 Task: Find connections with filter location Bālugaon with filter topic #AIwith filter profile language English with filter current company Snapdeal | AceVector Group with filter school College of Technology with filter industry Spring and Wire Product Manufacturing with filter service category Financial Analysis with filter keywords title Well Driller
Action: Mouse moved to (564, 78)
Screenshot: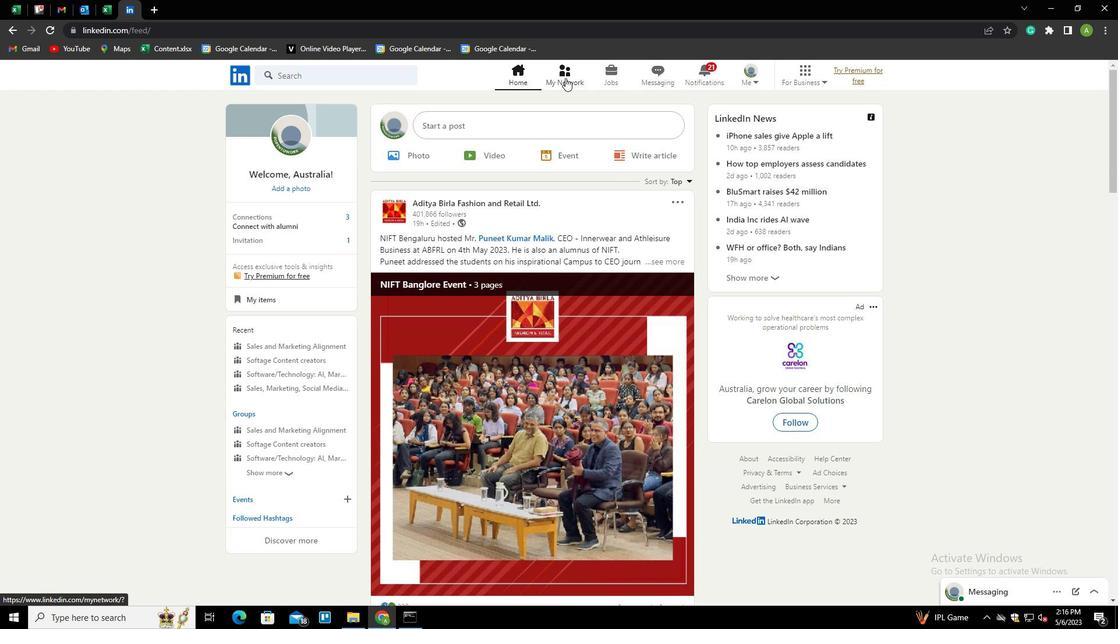
Action: Mouse pressed left at (564, 78)
Screenshot: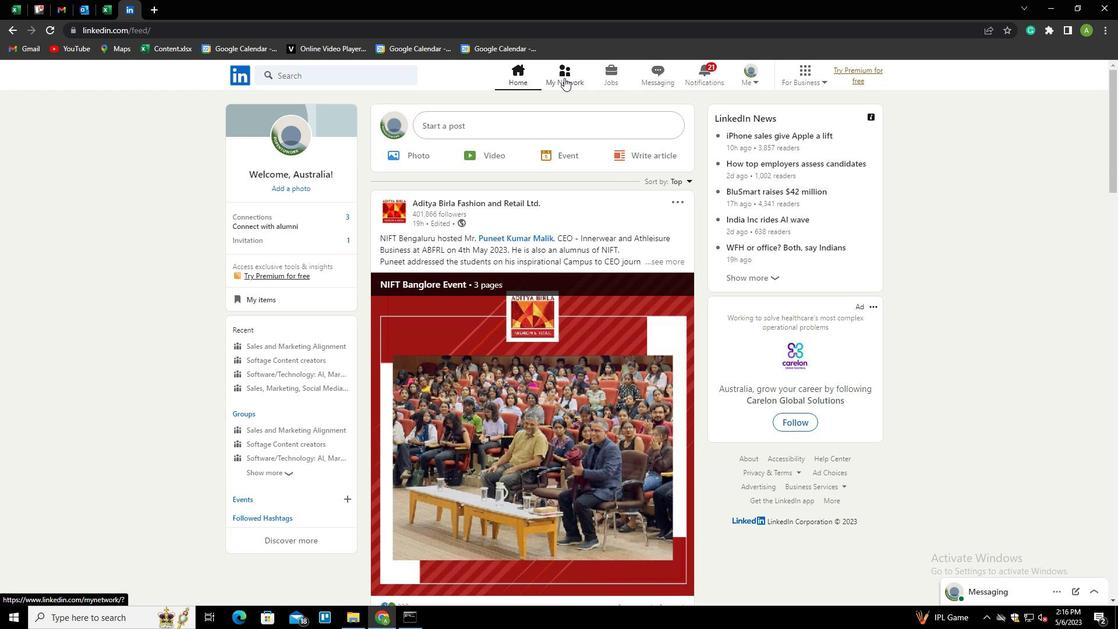 
Action: Mouse moved to (306, 139)
Screenshot: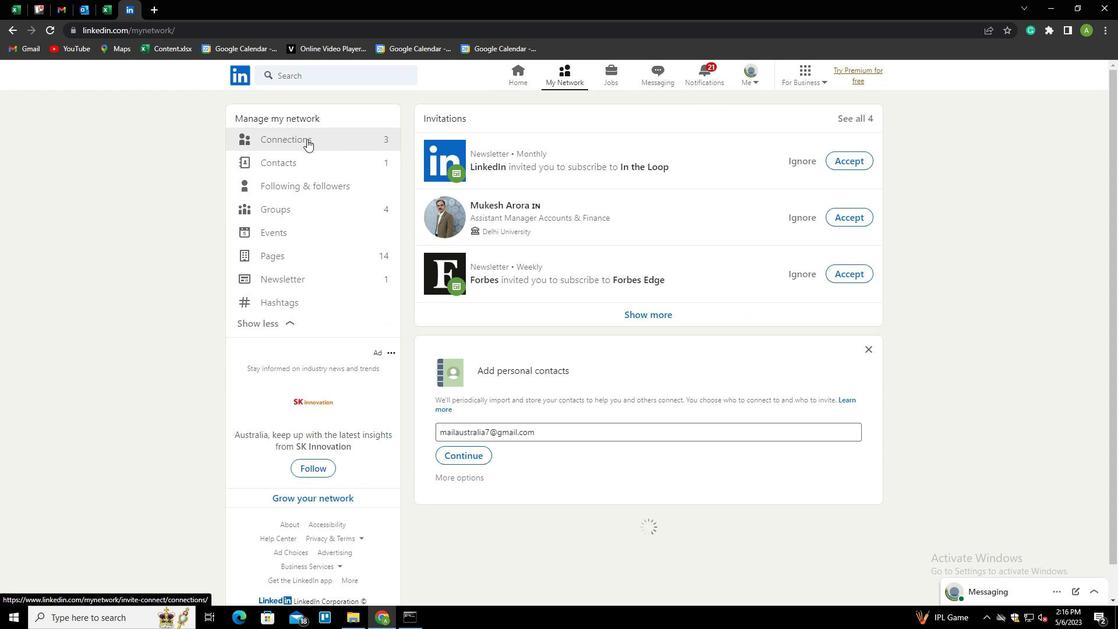 
Action: Mouse pressed left at (306, 139)
Screenshot: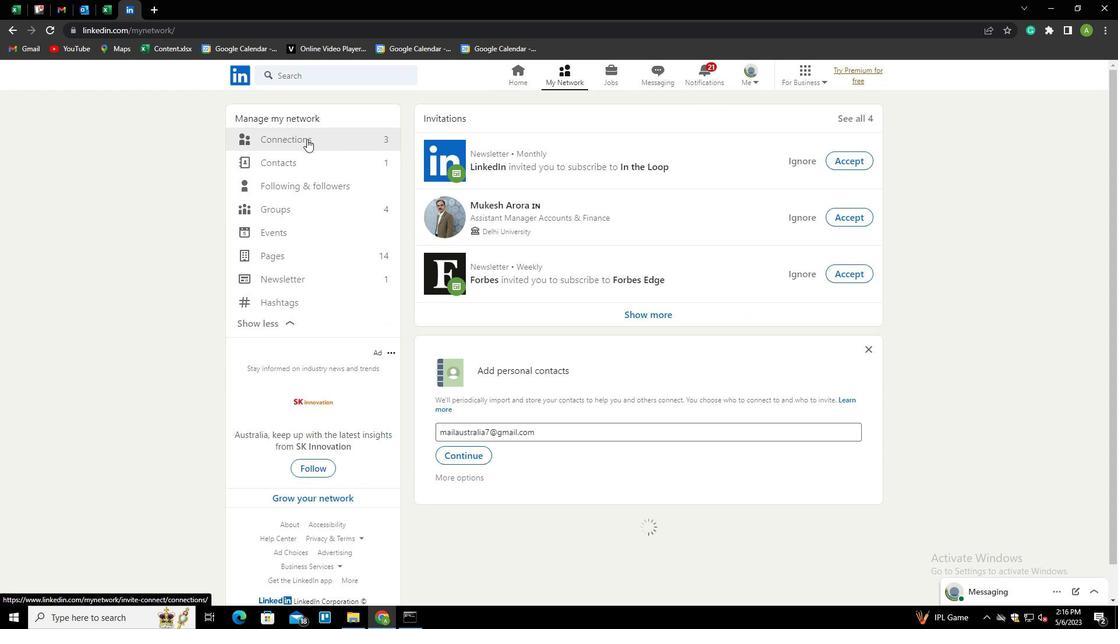 
Action: Mouse moved to (631, 143)
Screenshot: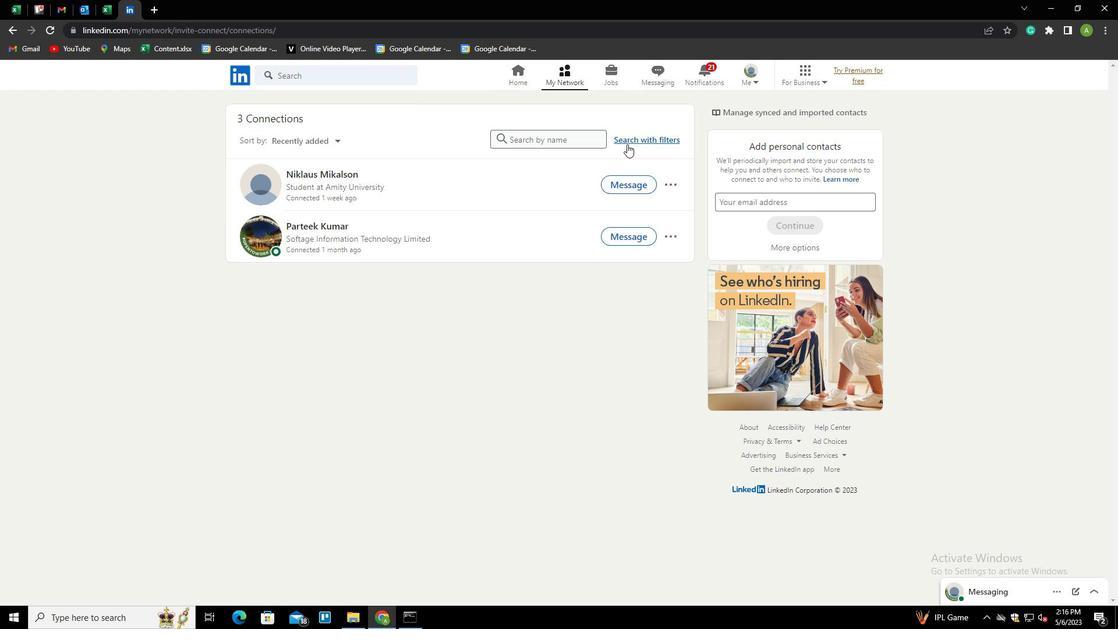 
Action: Mouse pressed left at (631, 143)
Screenshot: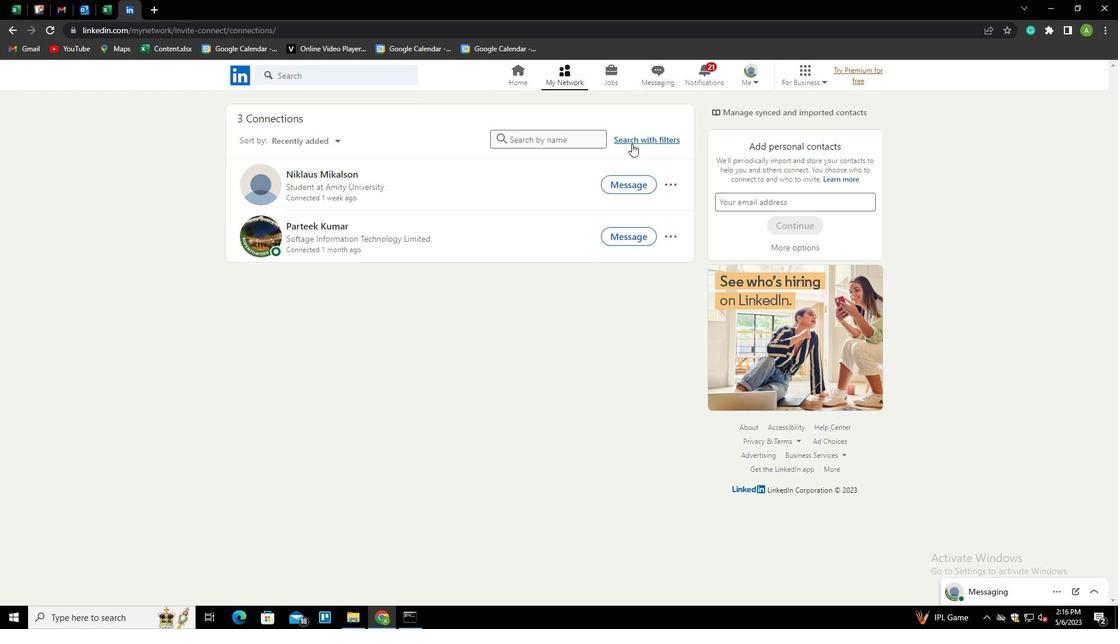 
Action: Mouse moved to (595, 108)
Screenshot: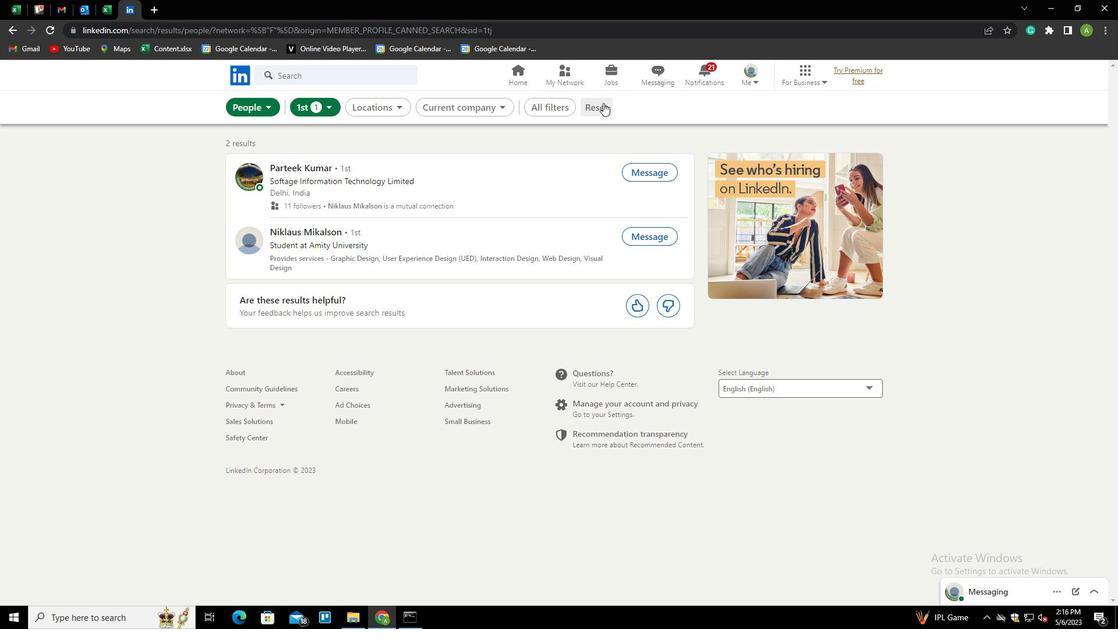 
Action: Mouse pressed left at (595, 108)
Screenshot: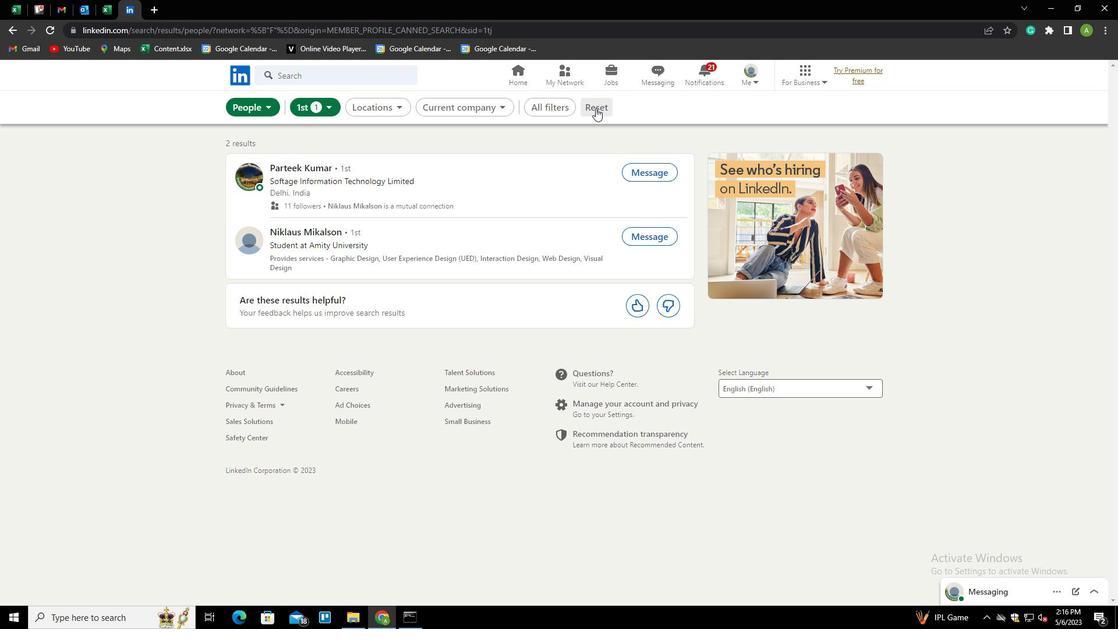 
Action: Mouse moved to (583, 107)
Screenshot: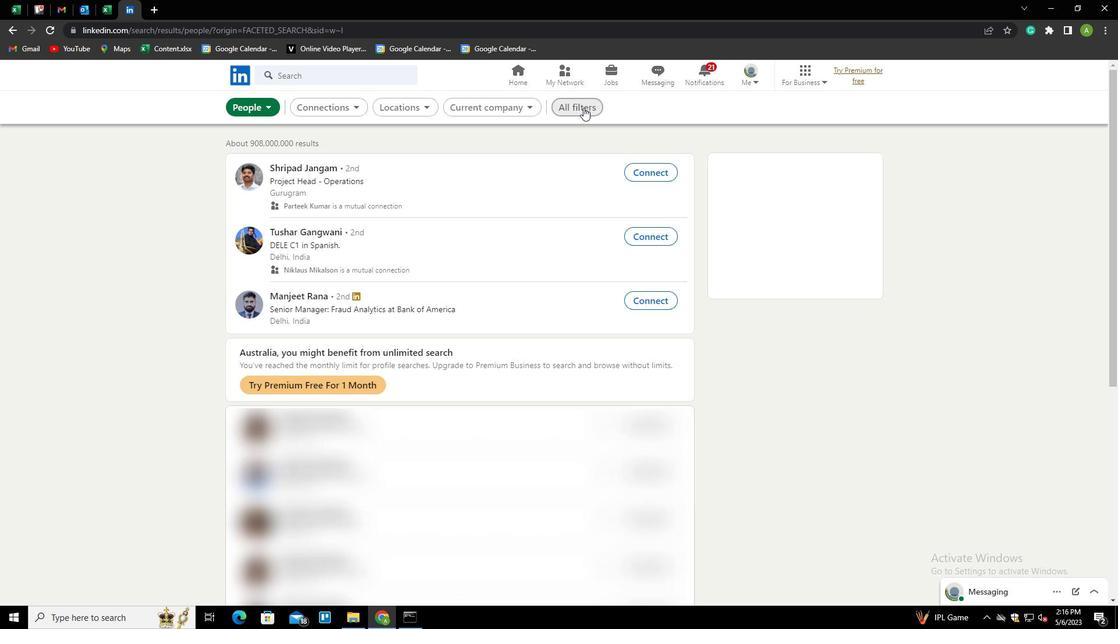 
Action: Mouse pressed left at (583, 107)
Screenshot: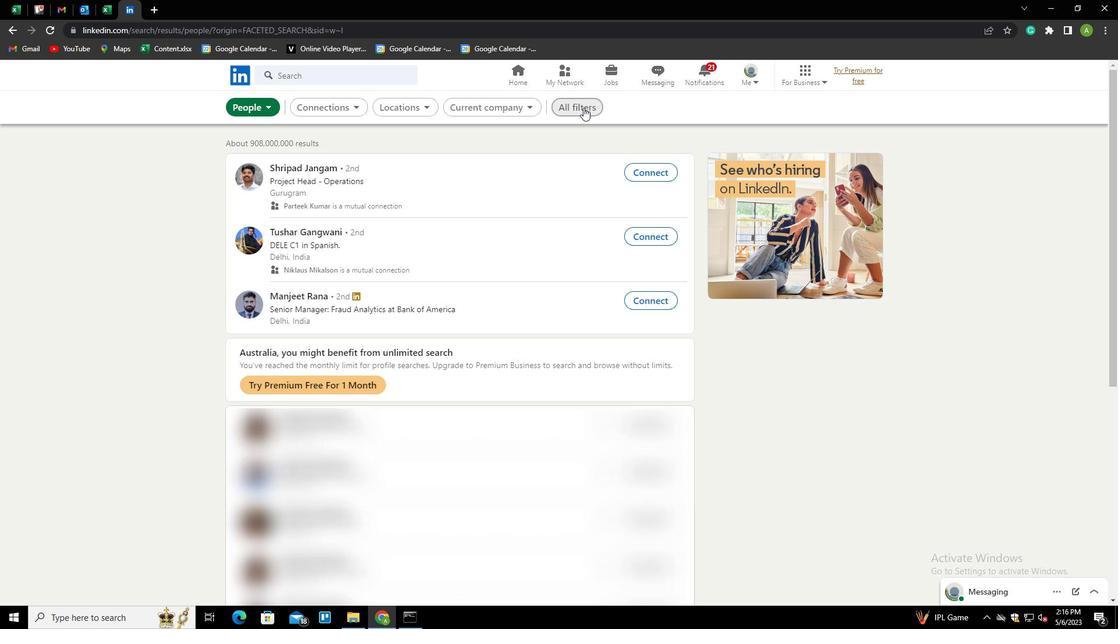 
Action: Mouse moved to (1055, 404)
Screenshot: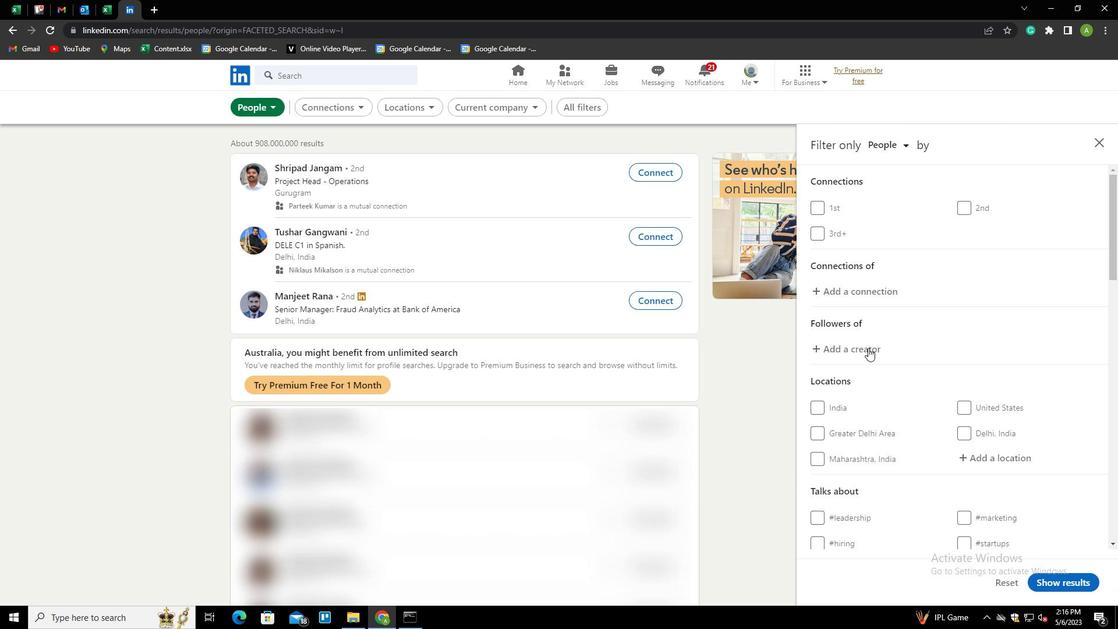
Action: Mouse scrolled (1055, 404) with delta (0, 0)
Screenshot: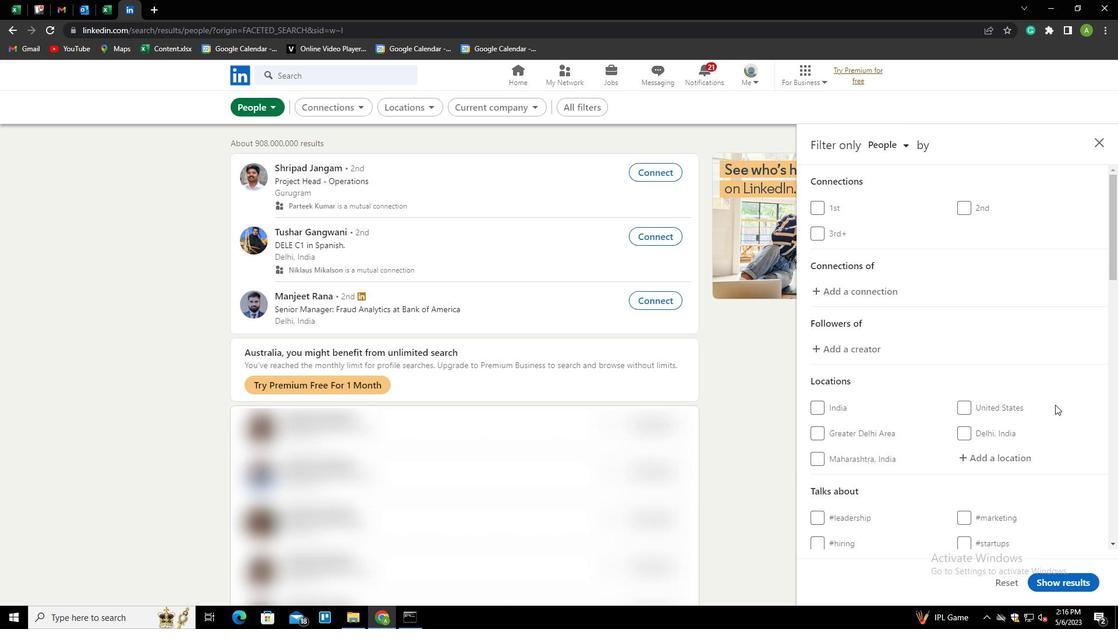 
Action: Mouse scrolled (1055, 404) with delta (0, 0)
Screenshot: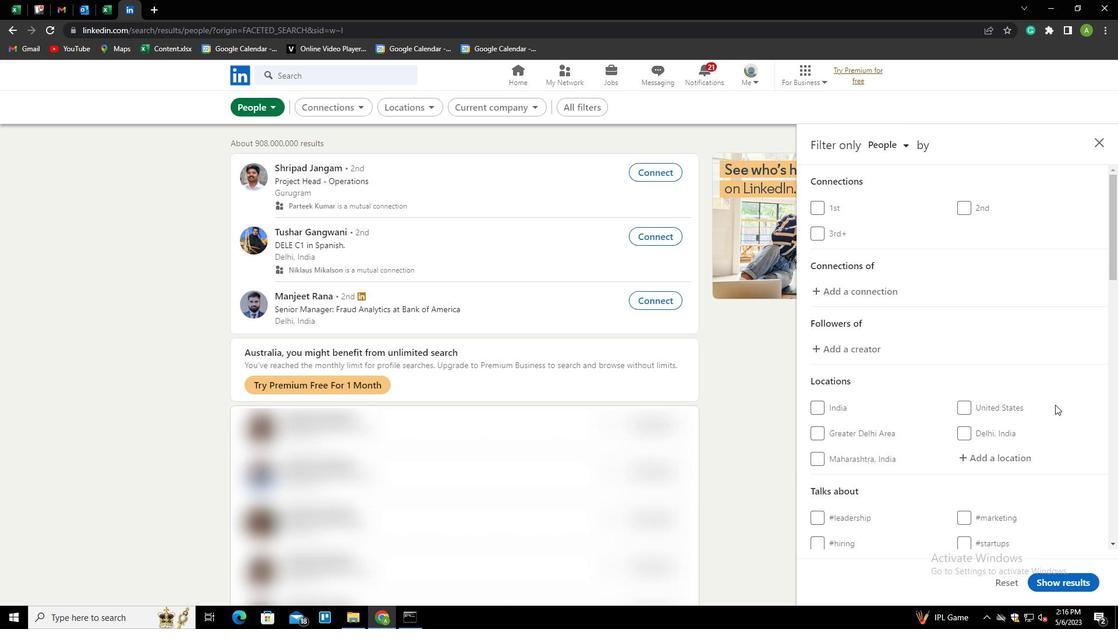 
Action: Mouse moved to (995, 341)
Screenshot: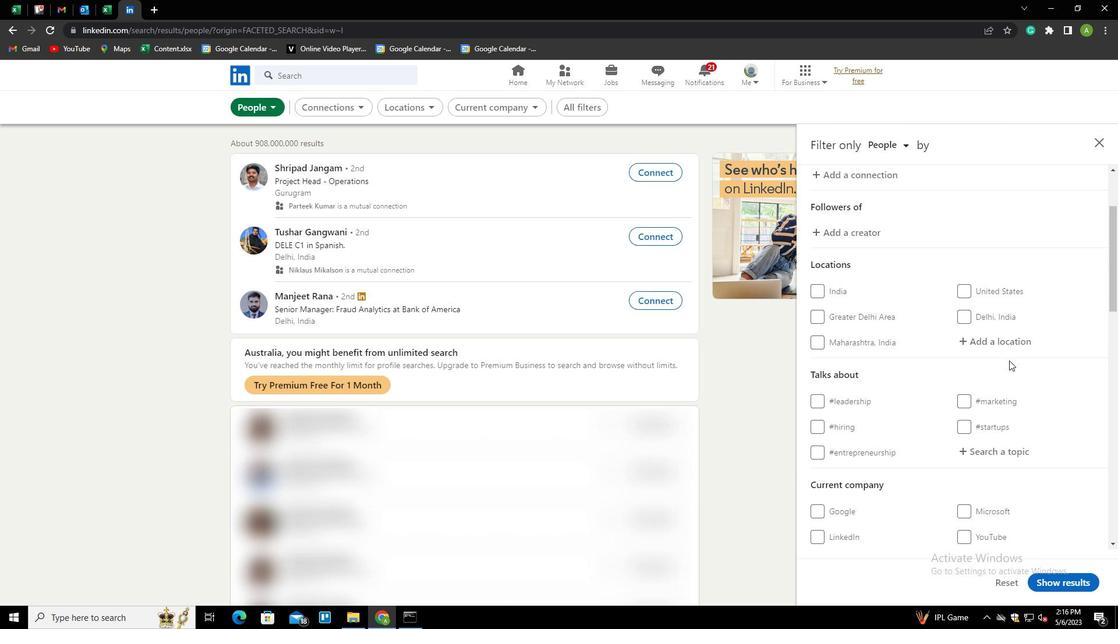 
Action: Mouse pressed left at (995, 341)
Screenshot: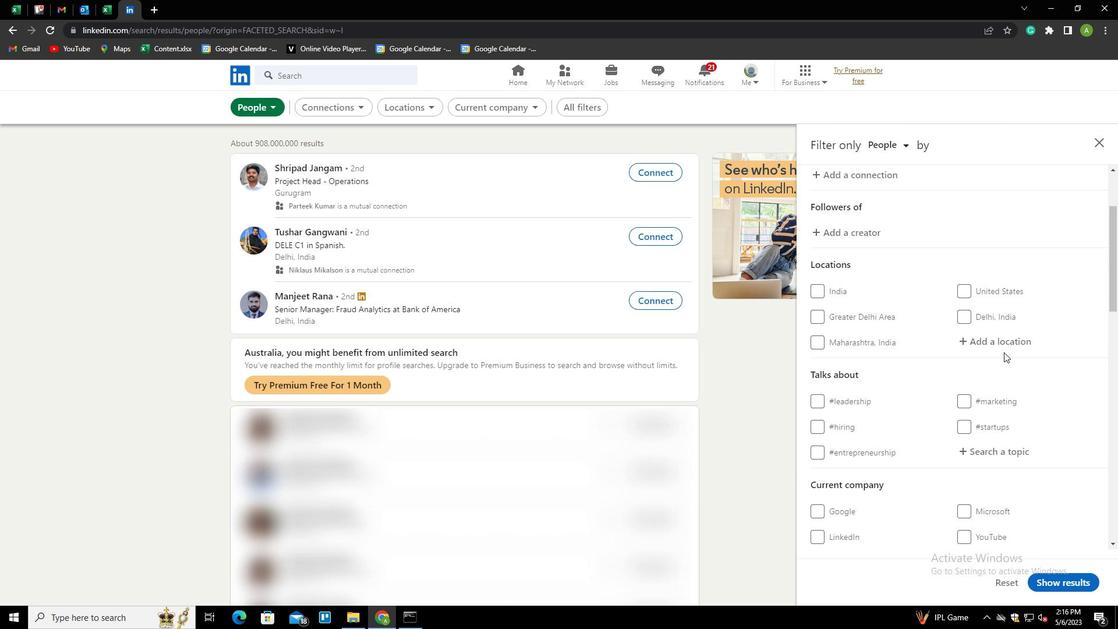 
Action: Key pressed <Key.shift>B
Screenshot: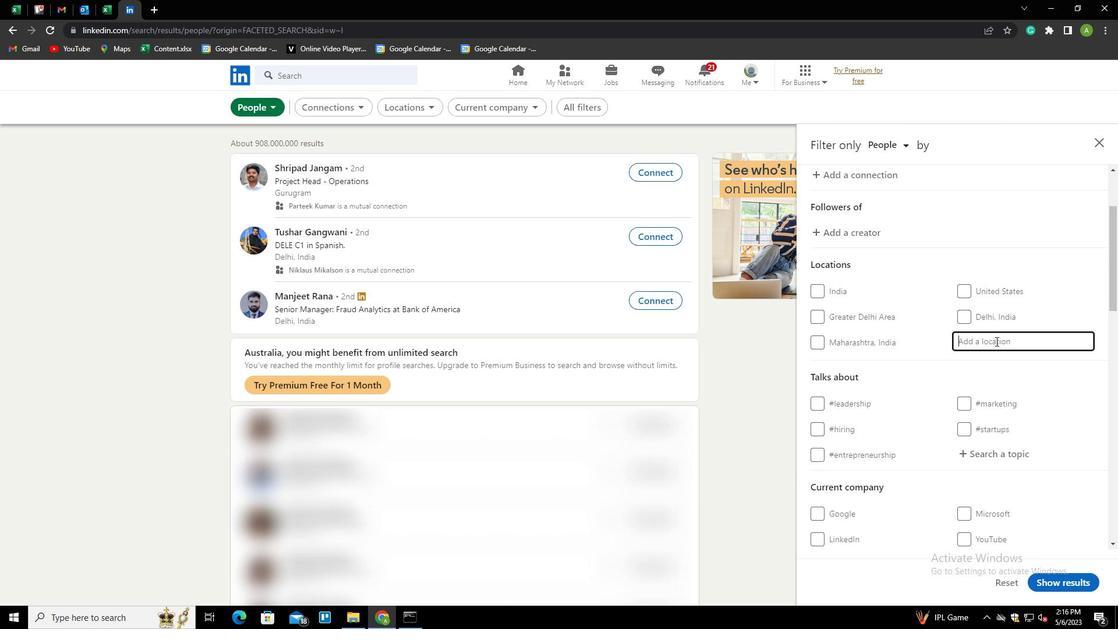 
Action: Mouse moved to (1001, 337)
Screenshot: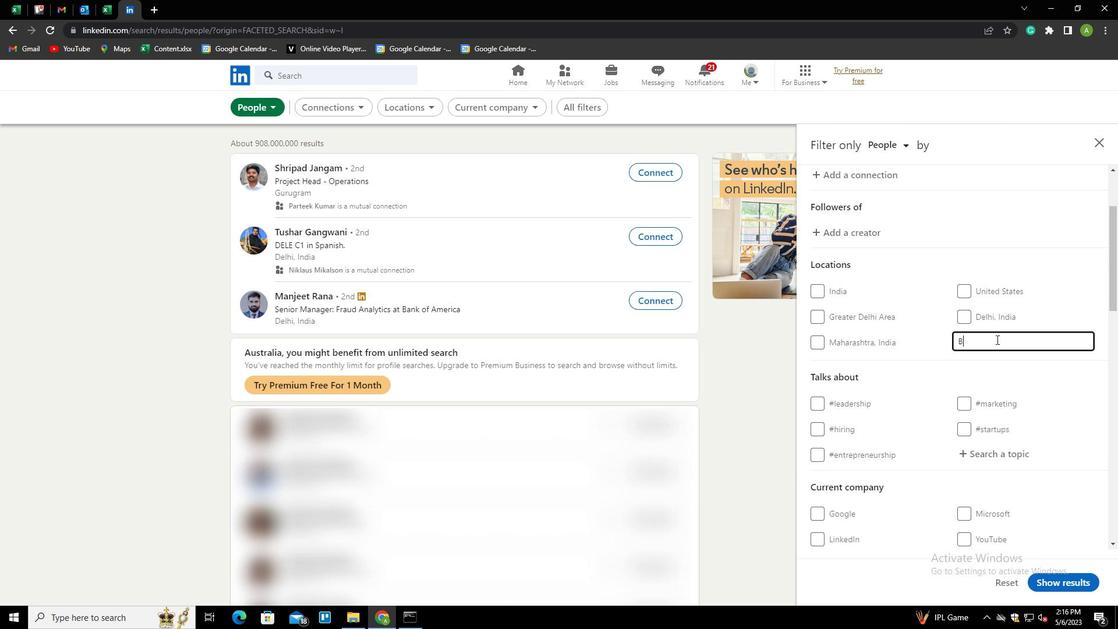 
Action: Key pressed ALUGAON
Screenshot: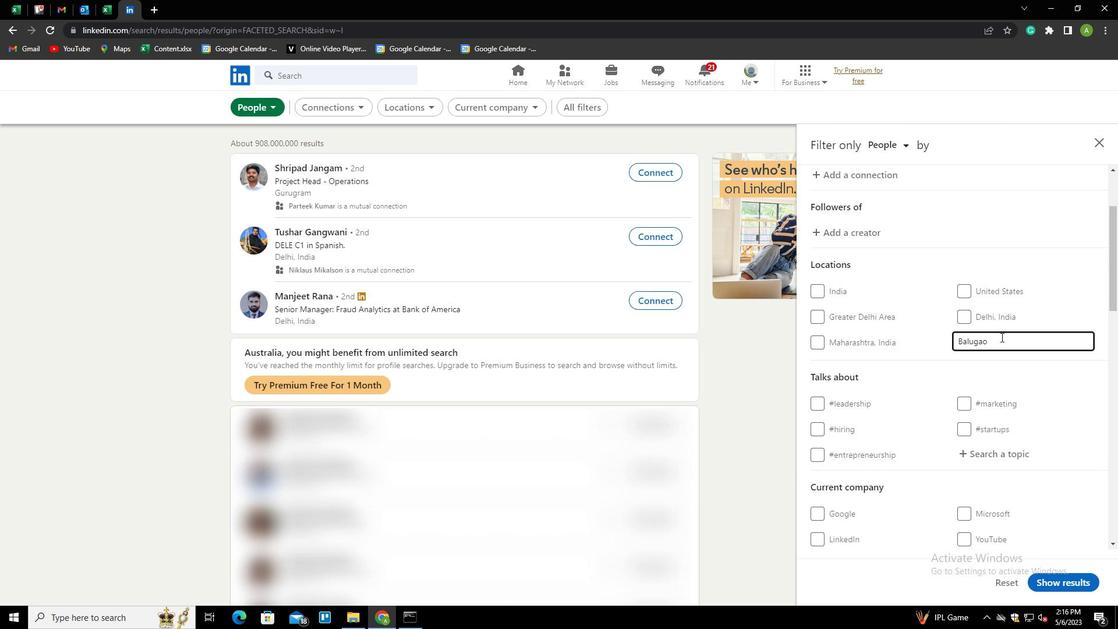
Action: Mouse moved to (1023, 417)
Screenshot: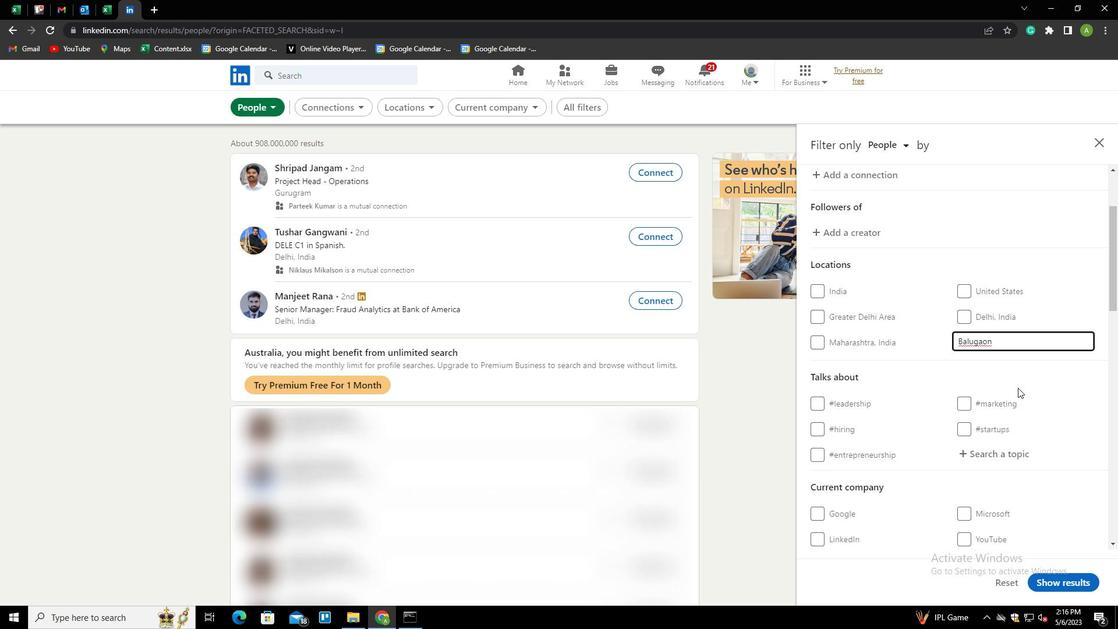 
Action: Mouse pressed left at (1023, 417)
Screenshot: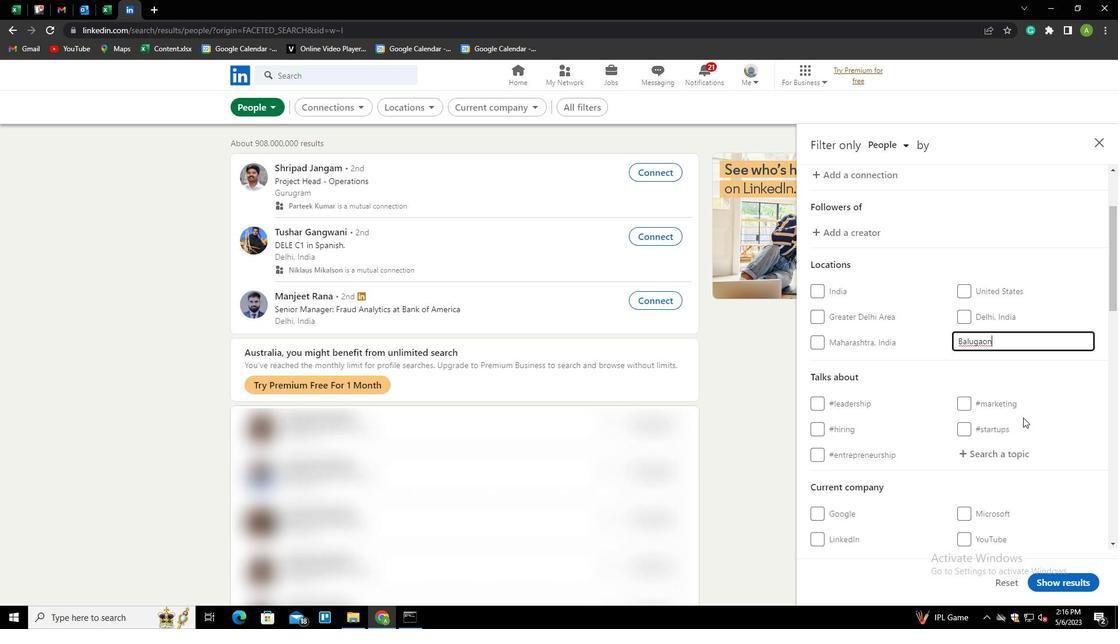 
Action: Mouse moved to (1013, 457)
Screenshot: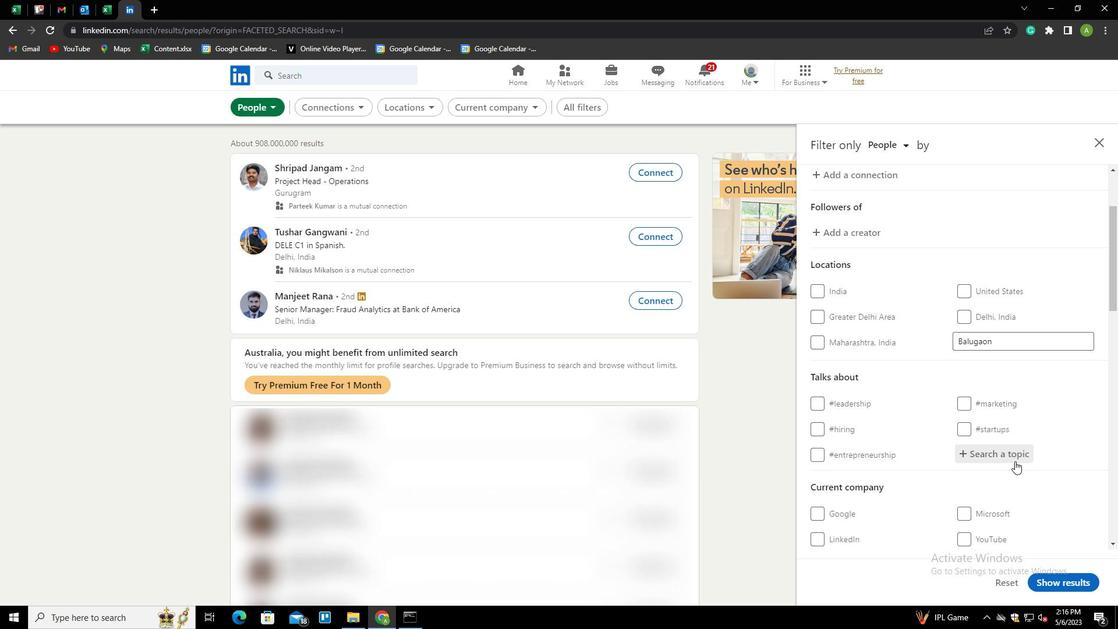 
Action: Mouse pressed left at (1013, 457)
Screenshot: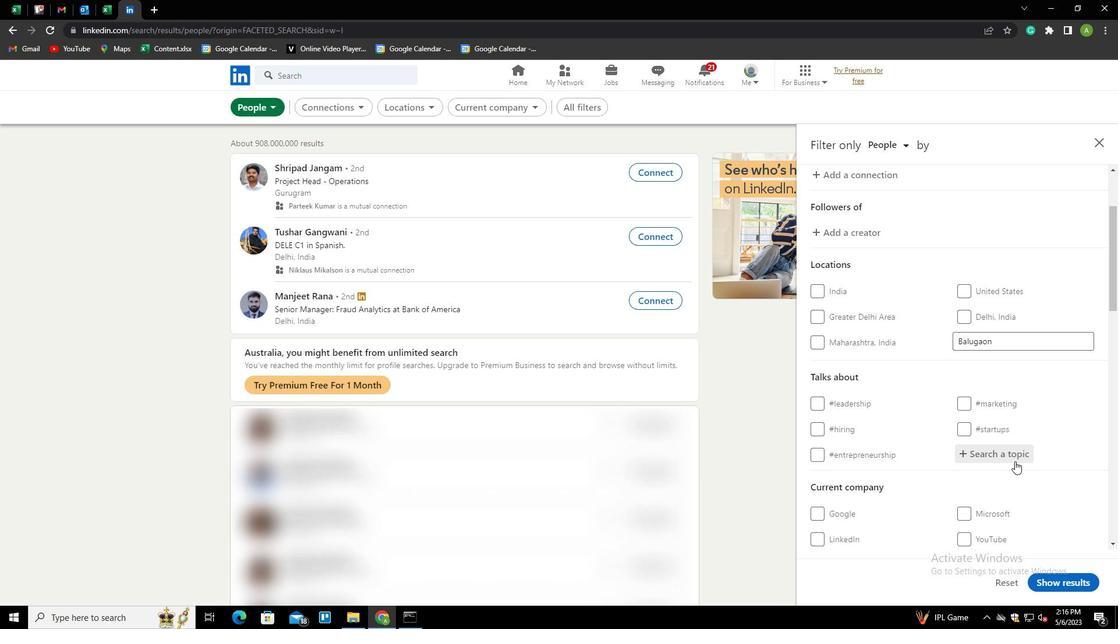 
Action: Mouse moved to (1082, 413)
Screenshot: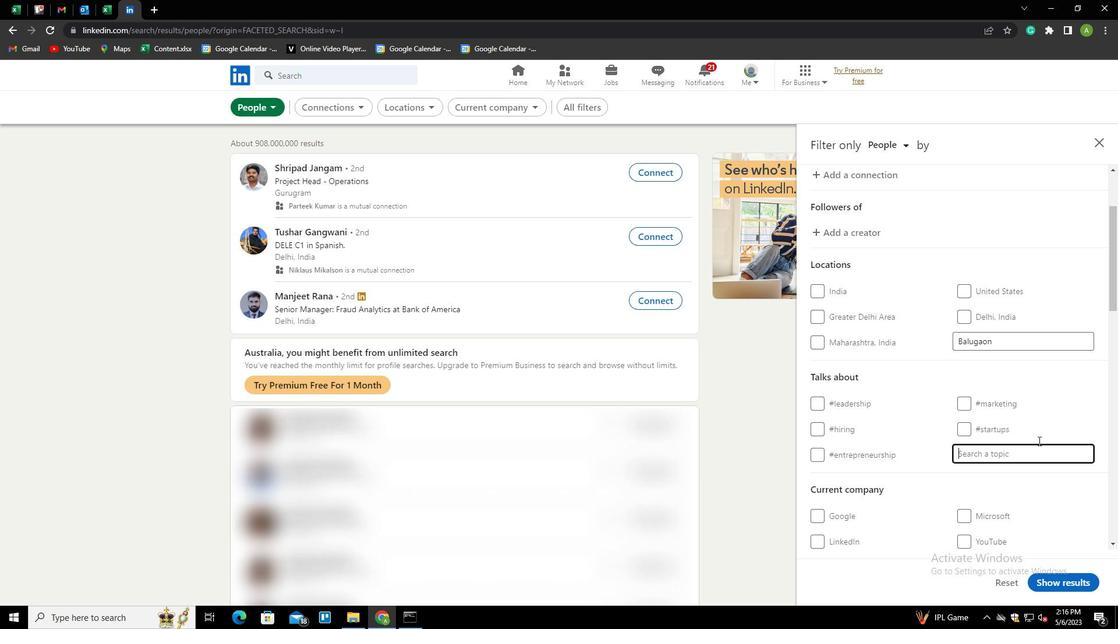 
Action: Key pressed <Key.shift>AI<Key.down><Key.enter>
Screenshot: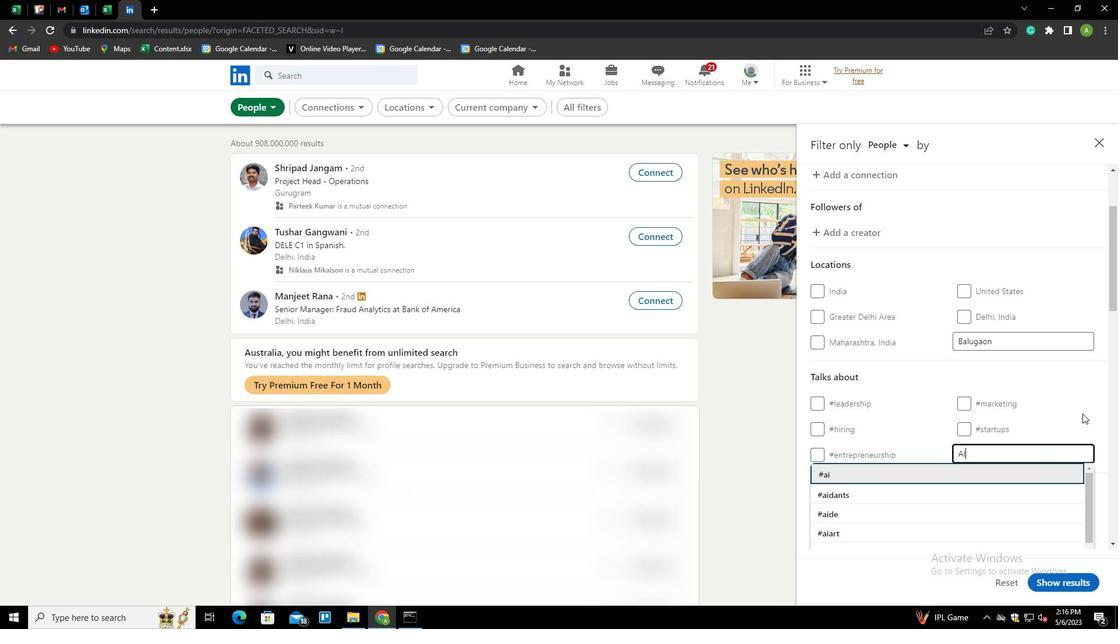 
Action: Mouse scrolled (1082, 412) with delta (0, 0)
Screenshot: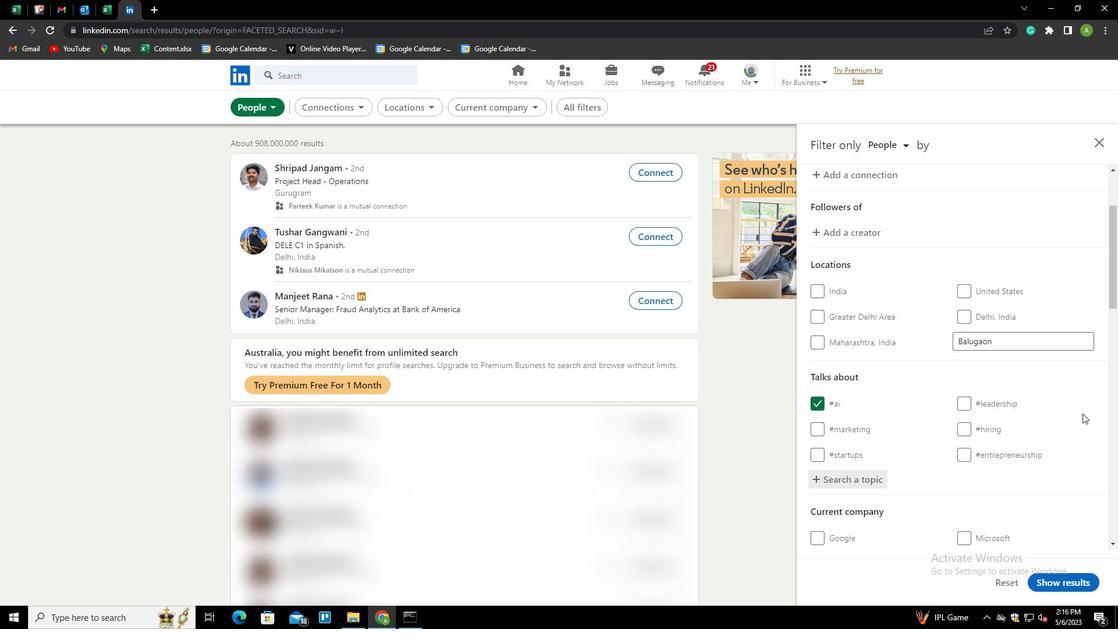 
Action: Mouse moved to (1086, 414)
Screenshot: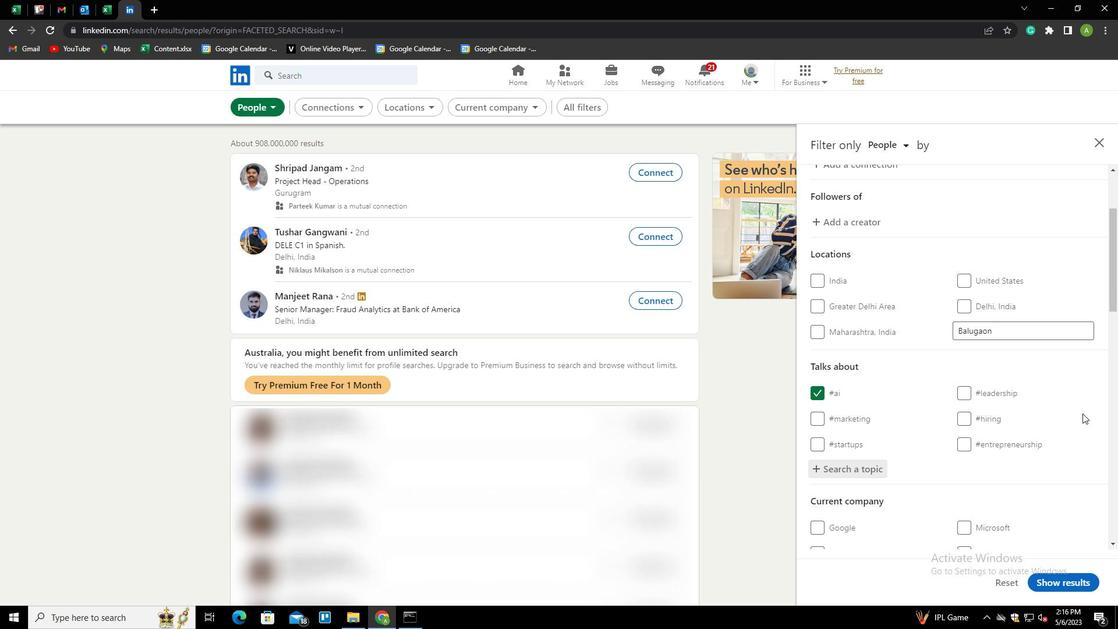 
Action: Mouse scrolled (1086, 413) with delta (0, 0)
Screenshot: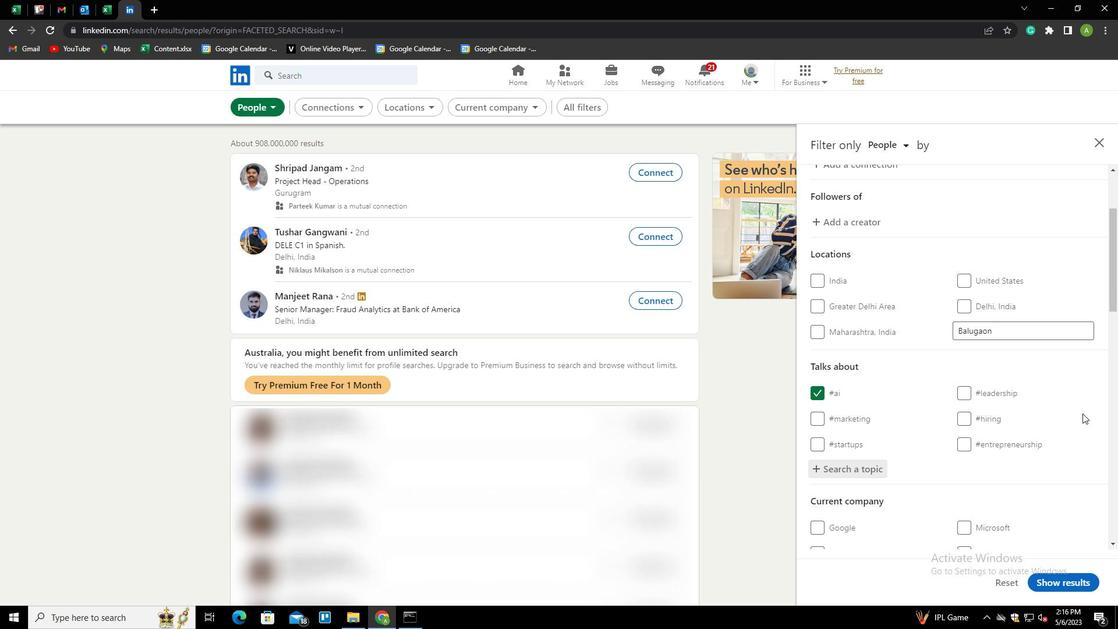 
Action: Mouse moved to (1086, 415)
Screenshot: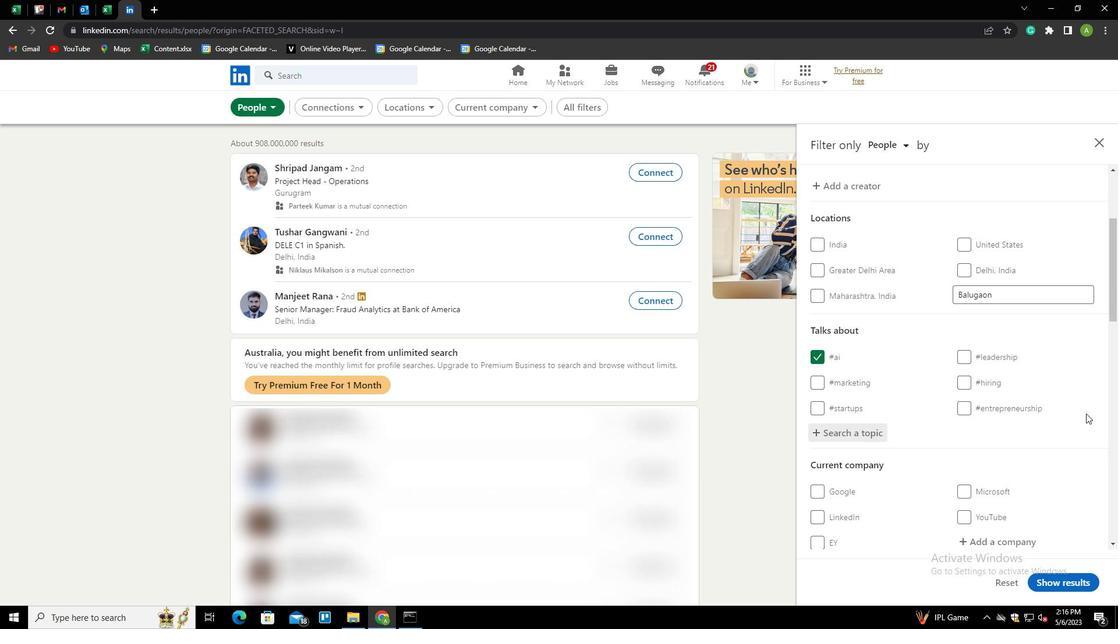 
Action: Mouse scrolled (1086, 414) with delta (0, 0)
Screenshot: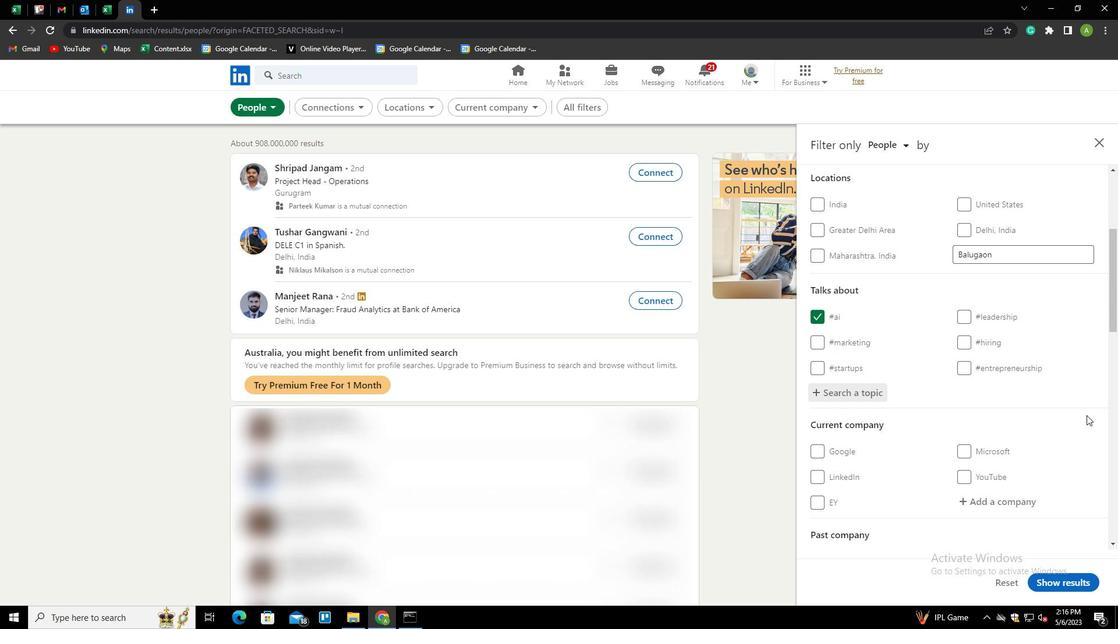 
Action: Mouse moved to (1086, 419)
Screenshot: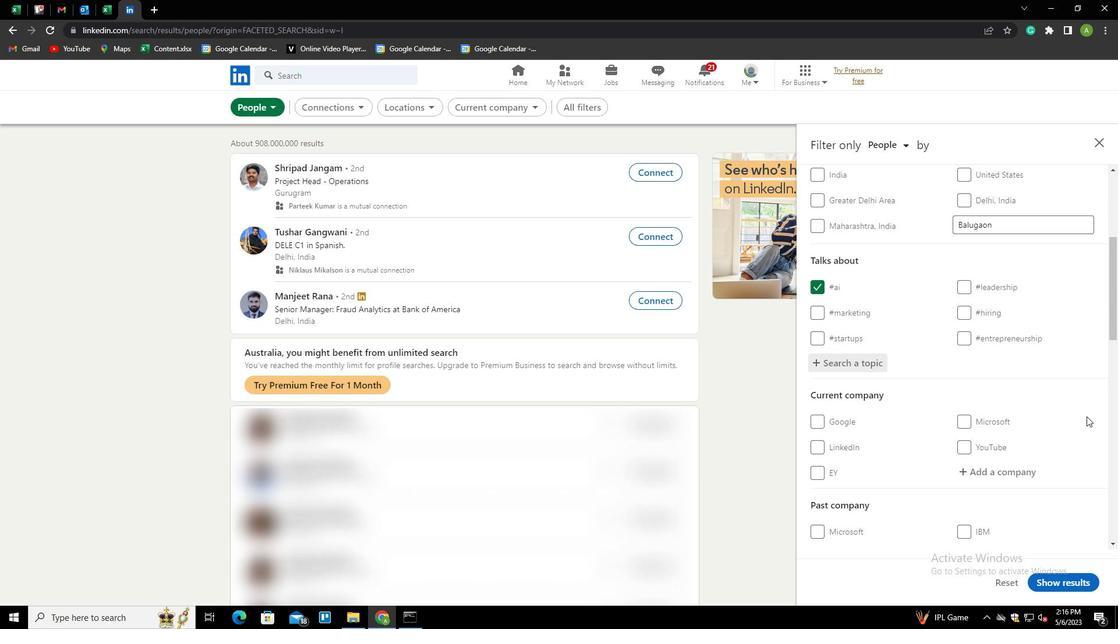 
Action: Mouse scrolled (1086, 419) with delta (0, 0)
Screenshot: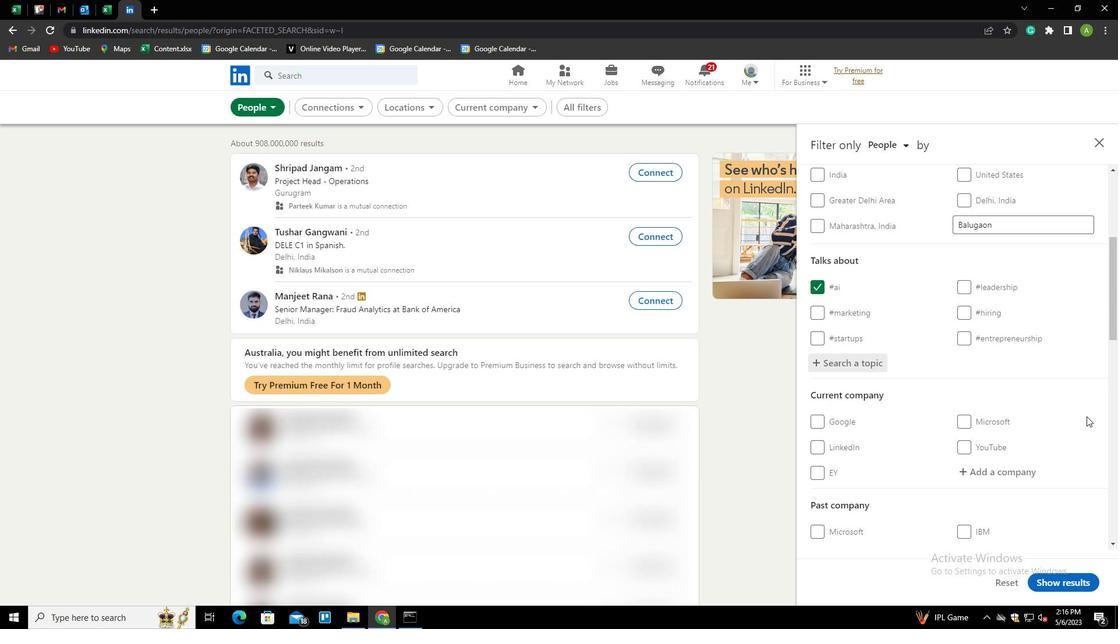 
Action: Mouse moved to (1086, 419)
Screenshot: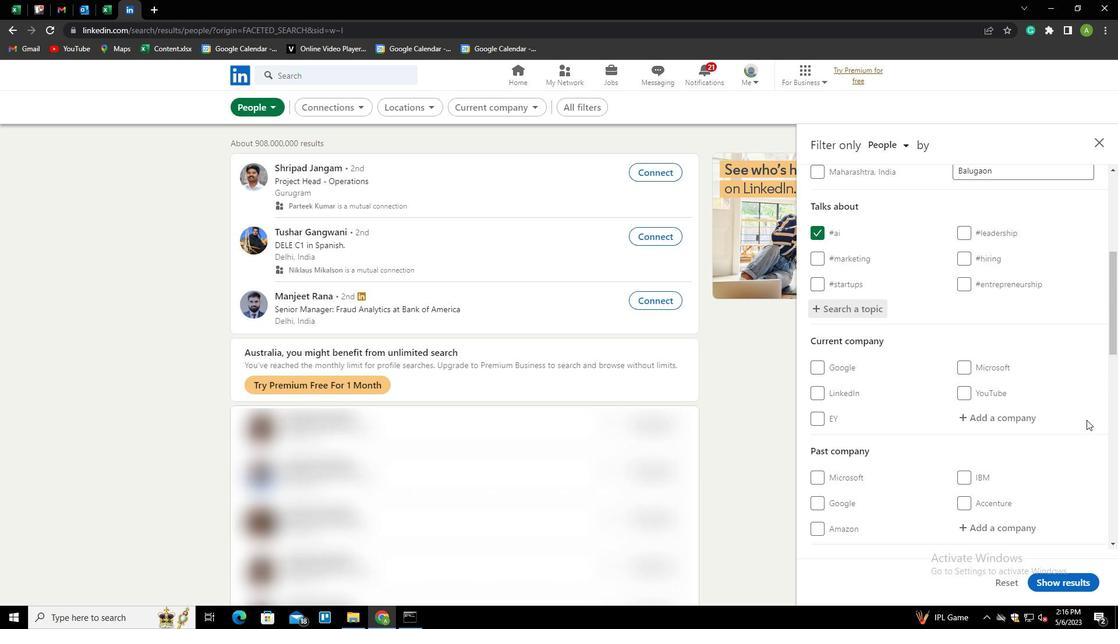 
Action: Mouse scrolled (1086, 419) with delta (0, 0)
Screenshot: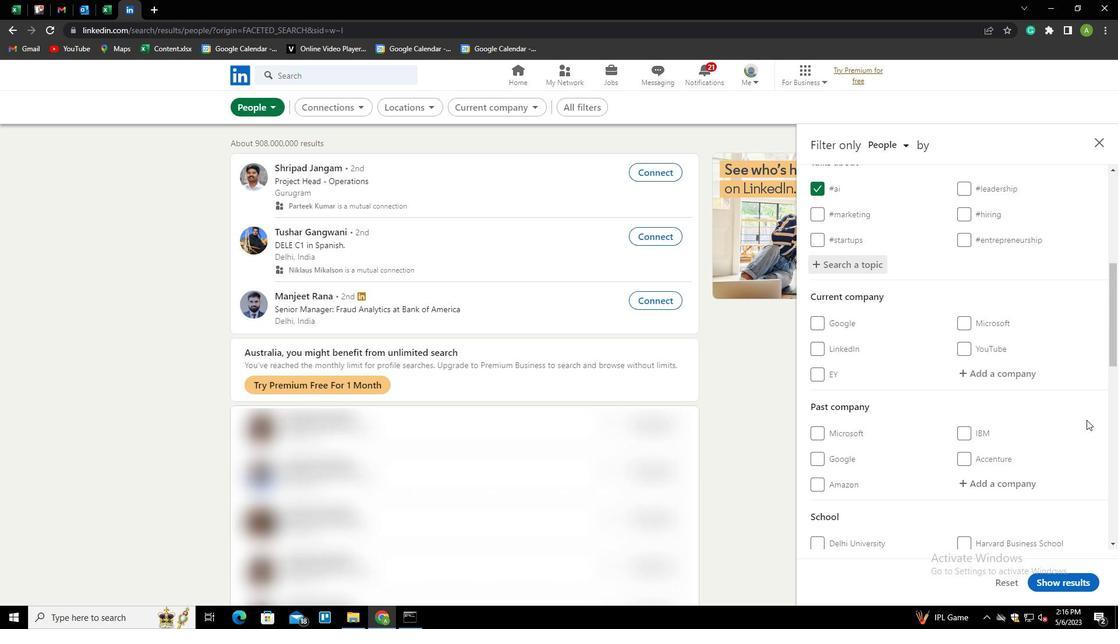 
Action: Mouse scrolled (1086, 419) with delta (0, 0)
Screenshot: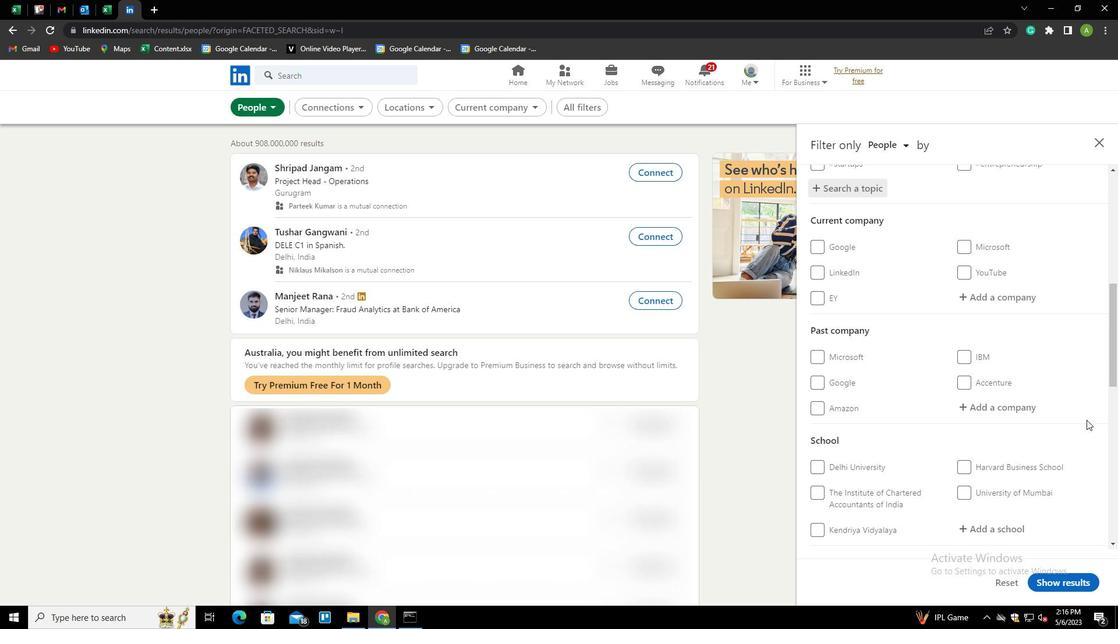 
Action: Mouse scrolled (1086, 419) with delta (0, 0)
Screenshot: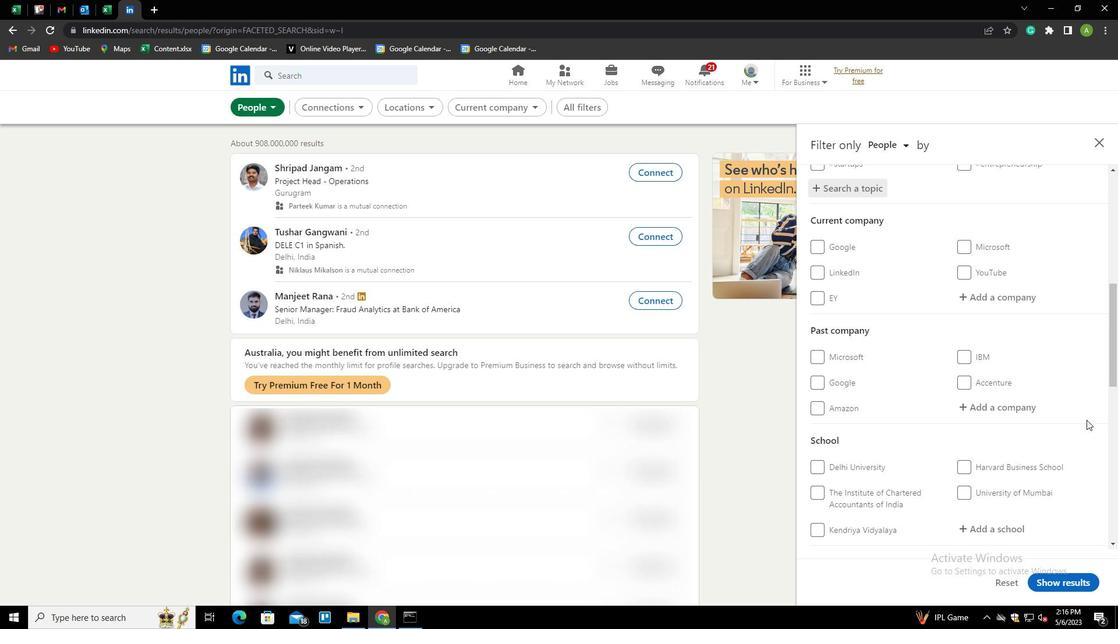 
Action: Mouse moved to (1086, 421)
Screenshot: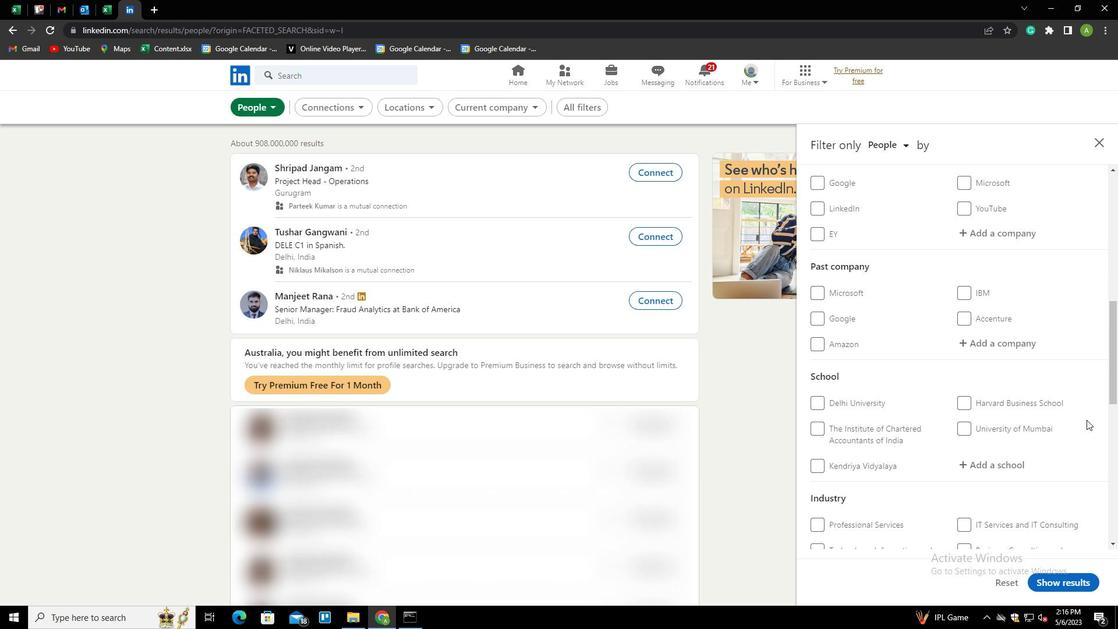 
Action: Mouse scrolled (1086, 420) with delta (0, 0)
Screenshot: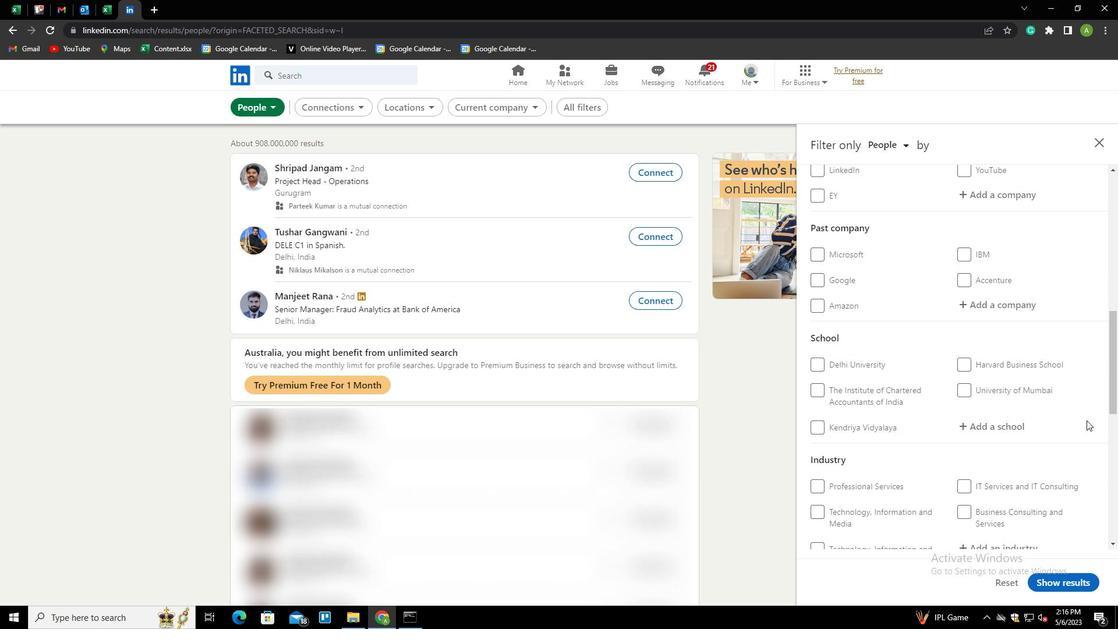 
Action: Mouse scrolled (1086, 420) with delta (0, 0)
Screenshot: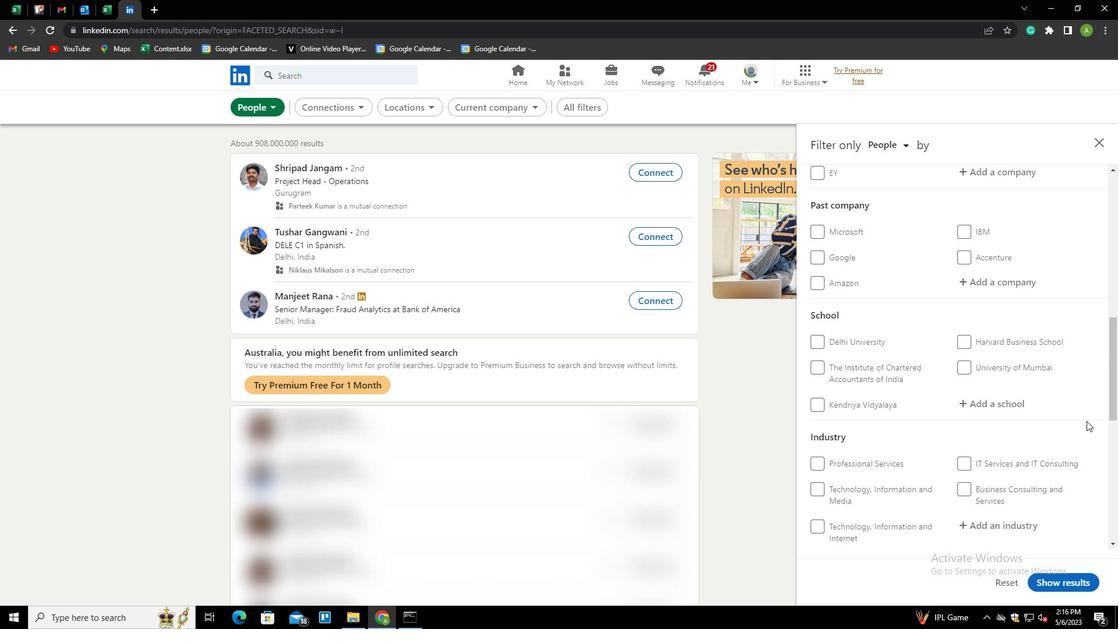 
Action: Mouse moved to (1086, 421)
Screenshot: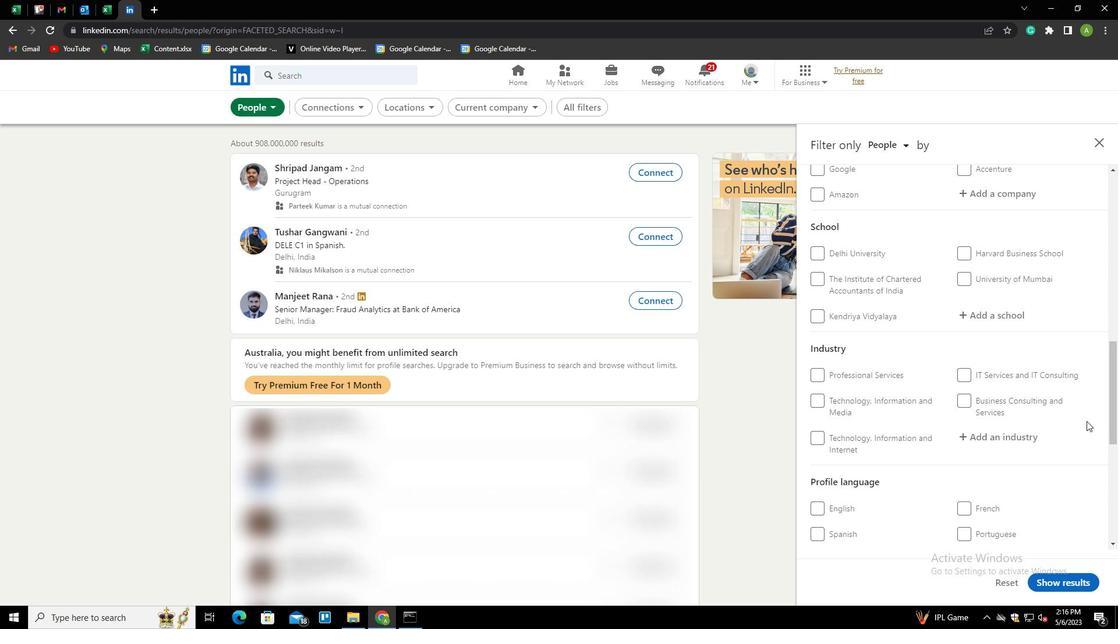 
Action: Mouse scrolled (1086, 420) with delta (0, 0)
Screenshot: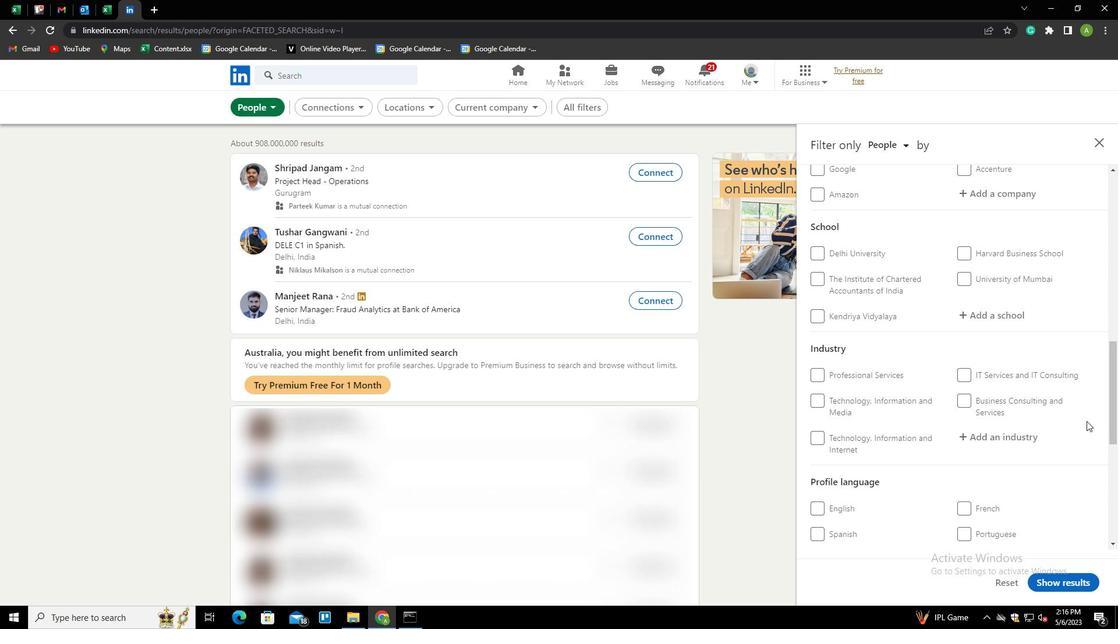 
Action: Mouse moved to (829, 436)
Screenshot: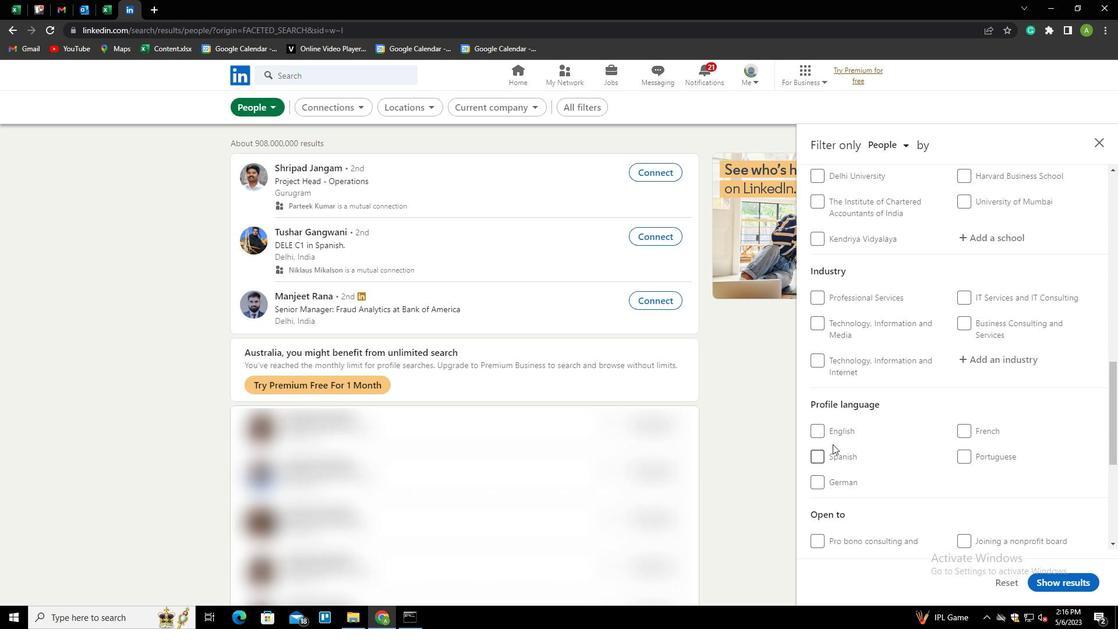 
Action: Mouse pressed left at (829, 436)
Screenshot: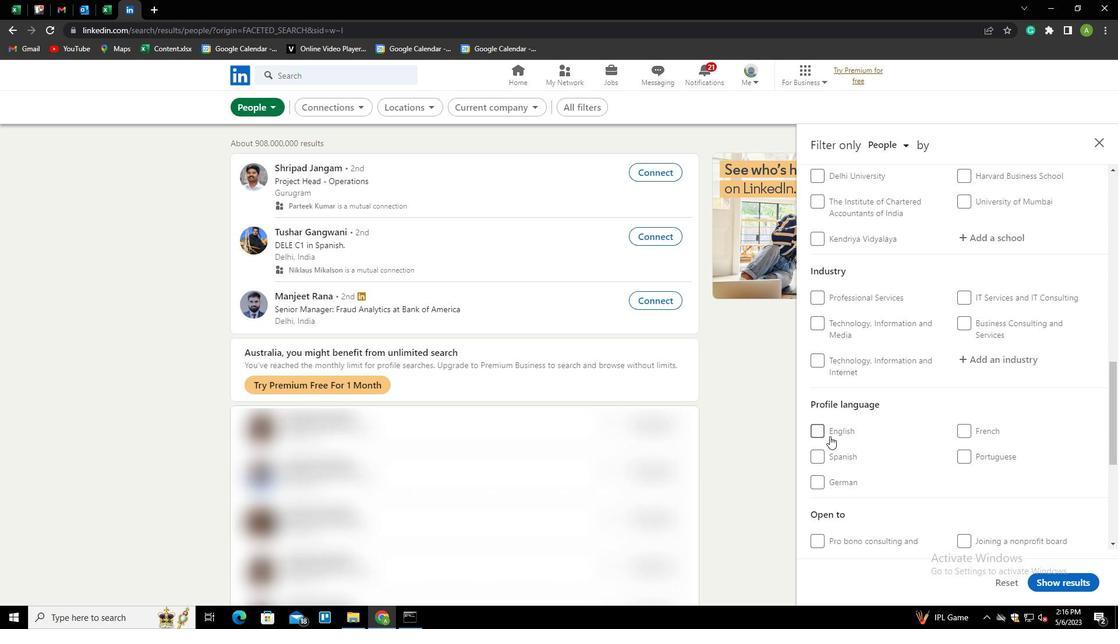 
Action: Mouse moved to (945, 393)
Screenshot: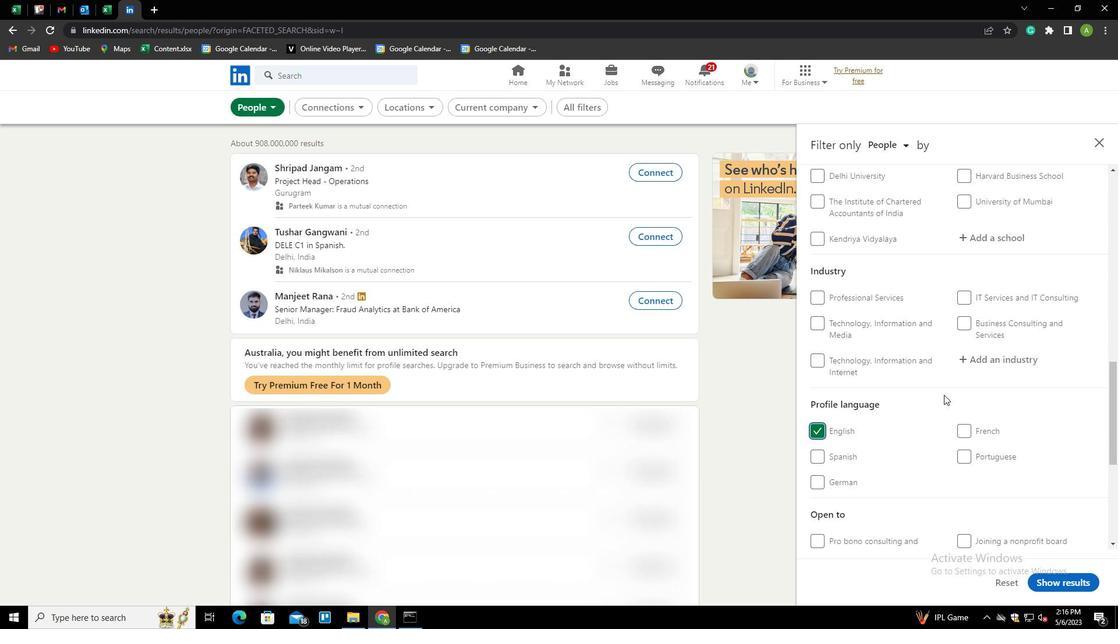 
Action: Mouse scrolled (945, 394) with delta (0, 0)
Screenshot: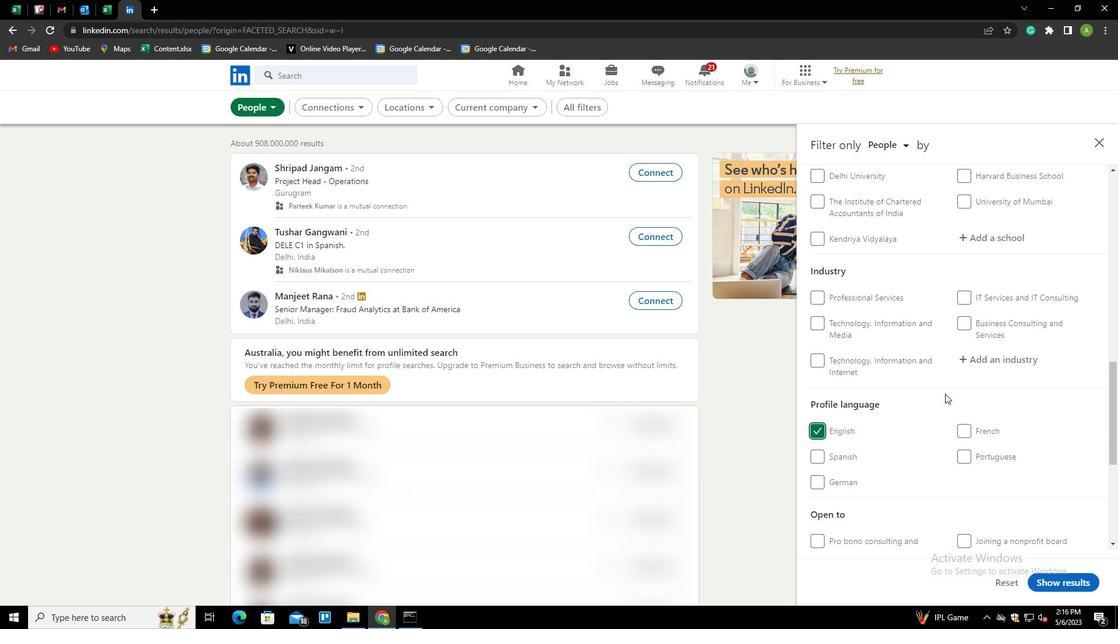 
Action: Mouse scrolled (945, 394) with delta (0, 0)
Screenshot: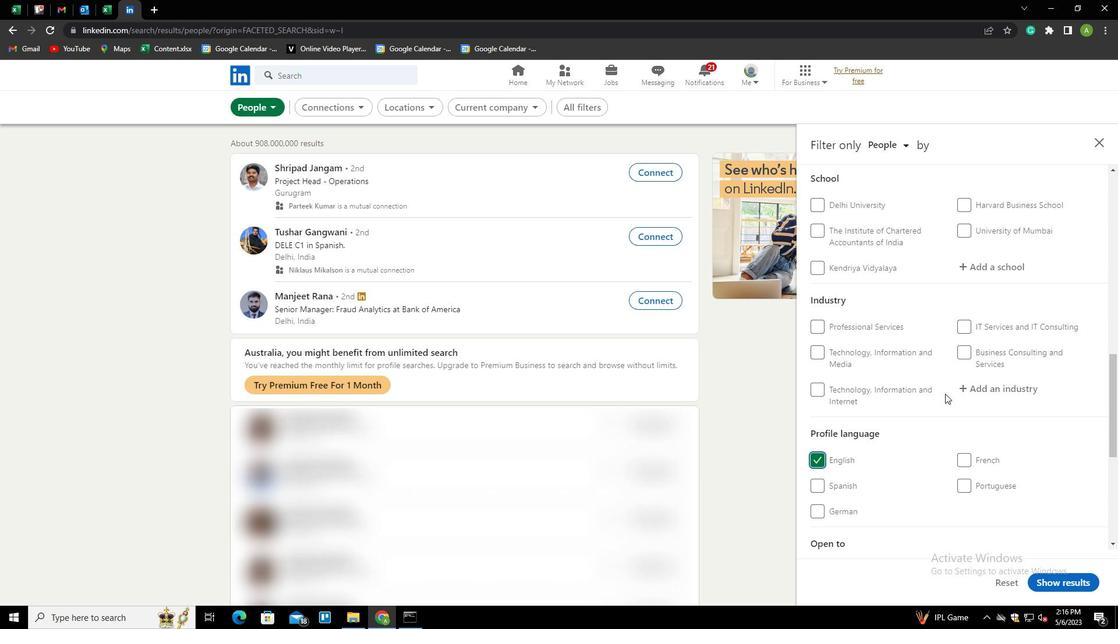 
Action: Mouse scrolled (945, 394) with delta (0, 0)
Screenshot: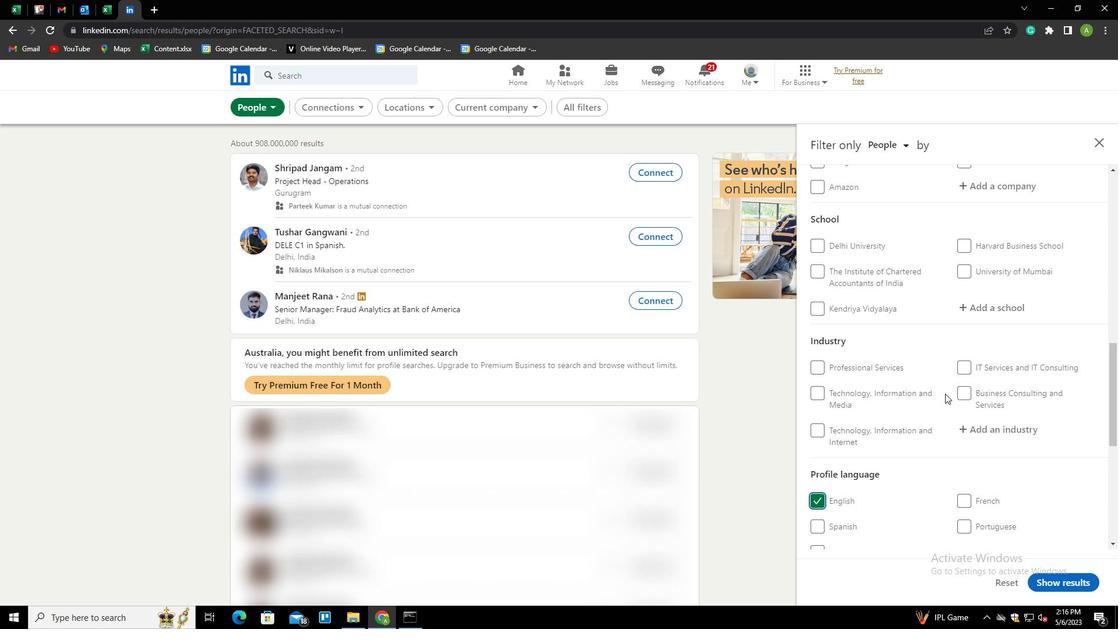 
Action: Mouse scrolled (945, 394) with delta (0, 0)
Screenshot: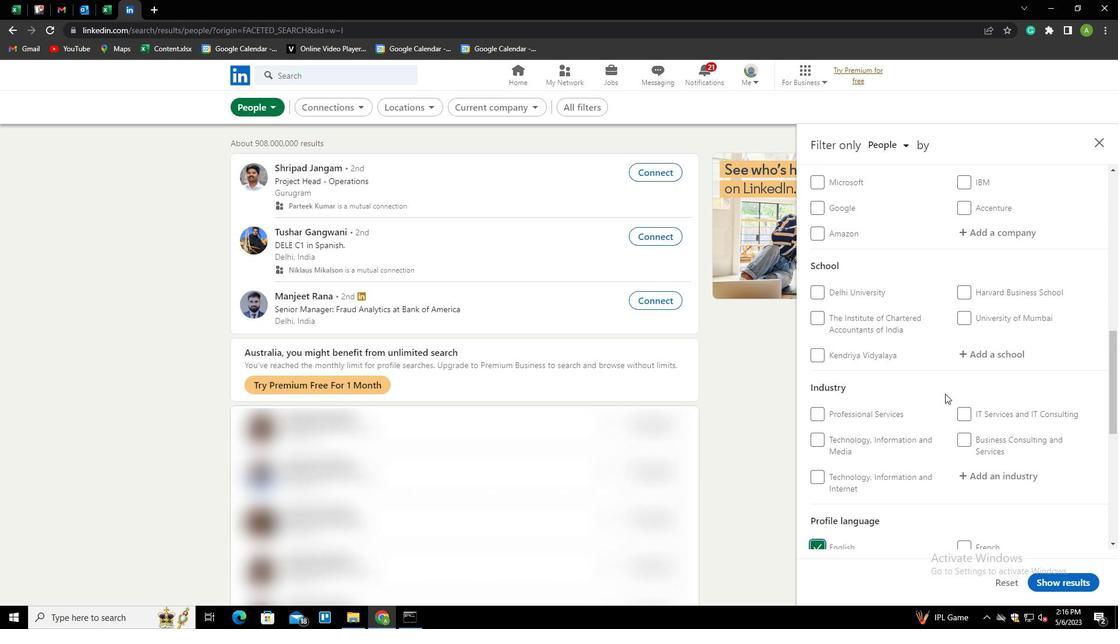 
Action: Mouse scrolled (945, 394) with delta (0, 0)
Screenshot: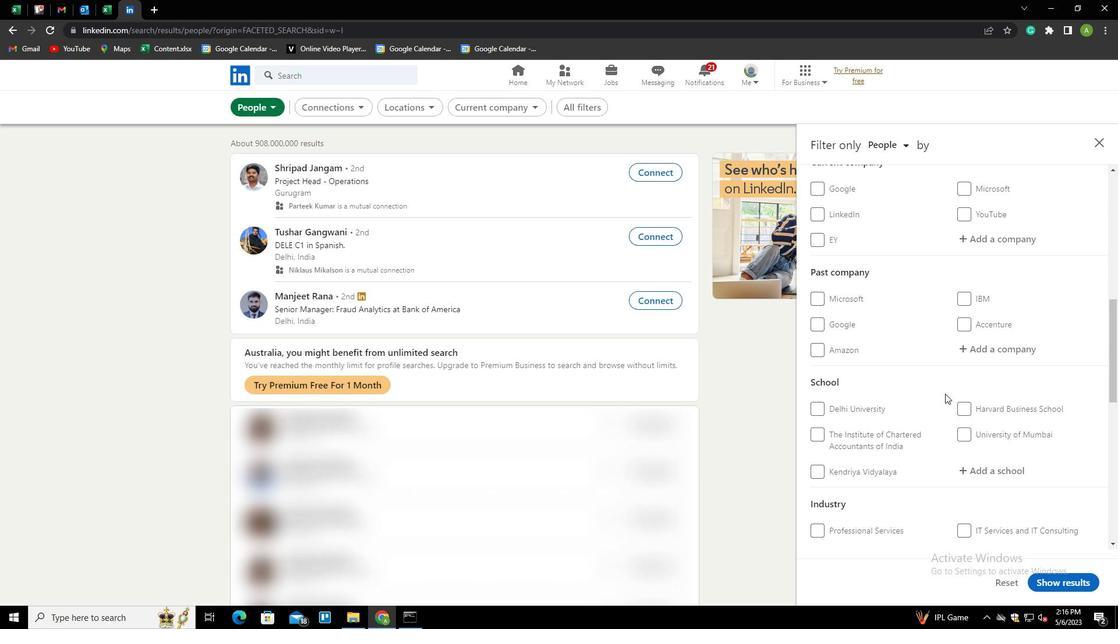 
Action: Mouse scrolled (945, 394) with delta (0, 0)
Screenshot: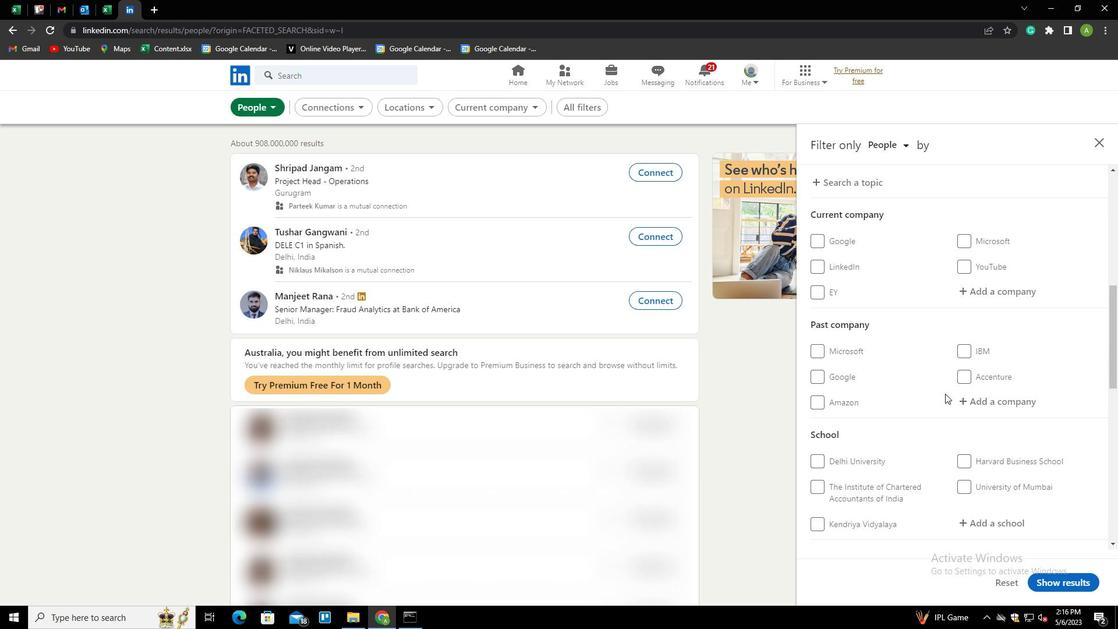 
Action: Mouse scrolled (945, 394) with delta (0, 0)
Screenshot: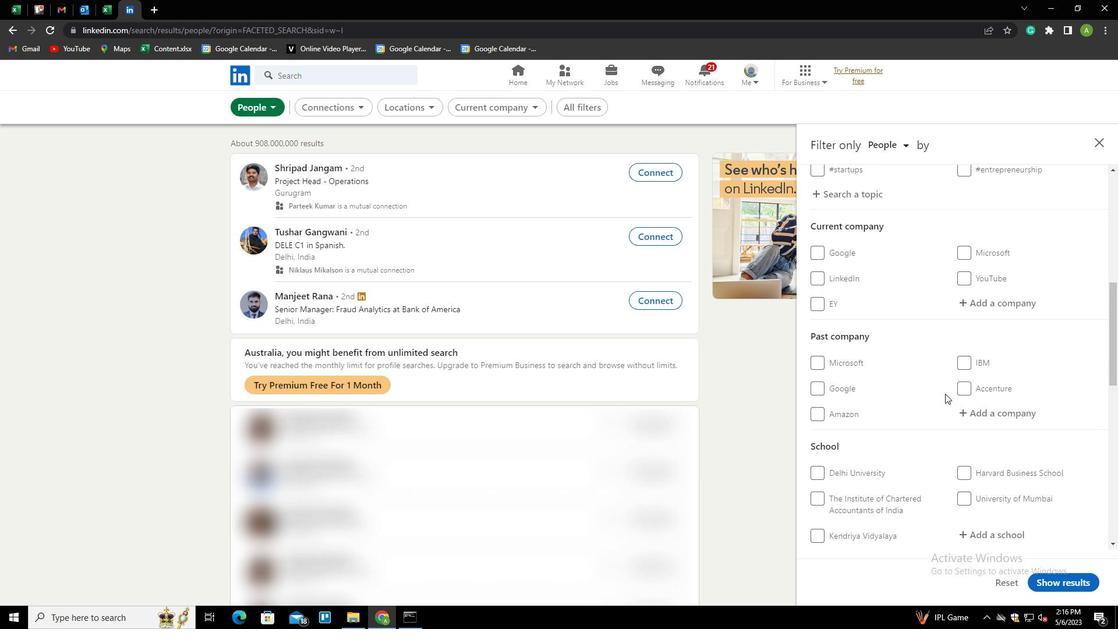 
Action: Mouse moved to (976, 409)
Screenshot: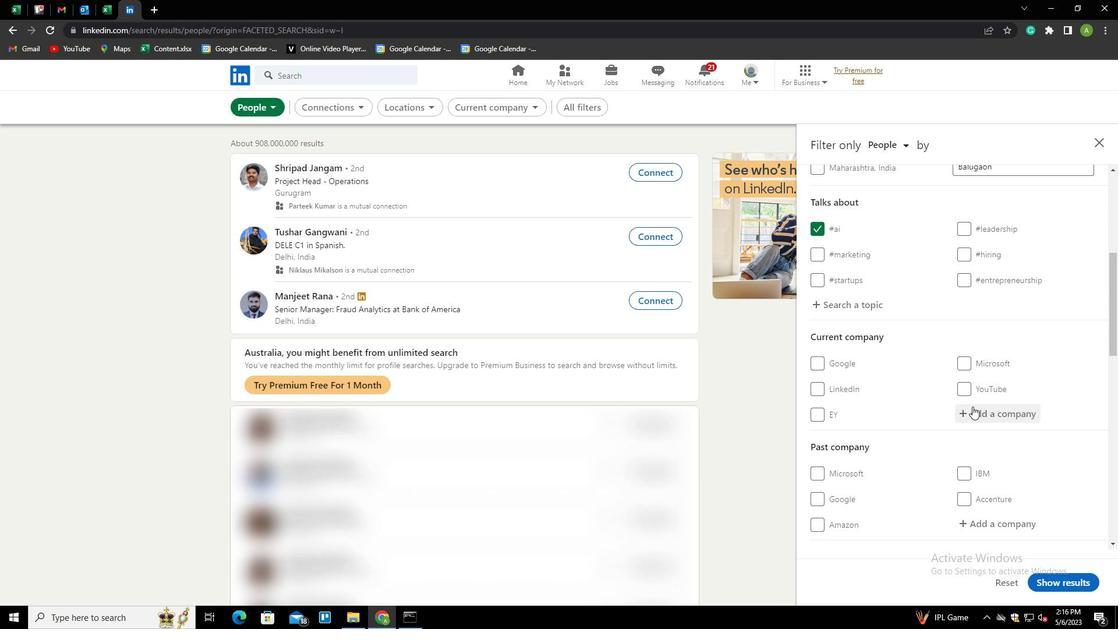 
Action: Mouse pressed left at (976, 409)
Screenshot: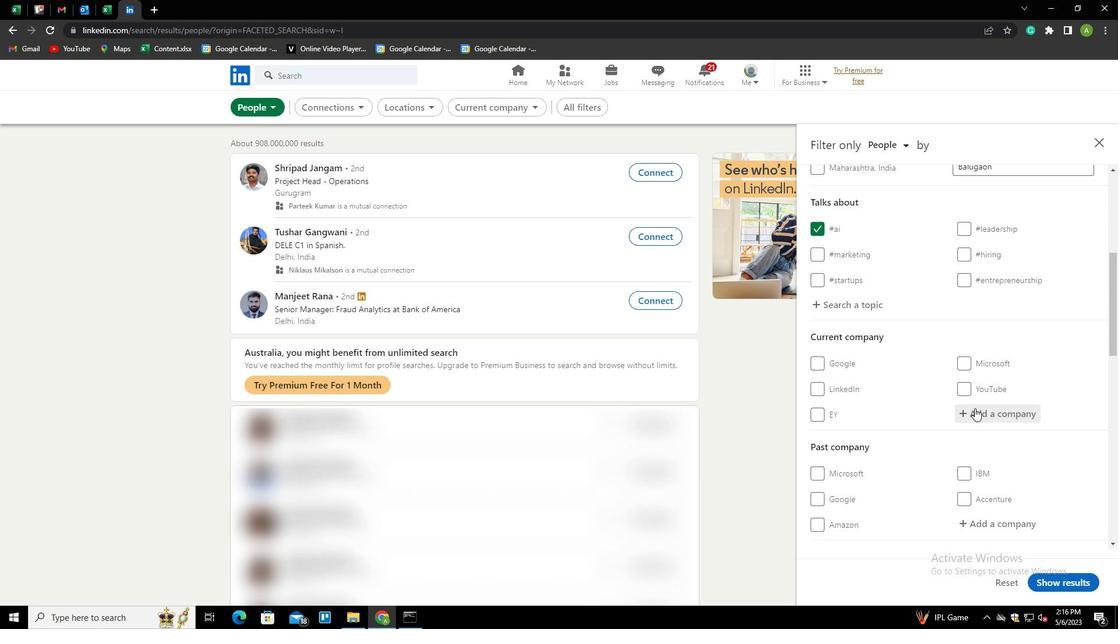 
Action: Key pressed <Key.shift>D<Key.backspace>SNAPDEAL<Key.down><Key.enter>
Screenshot: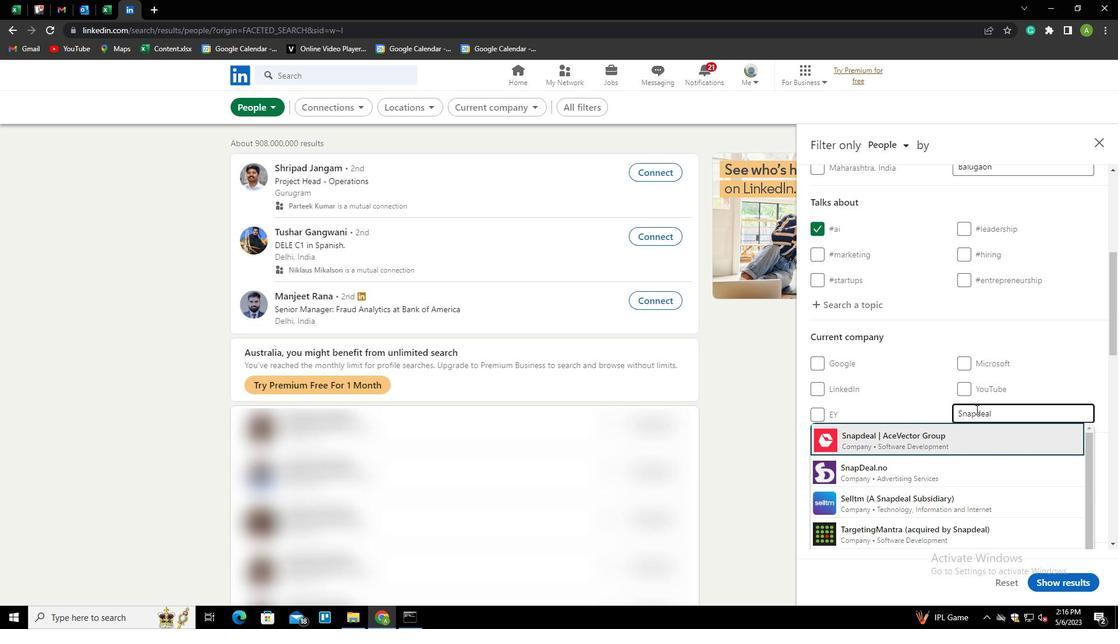 
Action: Mouse scrolled (976, 408) with delta (0, 0)
Screenshot: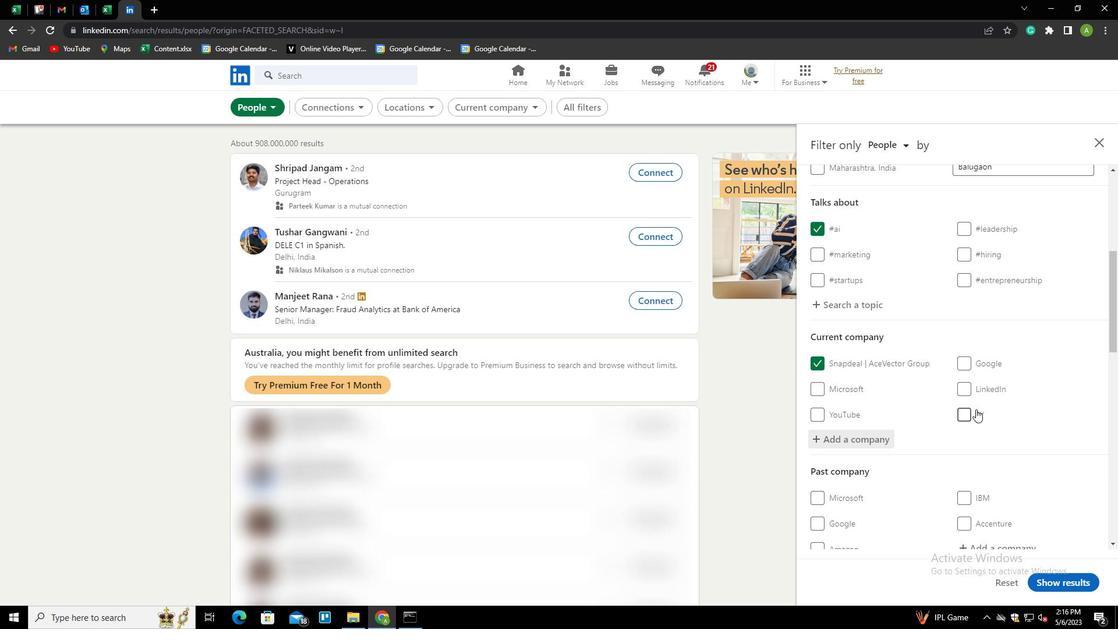 
Action: Mouse scrolled (976, 408) with delta (0, 0)
Screenshot: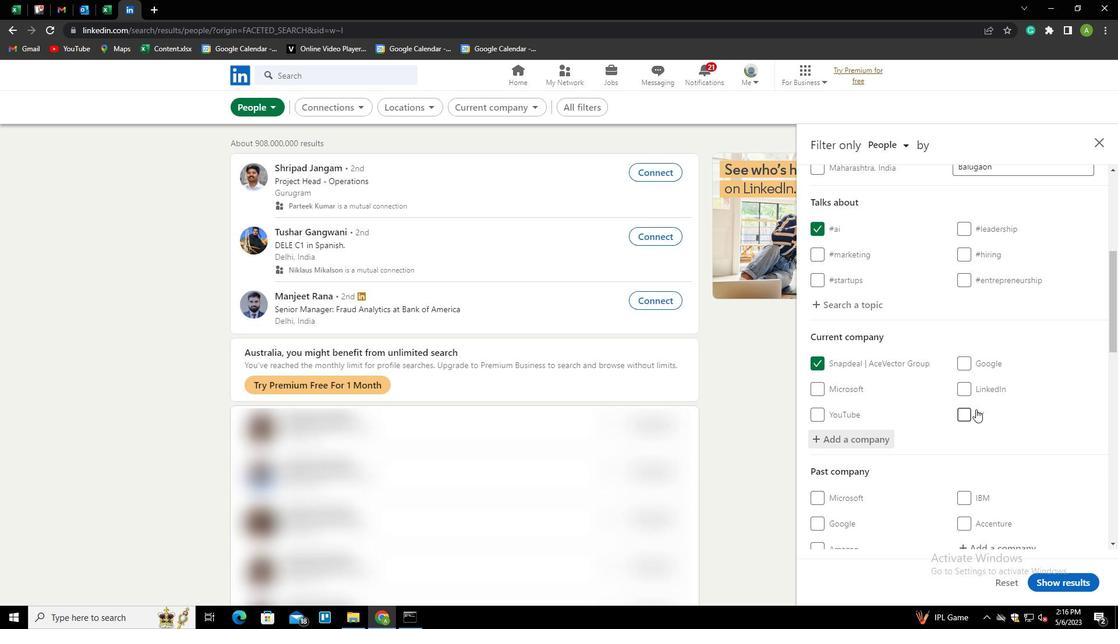 
Action: Mouse scrolled (976, 408) with delta (0, 0)
Screenshot: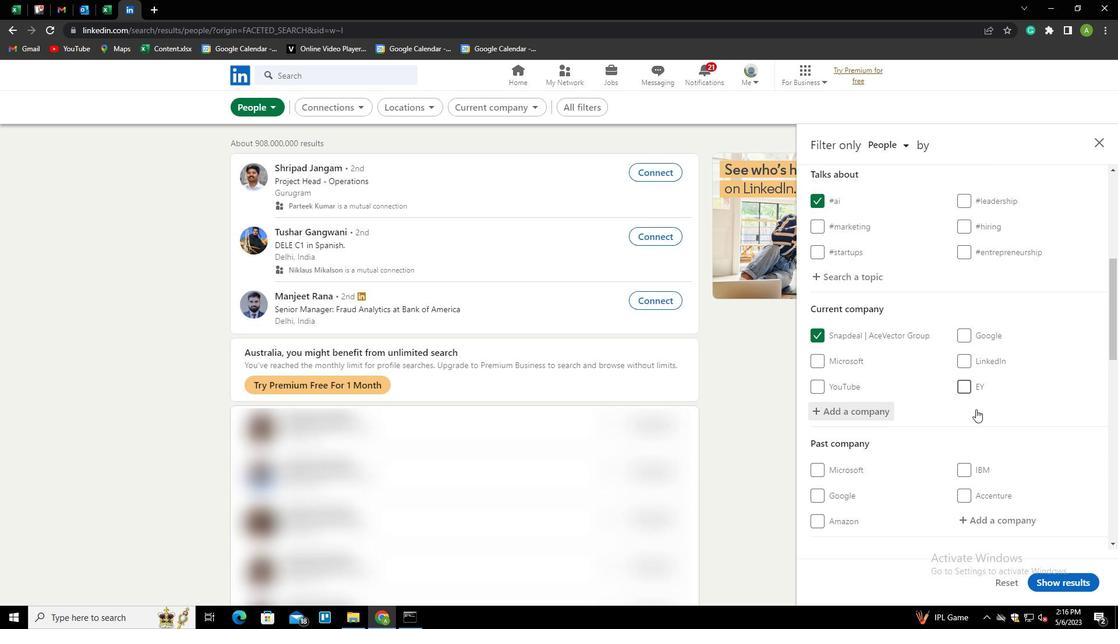 
Action: Mouse scrolled (976, 408) with delta (0, 0)
Screenshot: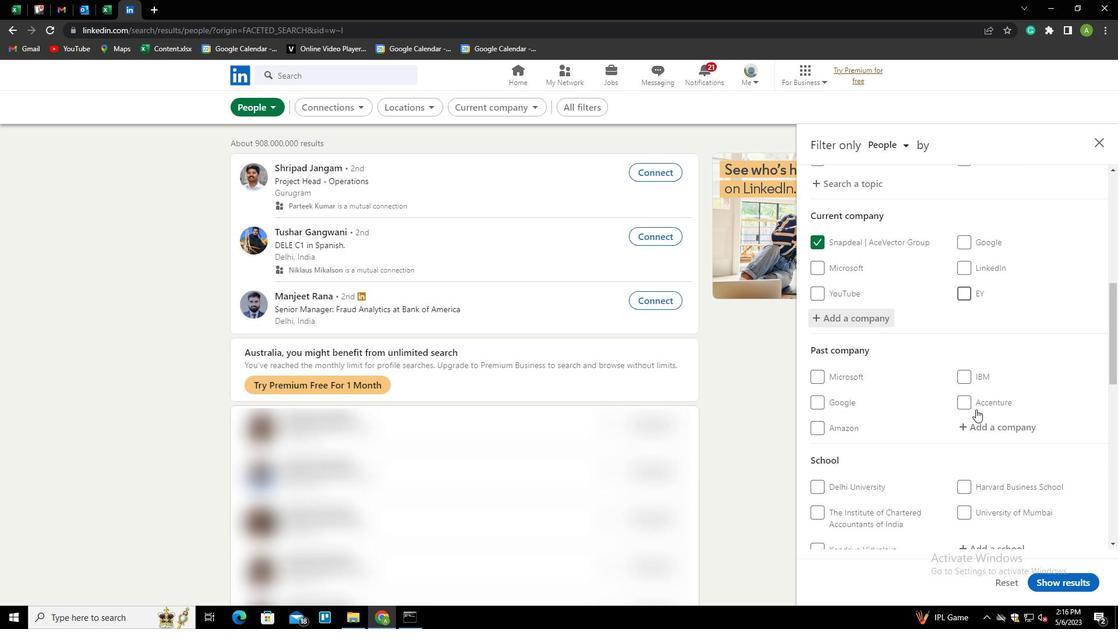 
Action: Mouse scrolled (976, 408) with delta (0, 0)
Screenshot: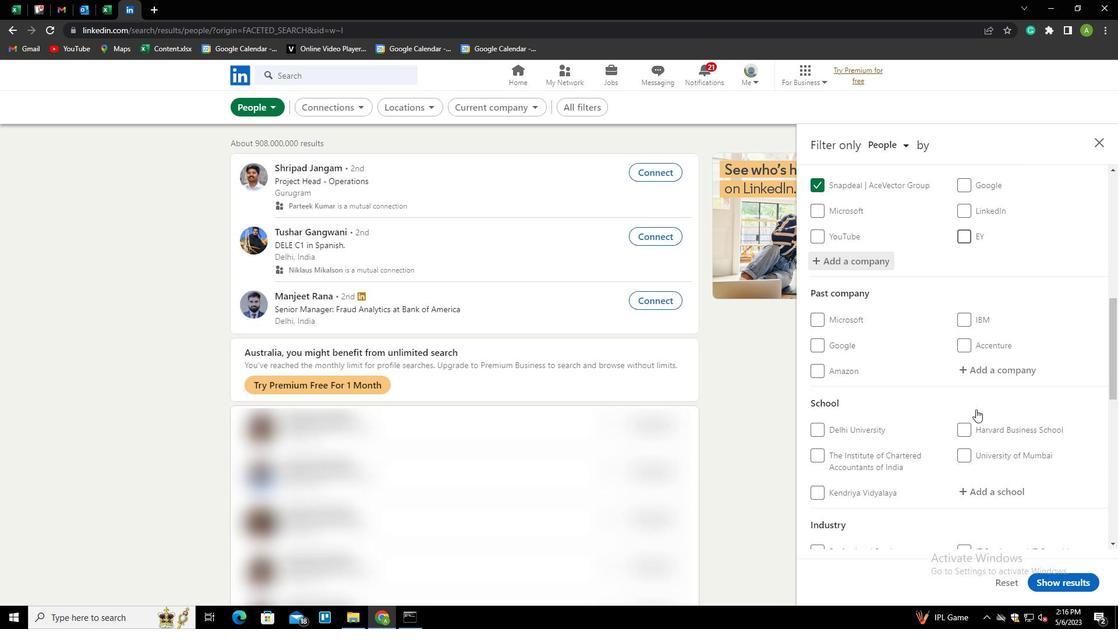 
Action: Mouse moved to (983, 380)
Screenshot: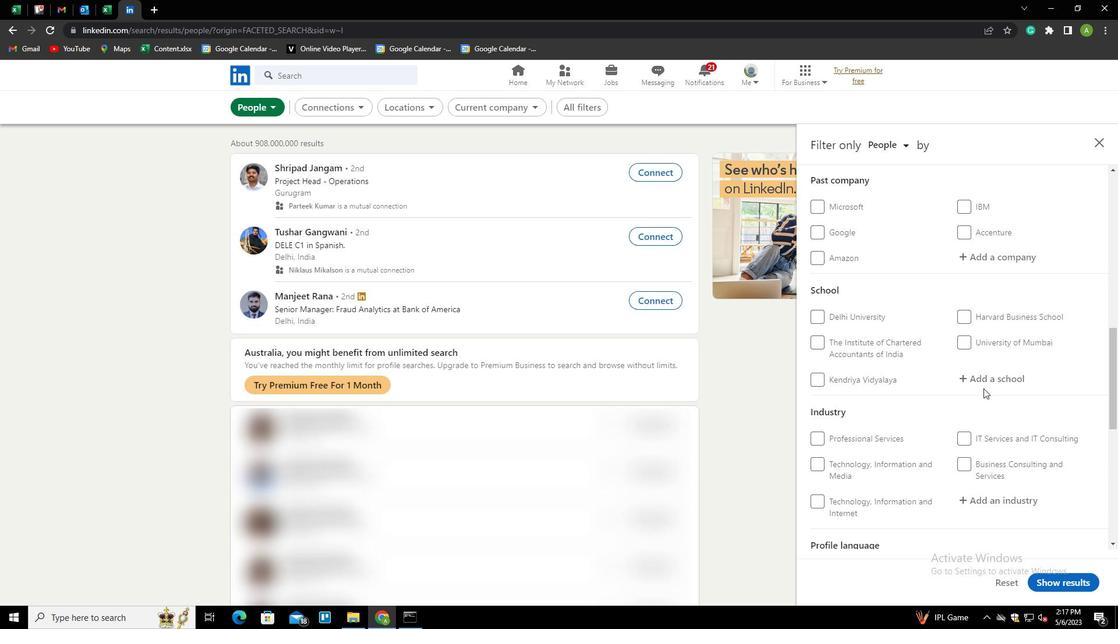 
Action: Mouse pressed left at (983, 380)
Screenshot: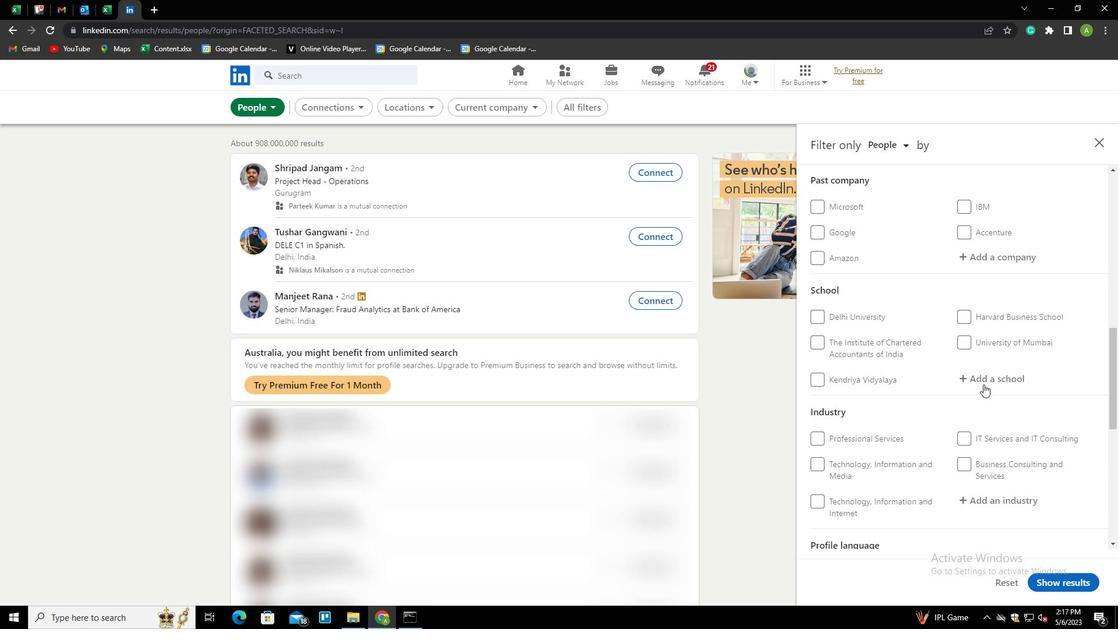 
Action: Mouse moved to (984, 380)
Screenshot: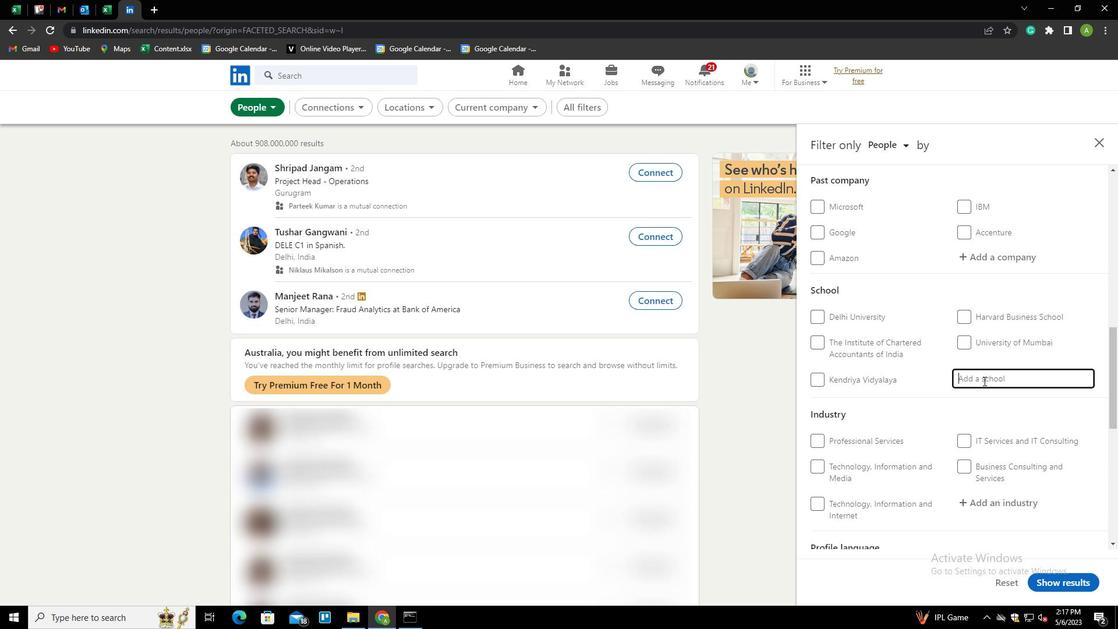 
Action: Key pressed <Key.shift>
Screenshot: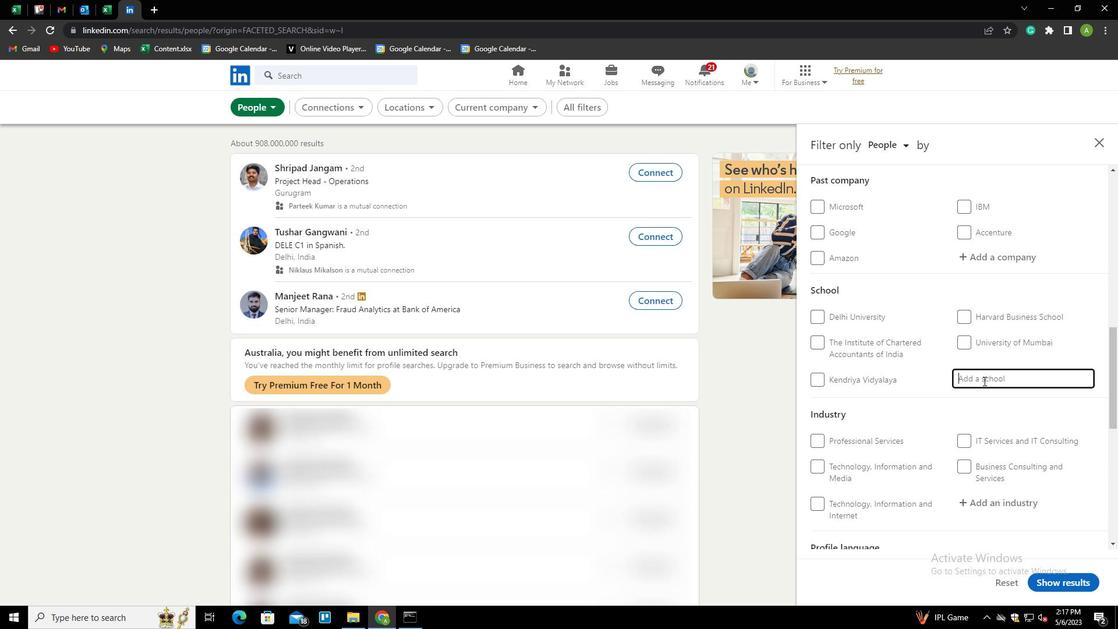 
Action: Mouse moved to (984, 379)
Screenshot: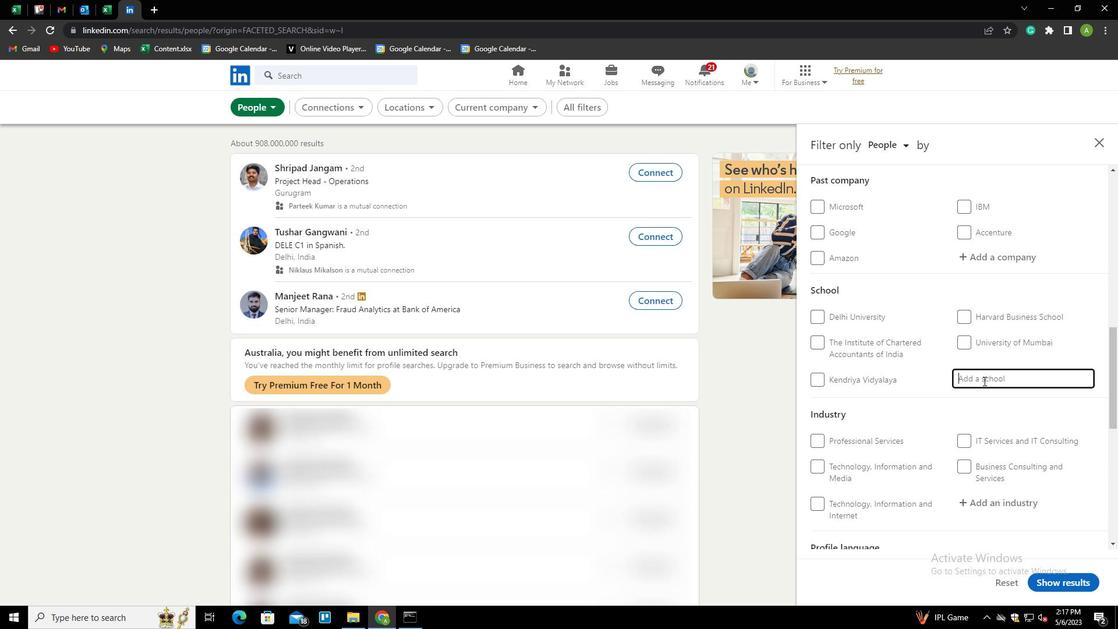 
Action: Key pressed COLLEGE<Key.space>OF<Key.space><Key.shift>TECHNOLOGY<Key.down><Key.down><Key.down><Key.down><Key.down><Key.down><Key.down><Key.down><Key.down><Key.down><Key.down><Key.down><Key.down><Key.down><Key.down><Key.down><Key.down><Key.down><Key.down><Key.down><Key.up><Key.enter>
Screenshot: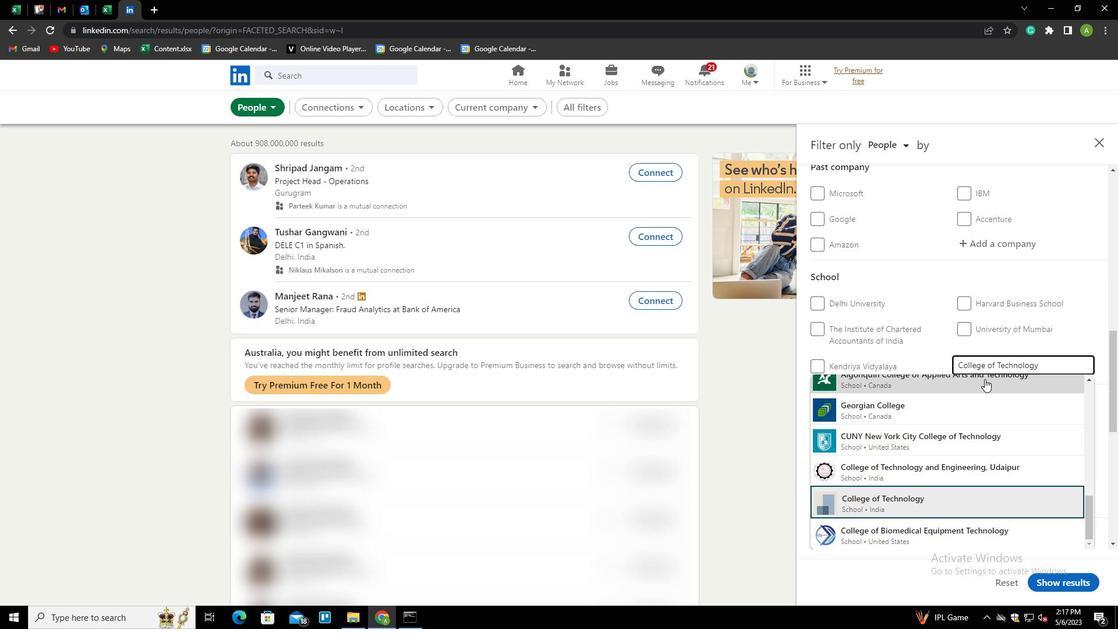 
Action: Mouse scrolled (984, 378) with delta (0, 0)
Screenshot: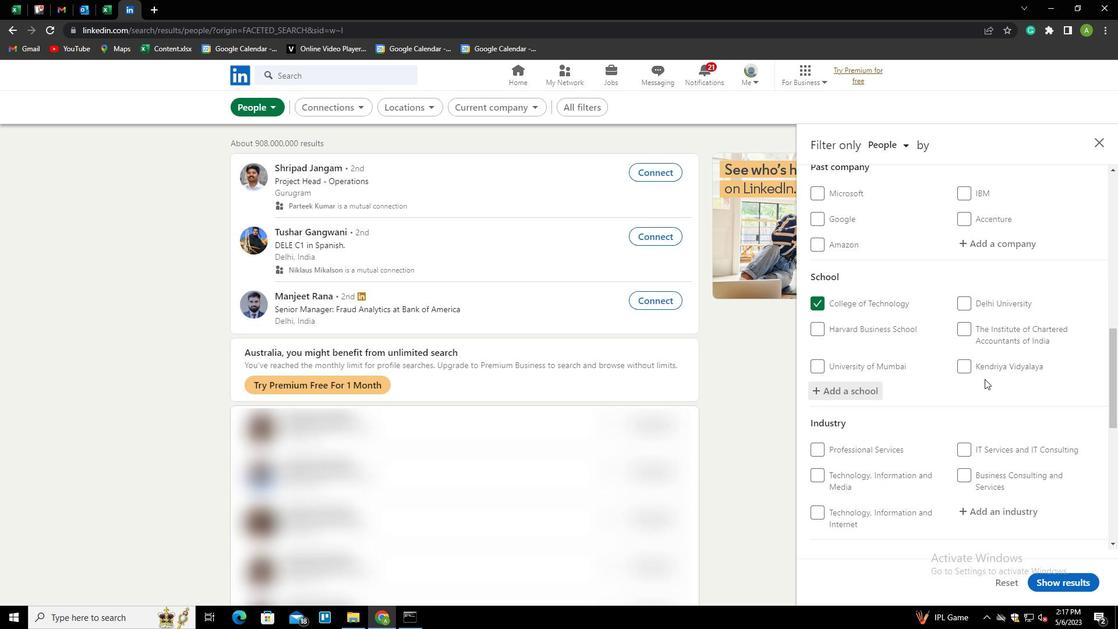 
Action: Mouse scrolled (984, 378) with delta (0, 0)
Screenshot: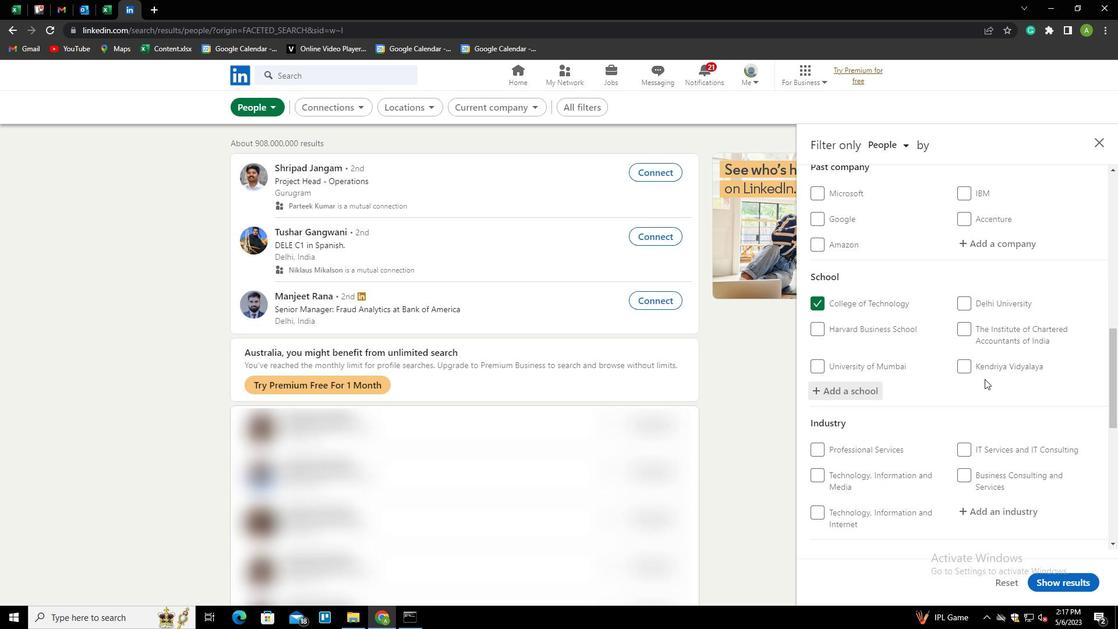 
Action: Mouse scrolled (984, 378) with delta (0, 0)
Screenshot: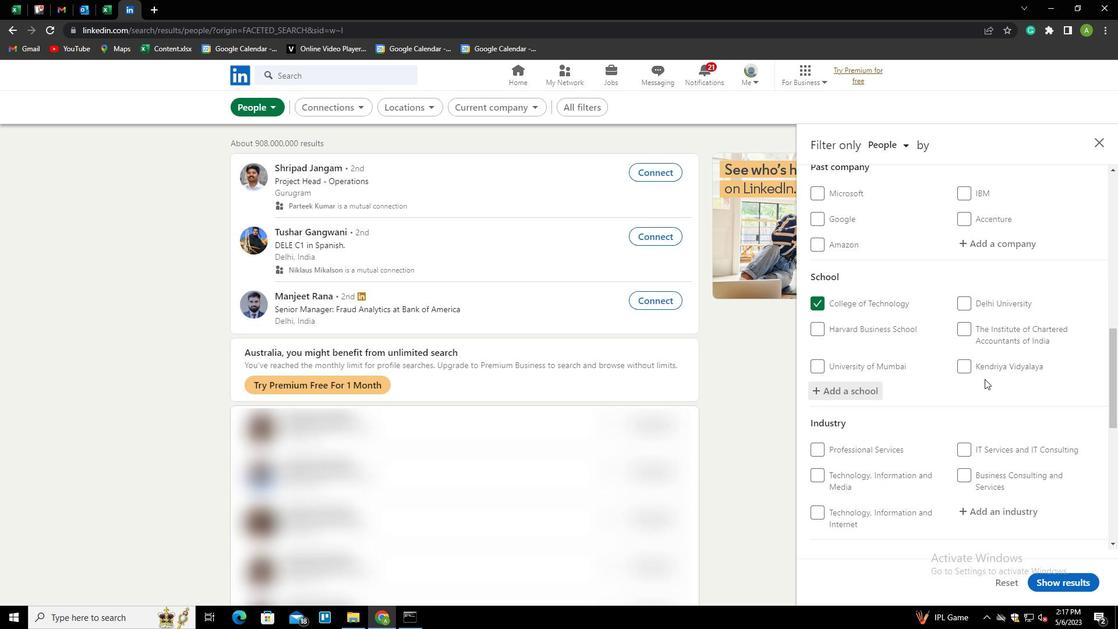 
Action: Mouse scrolled (984, 378) with delta (0, 0)
Screenshot: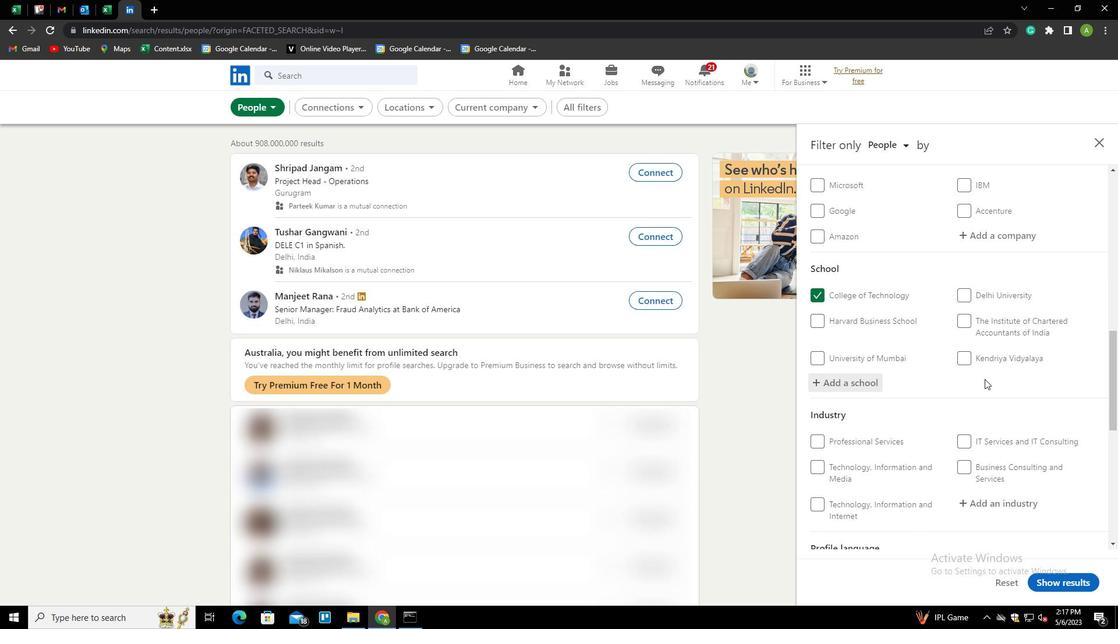 
Action: Mouse moved to (968, 287)
Screenshot: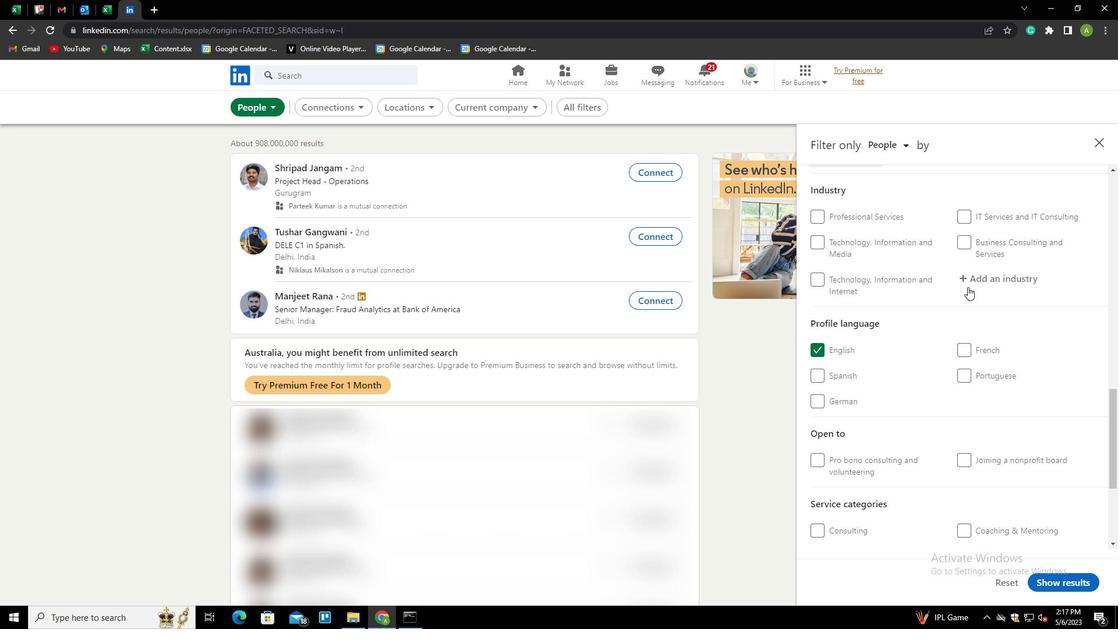 
Action: Mouse pressed left at (968, 287)
Screenshot: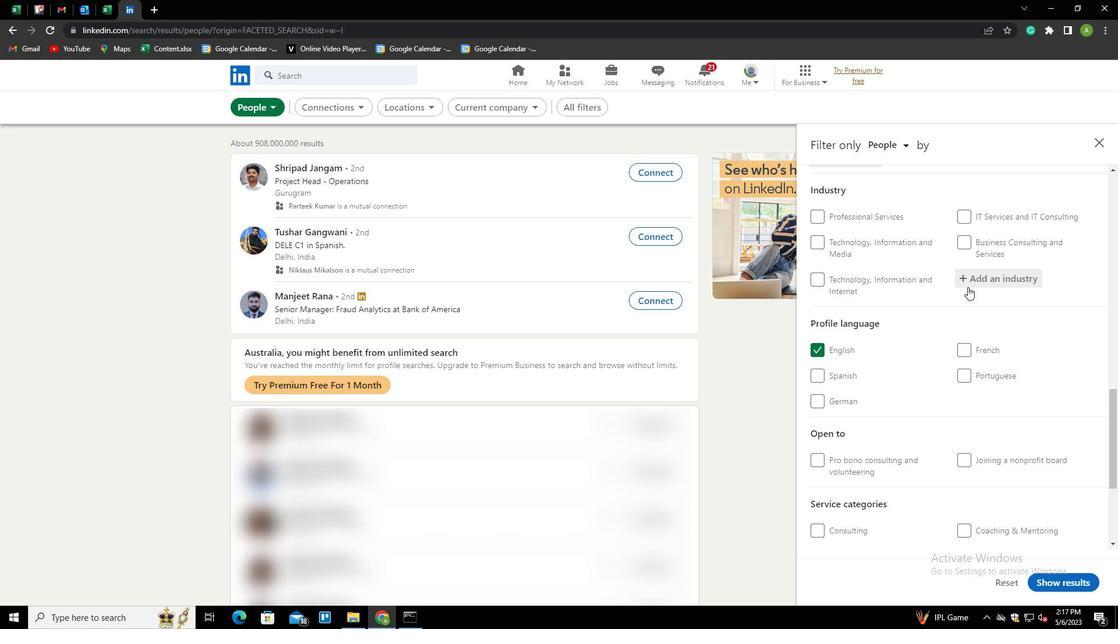 
Action: Key pressed <Key.shift>SPRING<Key.space>AND<Key.space><Key.shift>WIRE<Key.space><Key.shift>PROF<Key.backspace>DUCT<Key.space><Key.shift>MANUFACTURING<Key.down><Key.enter>
Screenshot: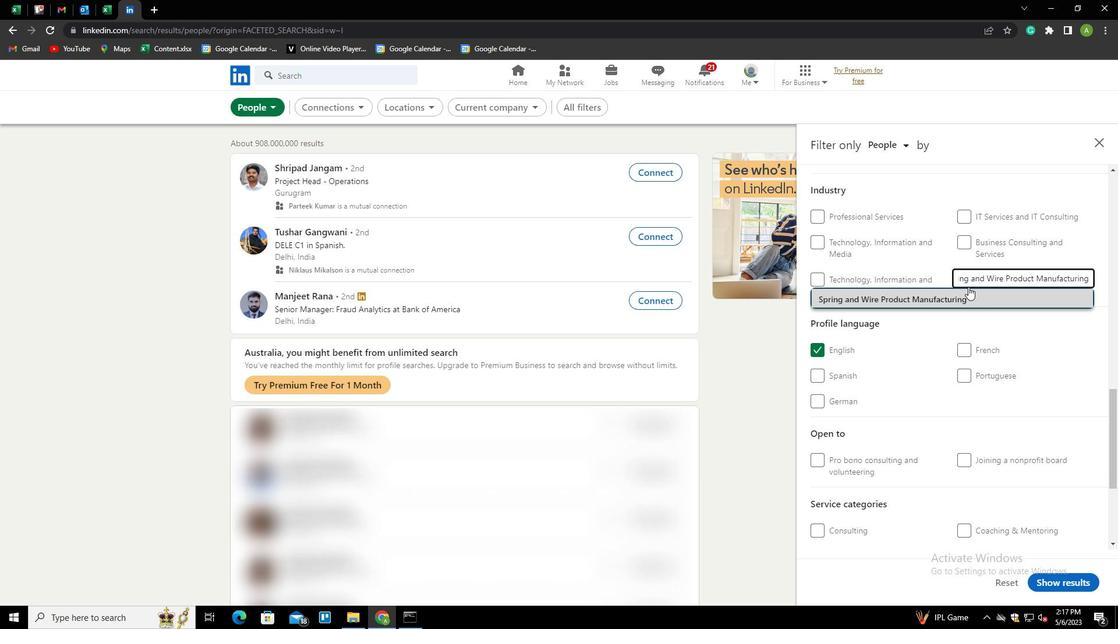
Action: Mouse scrolled (968, 286) with delta (0, 0)
Screenshot: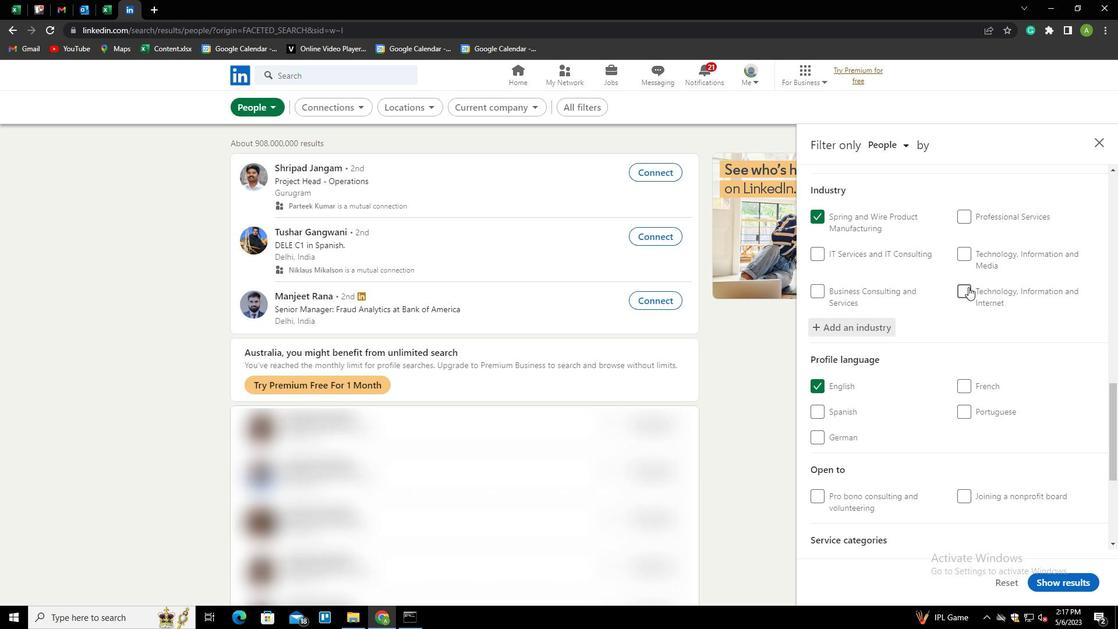 
Action: Mouse scrolled (968, 286) with delta (0, 0)
Screenshot: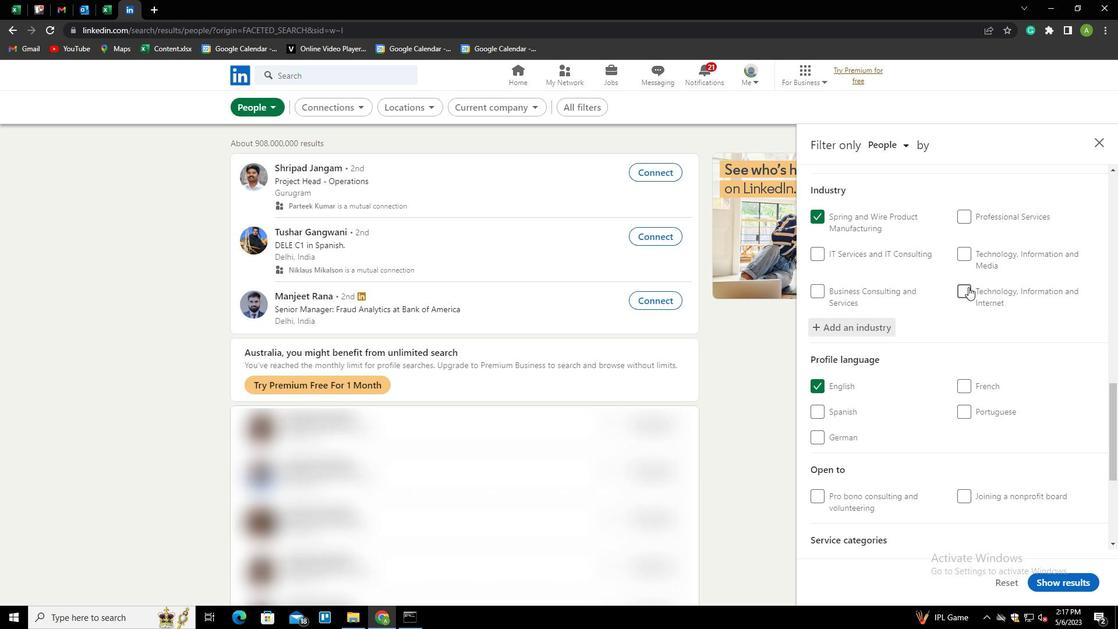 
Action: Mouse moved to (966, 294)
Screenshot: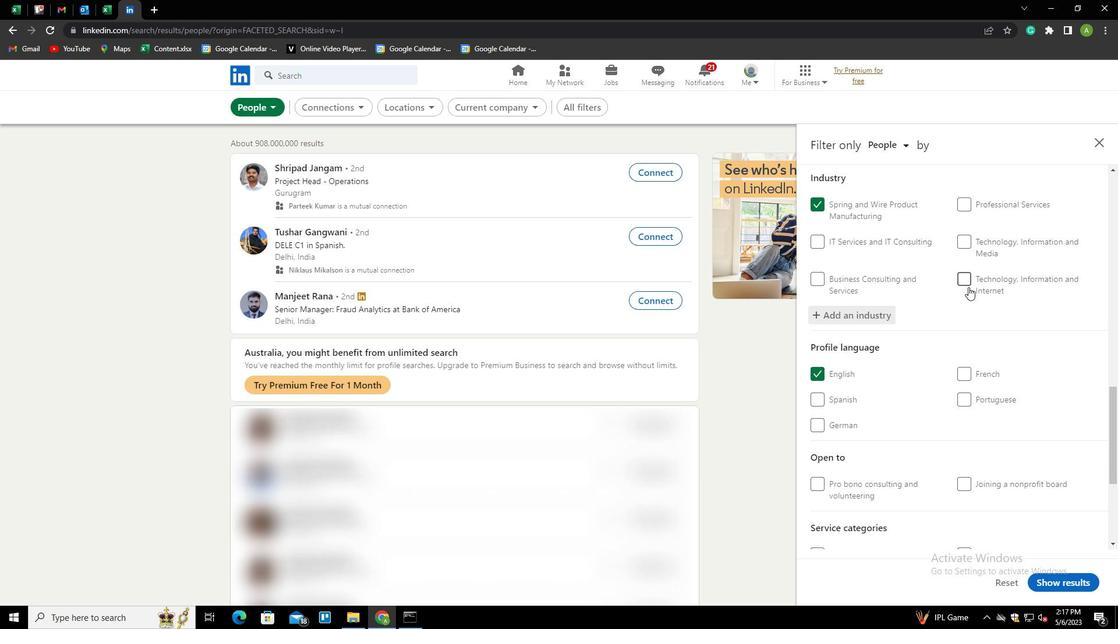 
Action: Mouse scrolled (966, 293) with delta (0, 0)
Screenshot: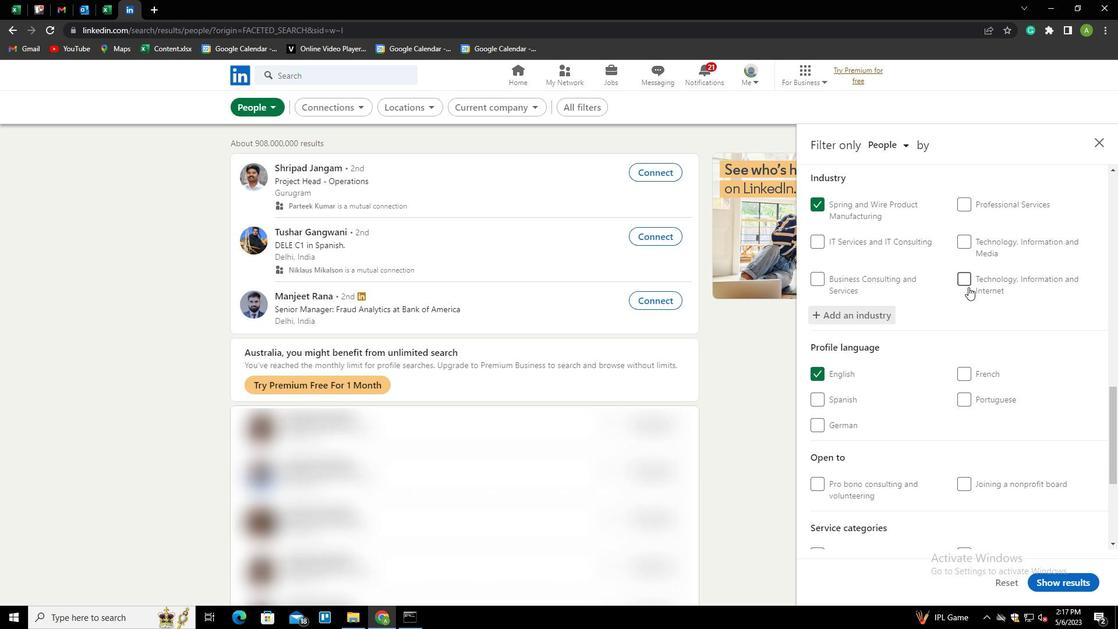 
Action: Mouse moved to (966, 294)
Screenshot: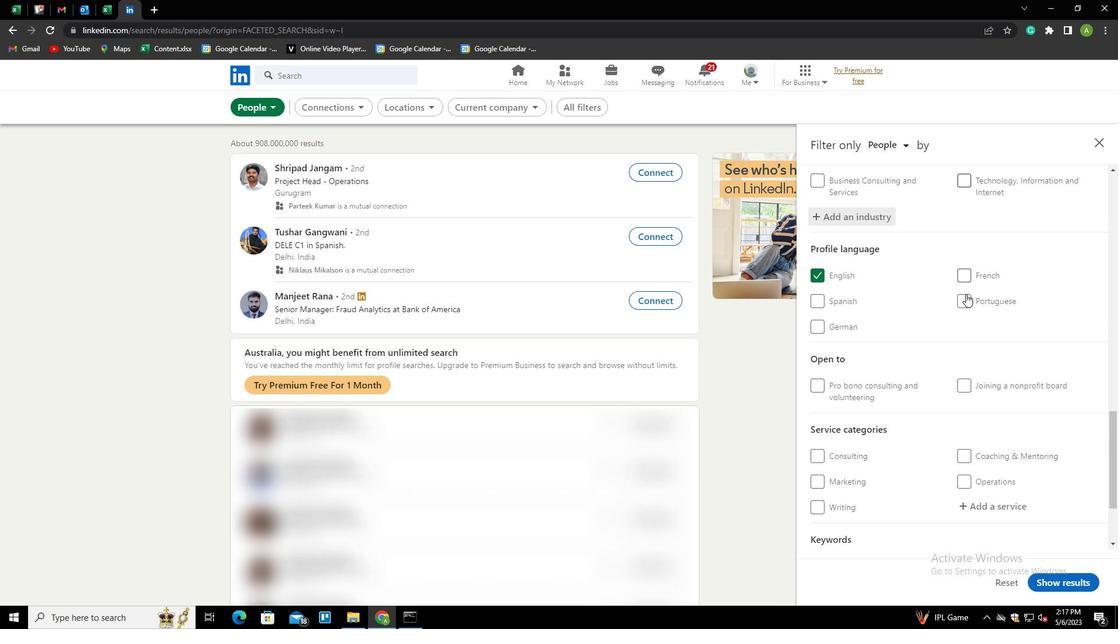 
Action: Mouse scrolled (966, 294) with delta (0, 0)
Screenshot: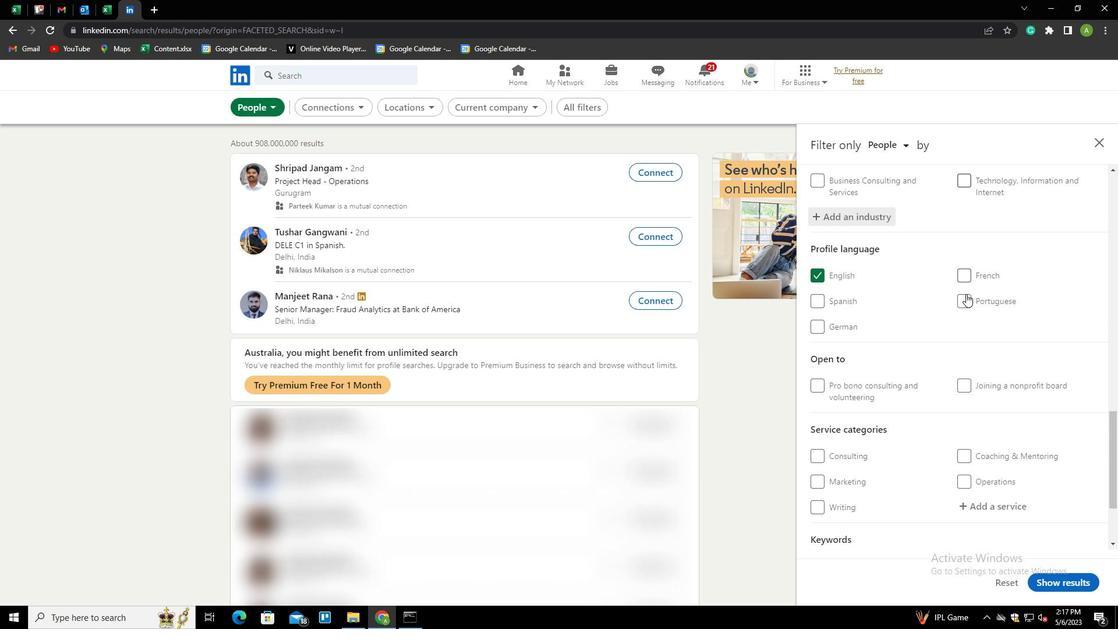 
Action: Mouse moved to (965, 297)
Screenshot: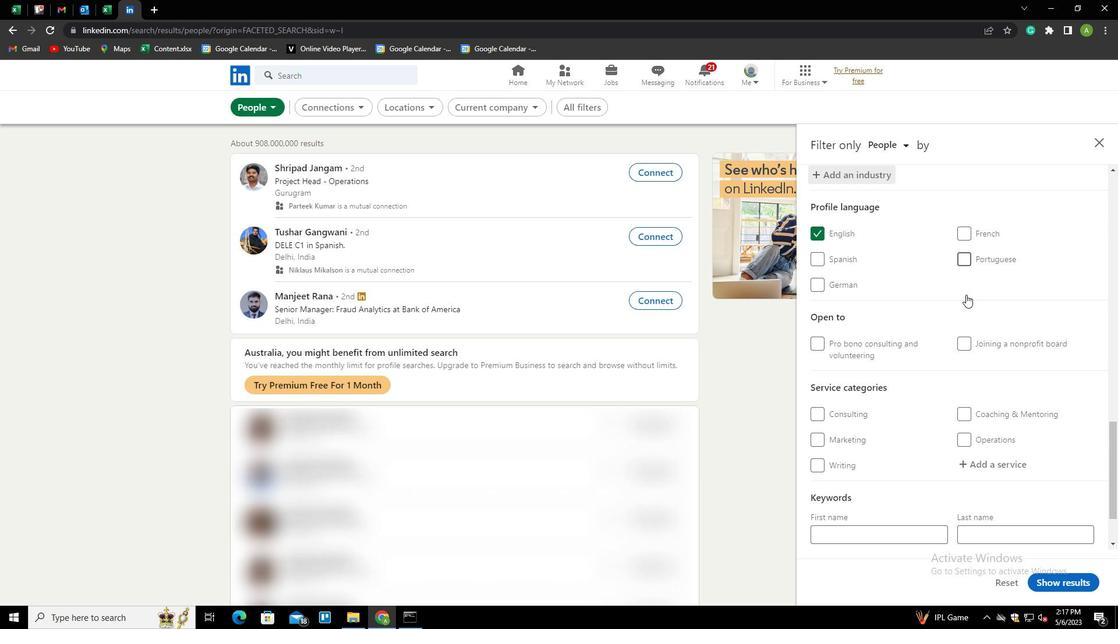 
Action: Mouse scrolled (965, 297) with delta (0, 0)
Screenshot: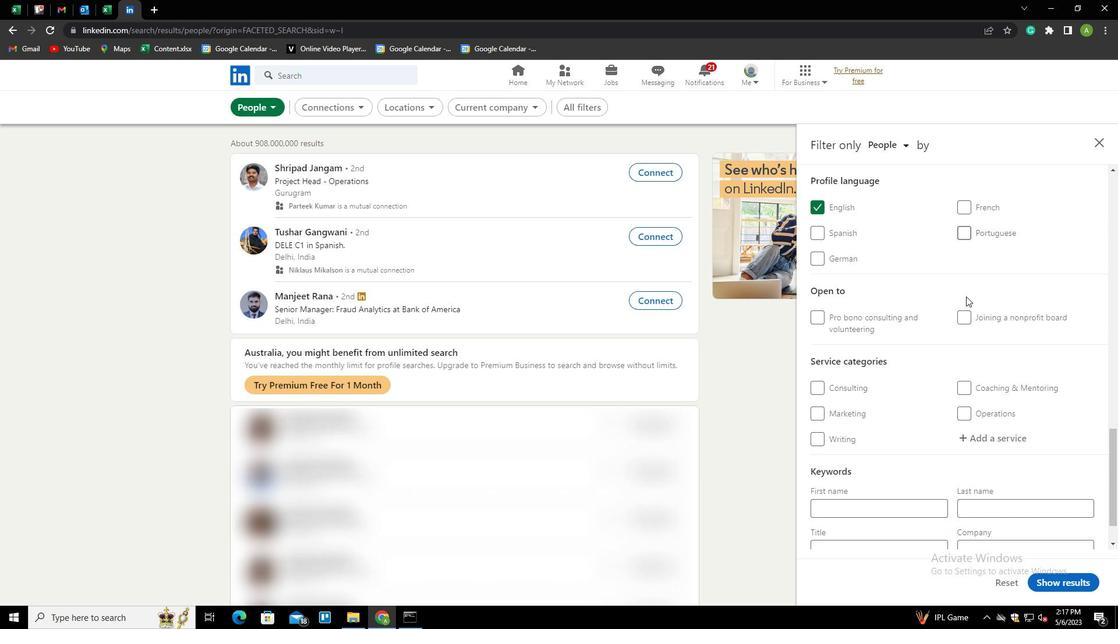 
Action: Mouse moved to (965, 298)
Screenshot: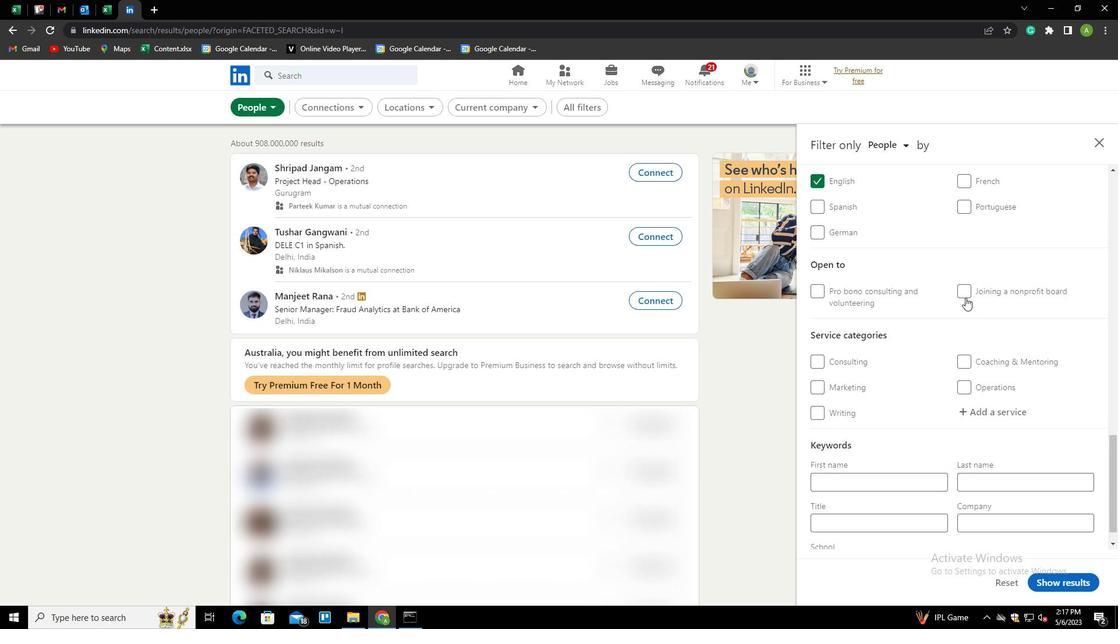 
Action: Mouse scrolled (965, 297) with delta (0, 0)
Screenshot: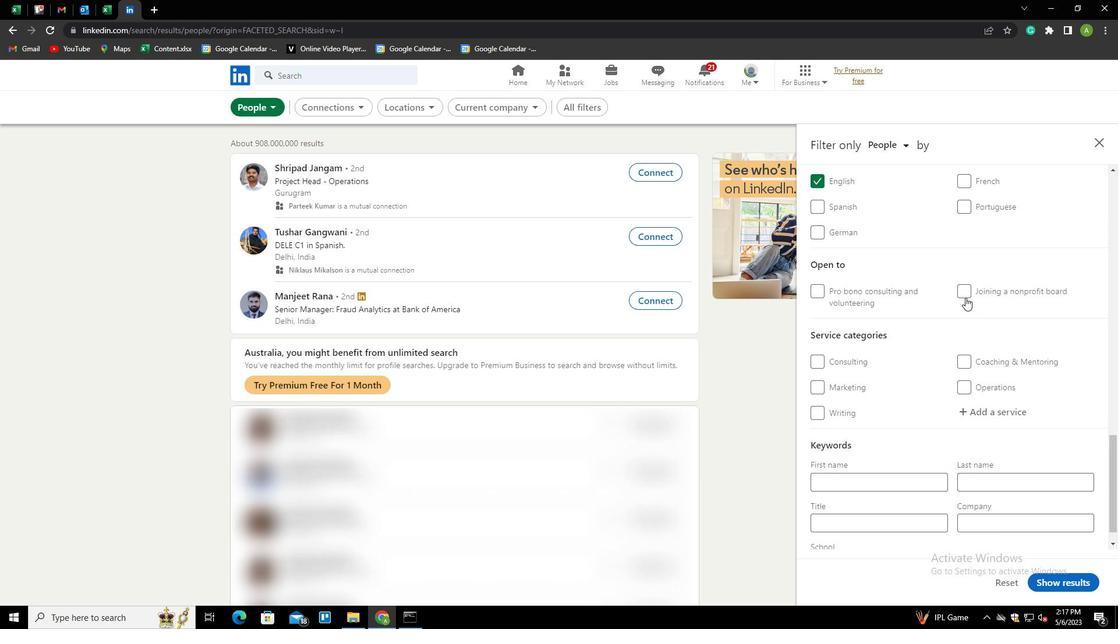 
Action: Mouse moved to (964, 298)
Screenshot: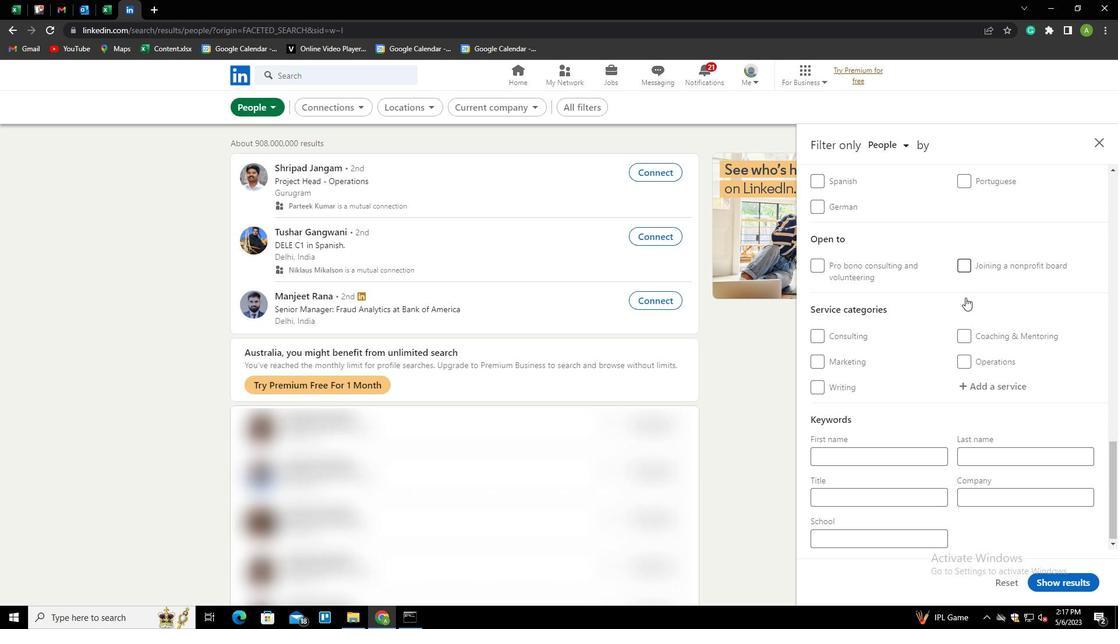 
Action: Mouse scrolled (964, 298) with delta (0, 0)
Screenshot: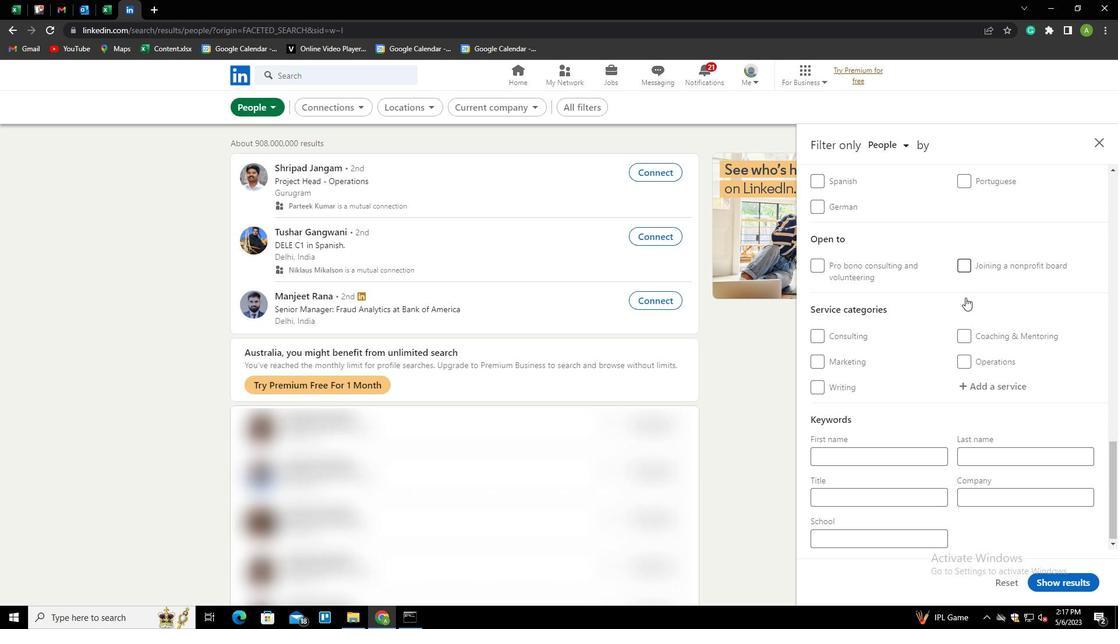 
Action: Mouse moved to (984, 389)
Screenshot: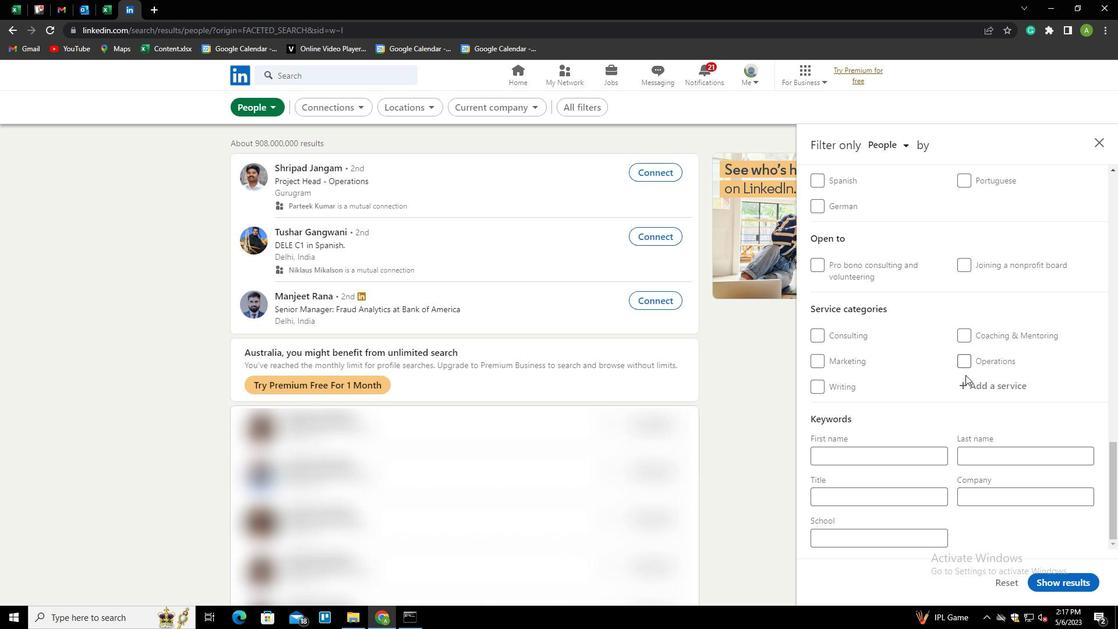 
Action: Mouse pressed left at (984, 389)
Screenshot: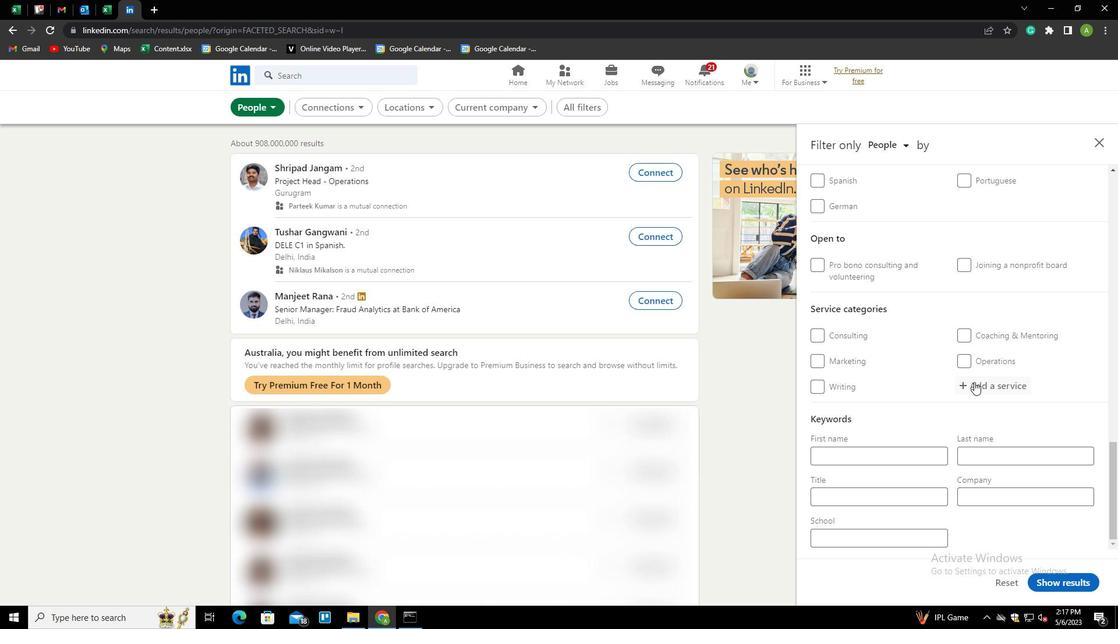 
Action: Mouse moved to (997, 381)
Screenshot: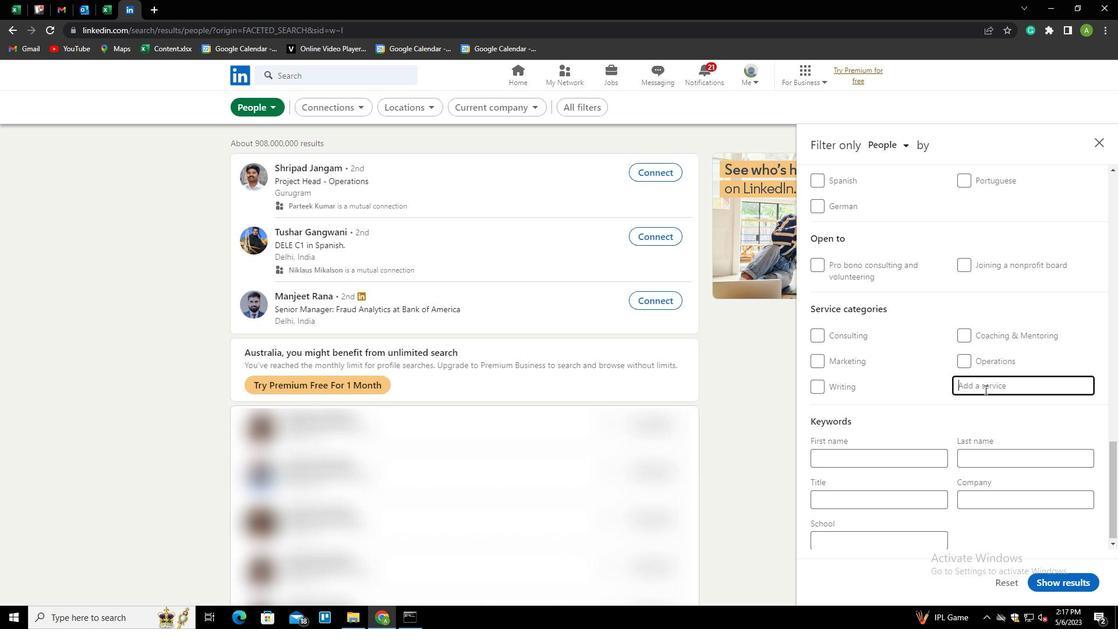 
Action: Key pressed <Key.shift>FINANCIAL<Key.space><Key.shift><Key.shift><Key.shift><Key.shift><Key.shift><Key.shift><Key.shift>ANALYSIS<Key.down><Key.enter>
Screenshot: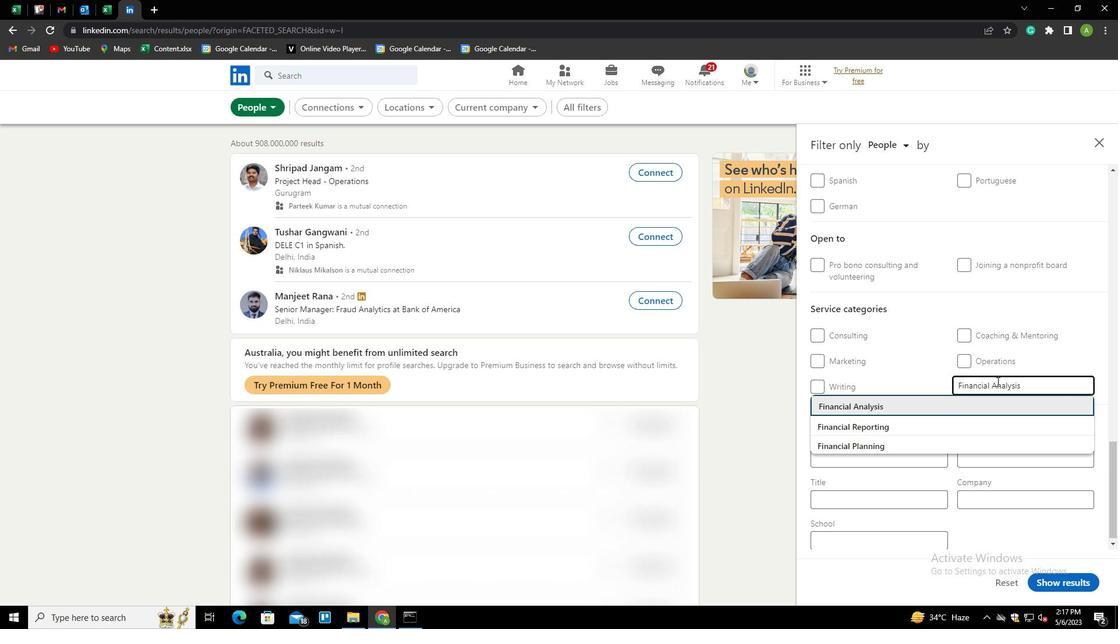 
Action: Mouse scrolled (997, 380) with delta (0, 0)
Screenshot: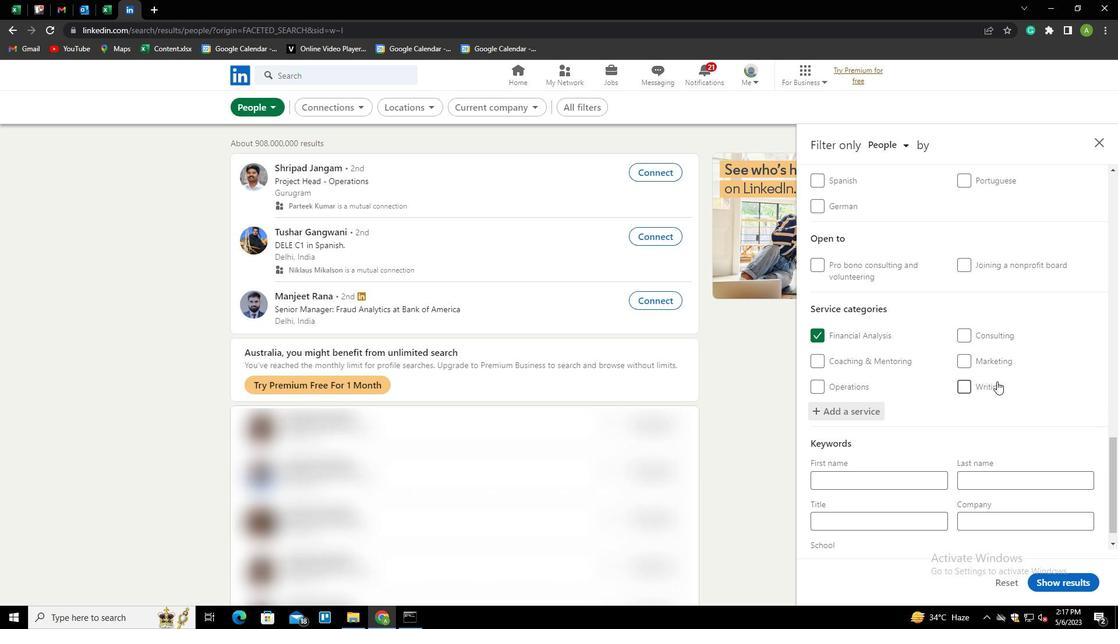 
Action: Mouse scrolled (997, 380) with delta (0, 0)
Screenshot: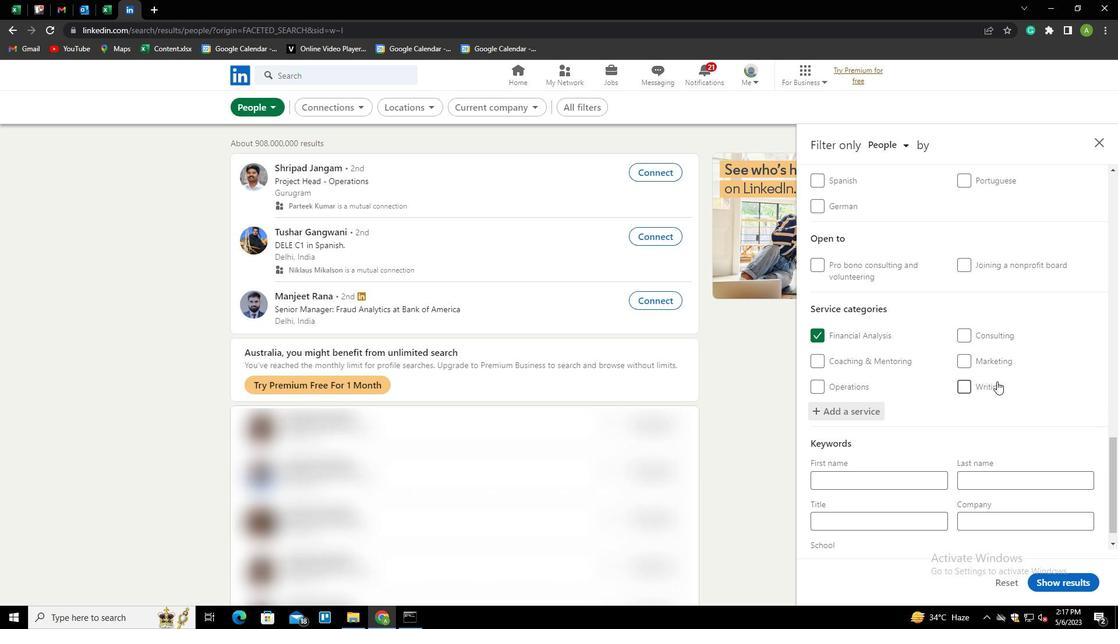 
Action: Mouse scrolled (997, 380) with delta (0, 0)
Screenshot: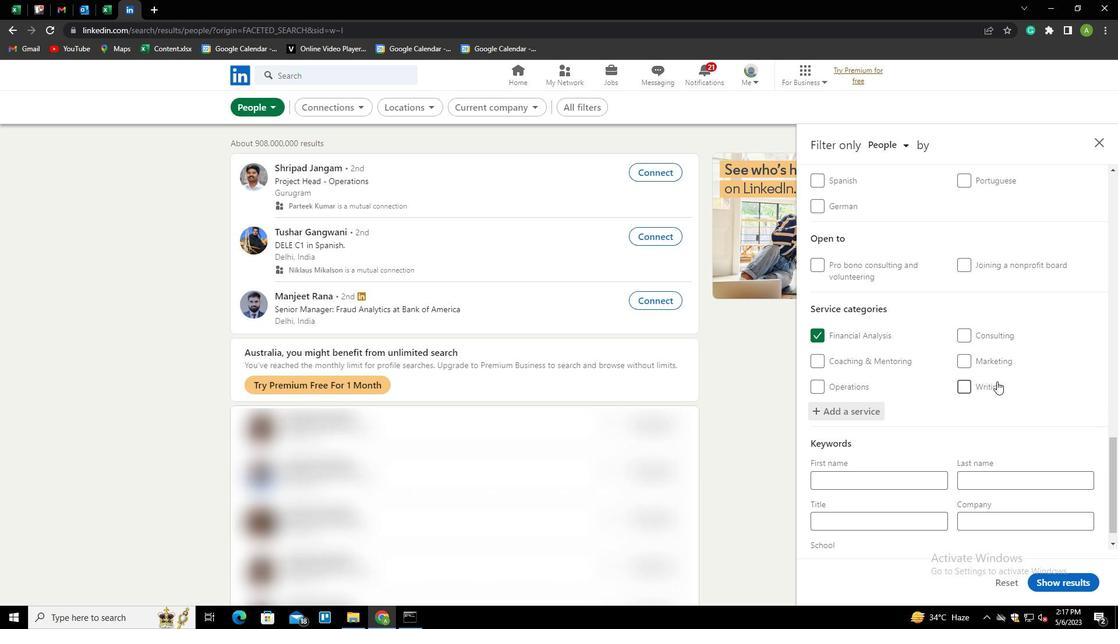 
Action: Mouse scrolled (997, 380) with delta (0, 0)
Screenshot: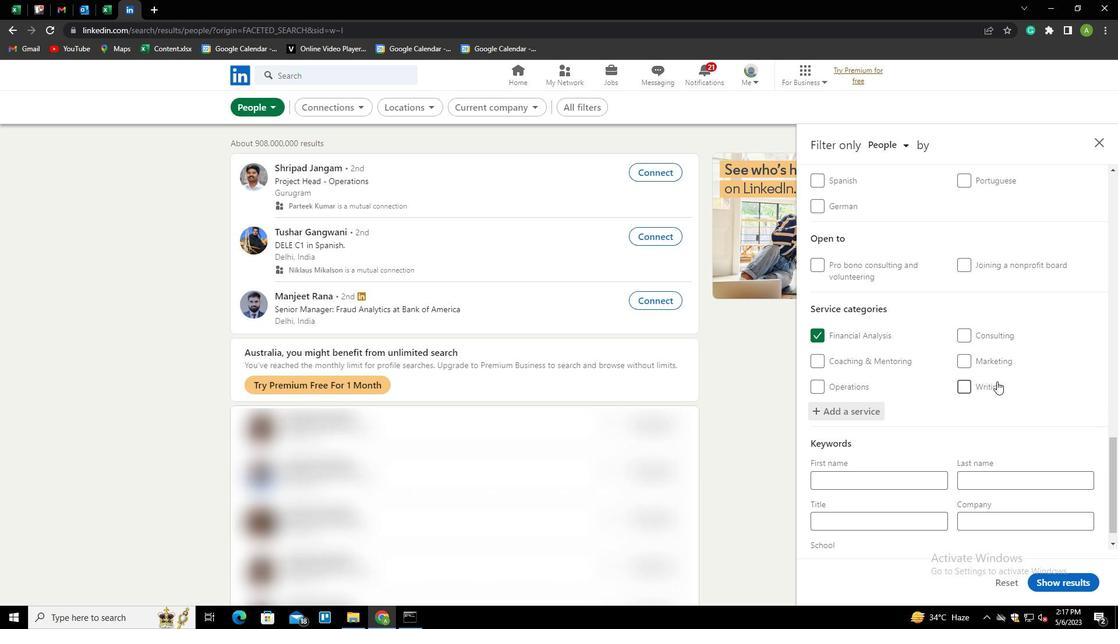 
Action: Mouse moved to (997, 381)
Screenshot: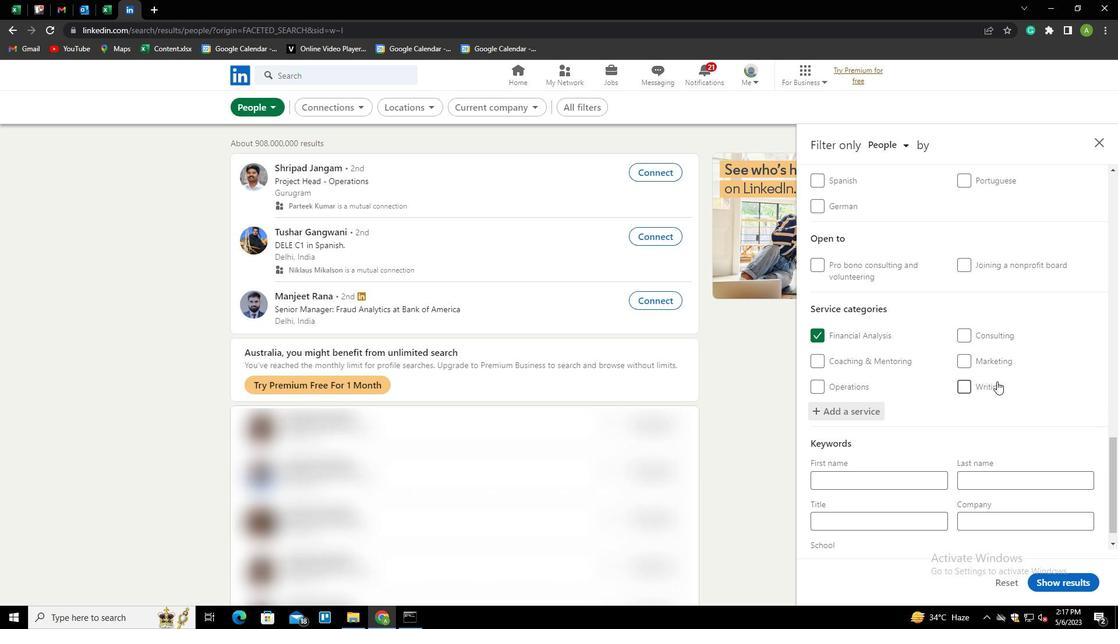 
Action: Mouse scrolled (997, 380) with delta (0, 0)
Screenshot: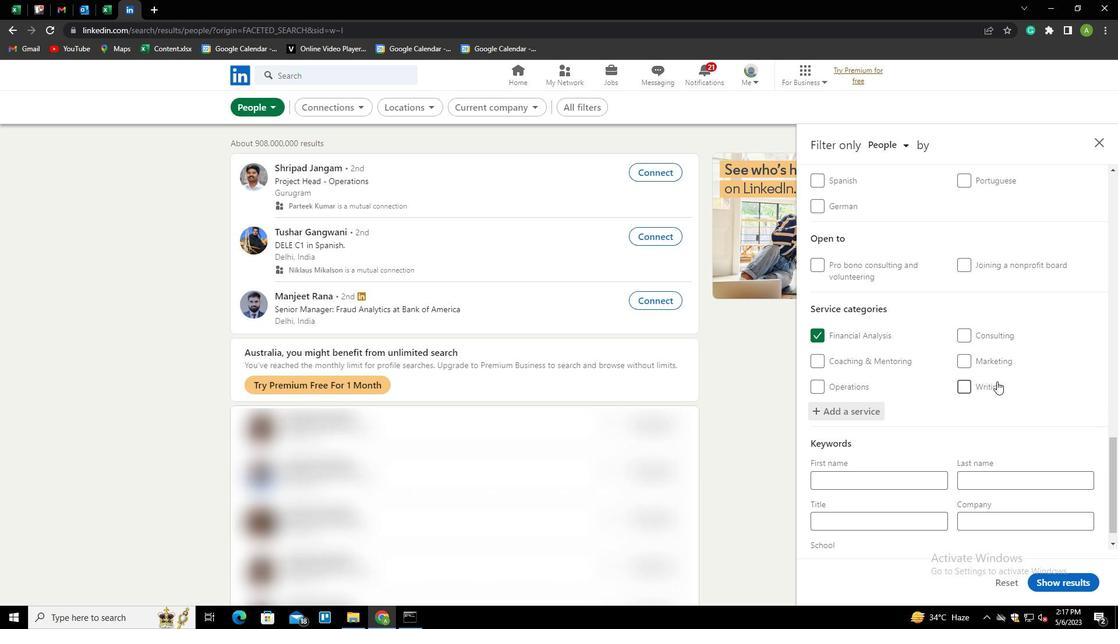 
Action: Mouse moved to (903, 493)
Screenshot: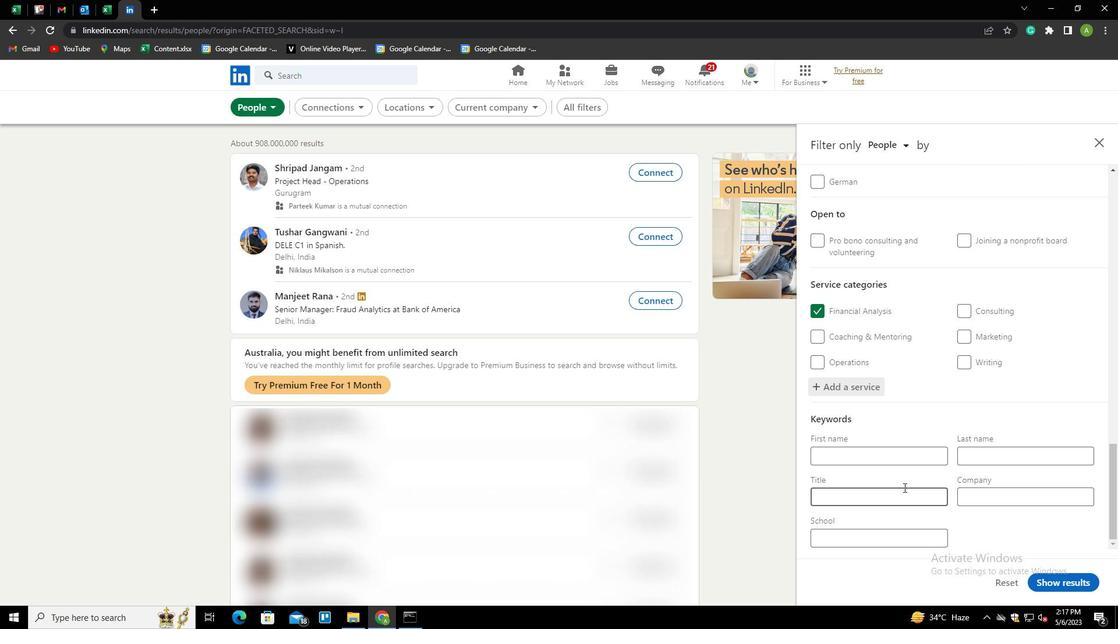 
Action: Mouse pressed left at (903, 493)
Screenshot: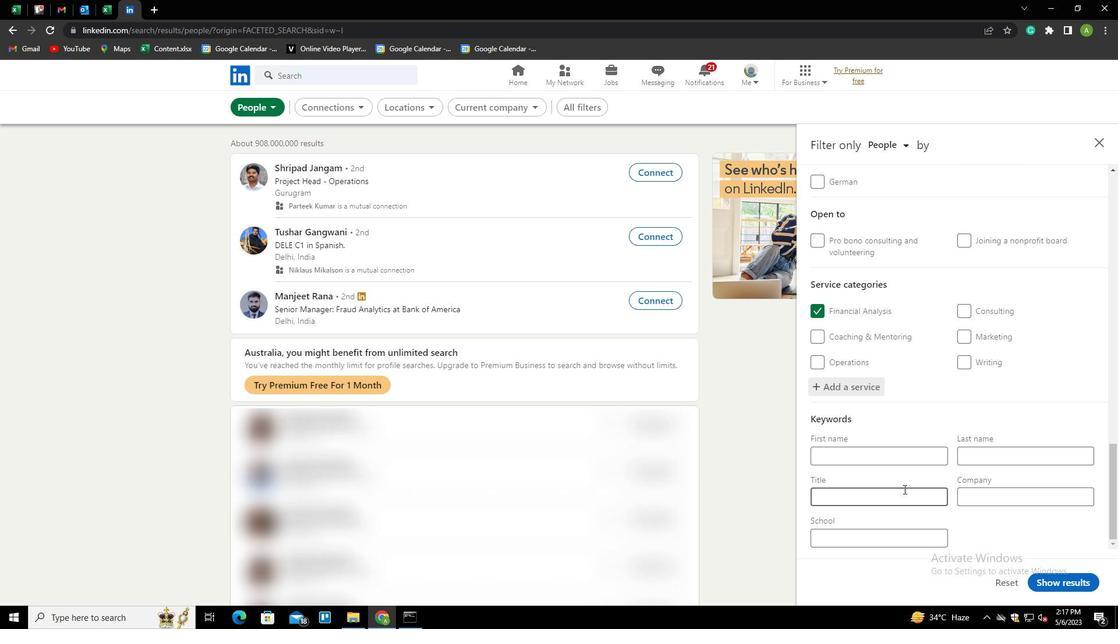 
Action: Key pressed <Key.shift>
Screenshot: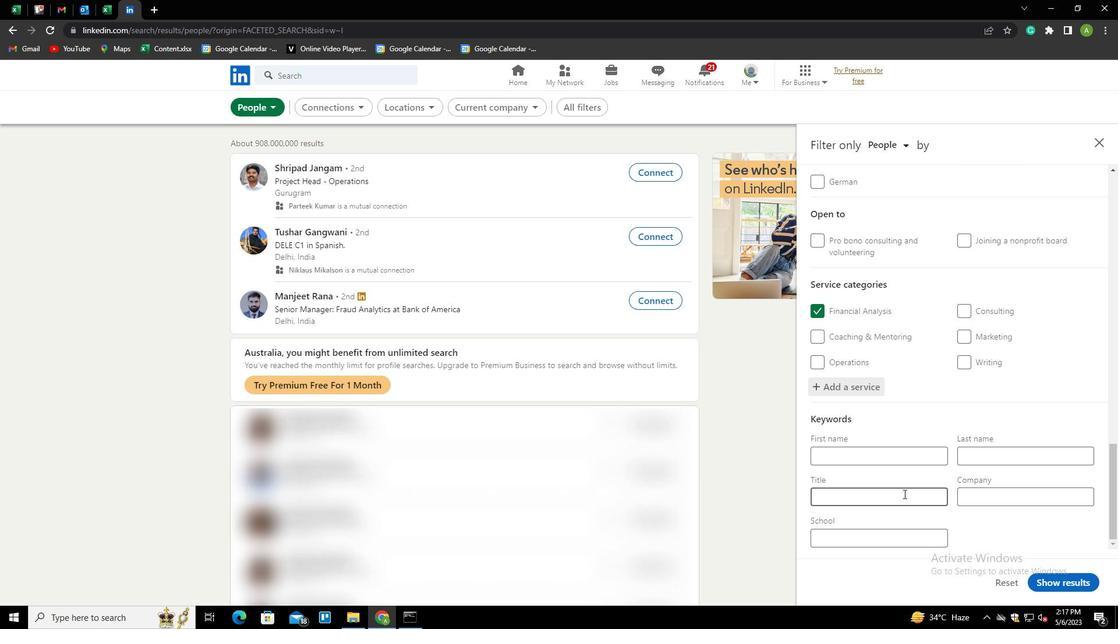 
Action: Mouse moved to (903, 493)
Screenshot: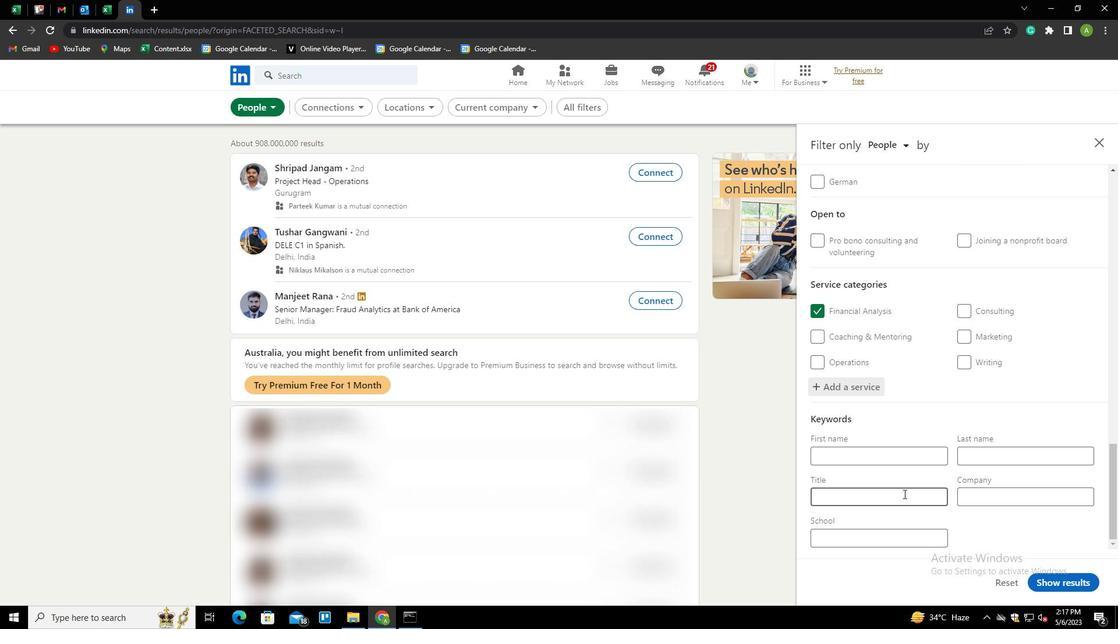 
Action: Key pressed W
Screenshot: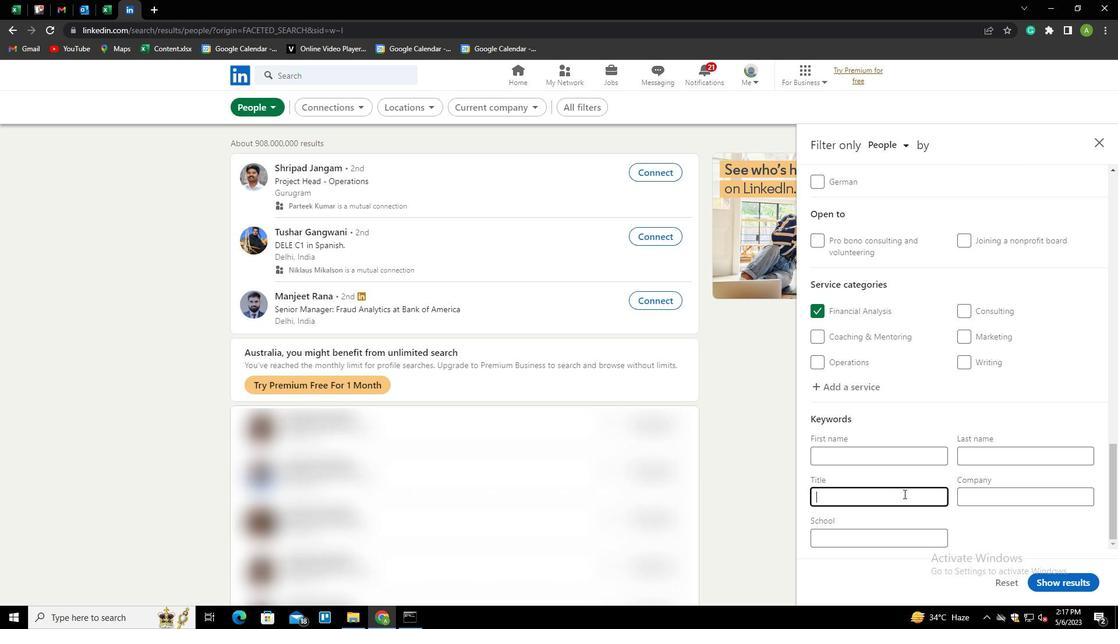 
Action: Mouse moved to (914, 483)
Screenshot: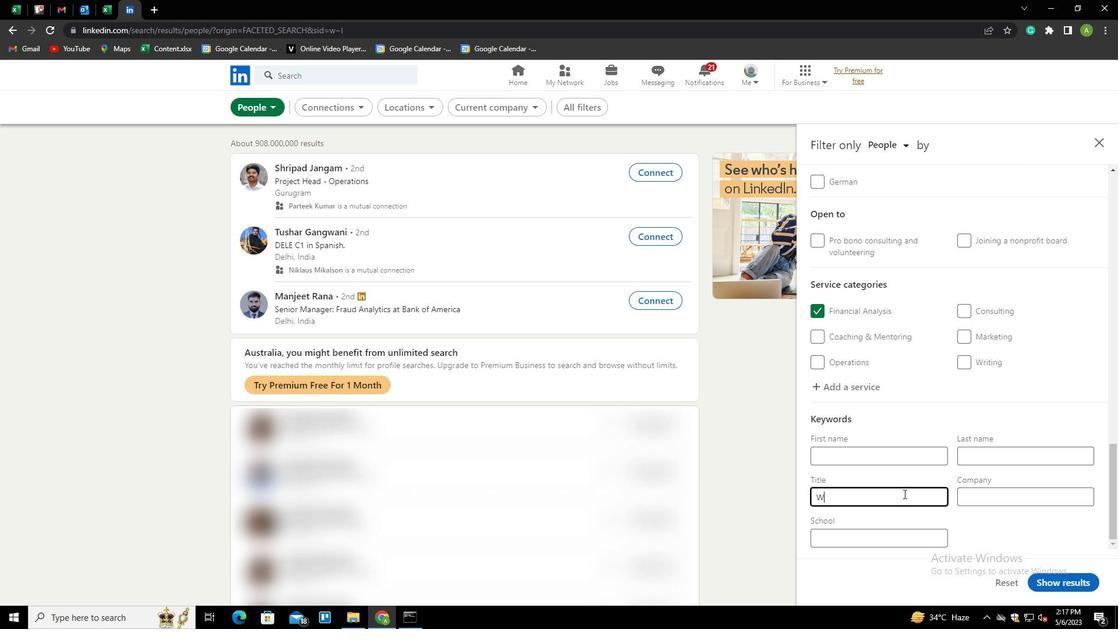 
Action: Key pressed ELL<Key.space><Key.shift>DRIV<Key.backspace>LLER
Screenshot: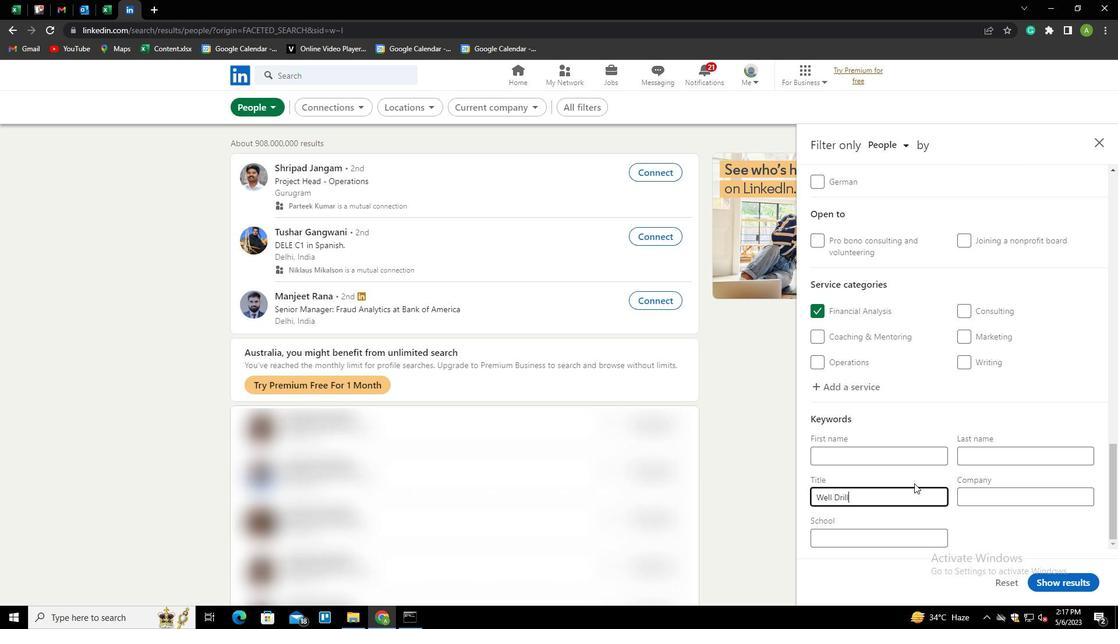 
Action: Mouse moved to (1021, 530)
Screenshot: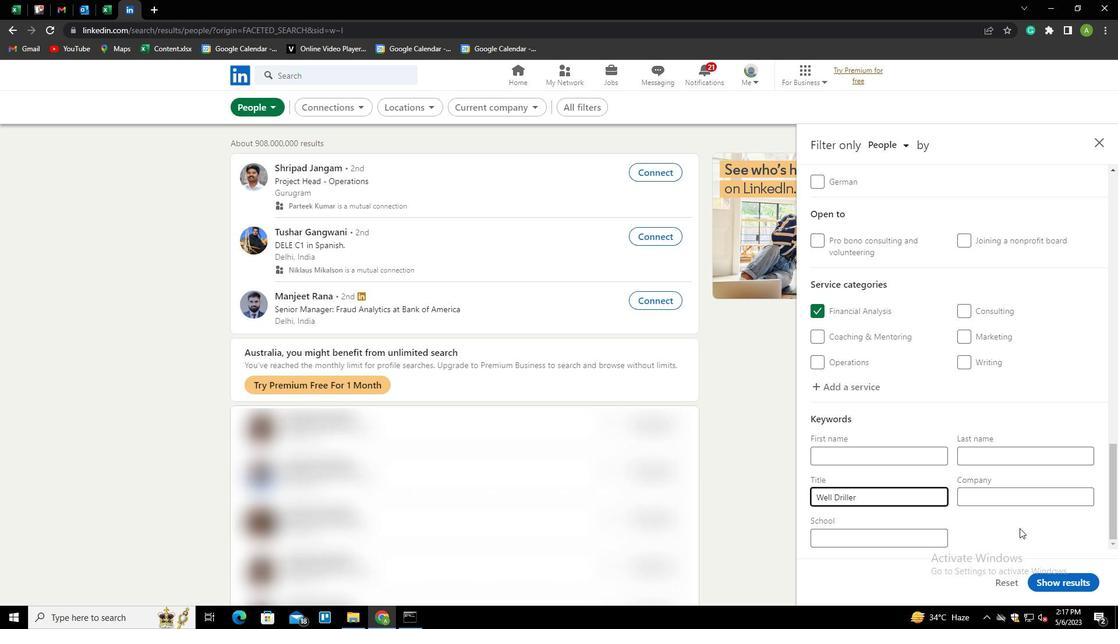
Action: Mouse pressed left at (1021, 530)
Screenshot: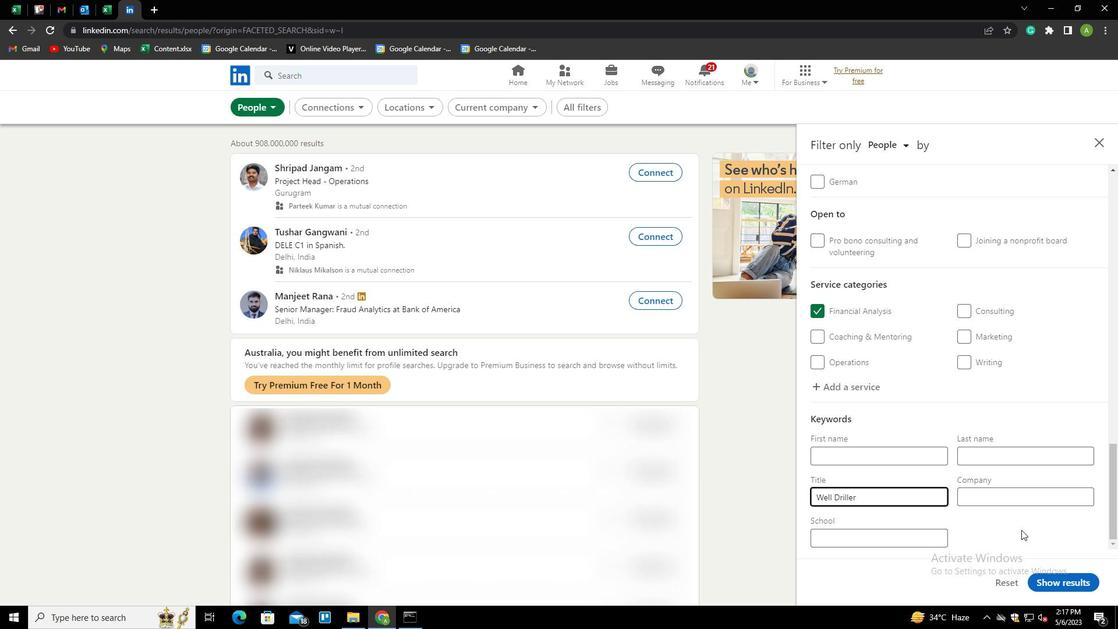 
Action: Mouse moved to (1055, 581)
Screenshot: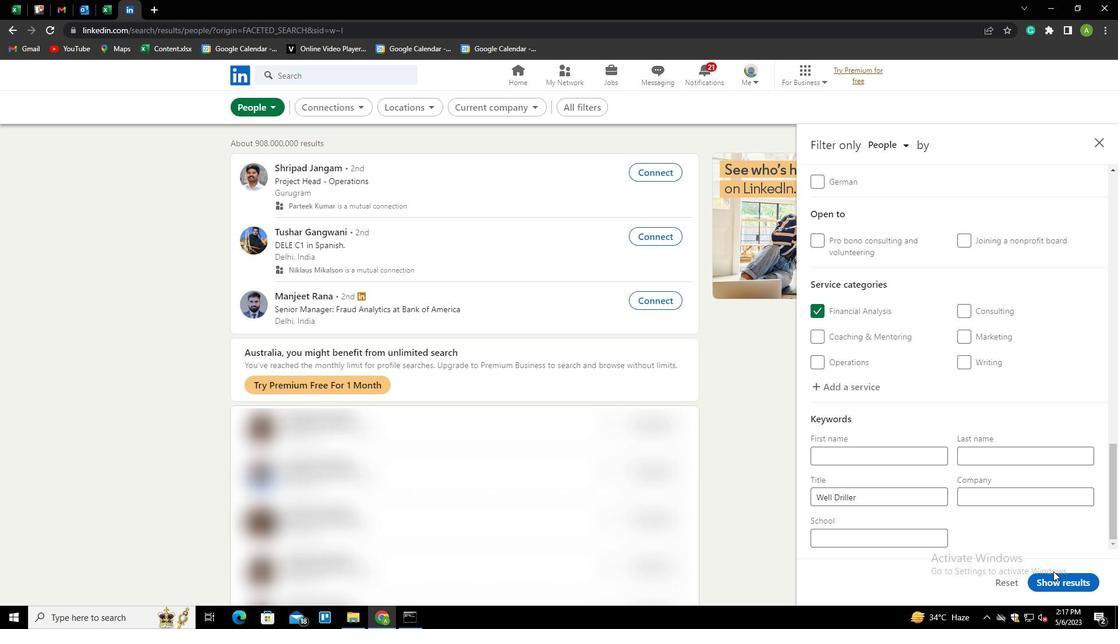 
Action: Mouse pressed left at (1055, 581)
Screenshot: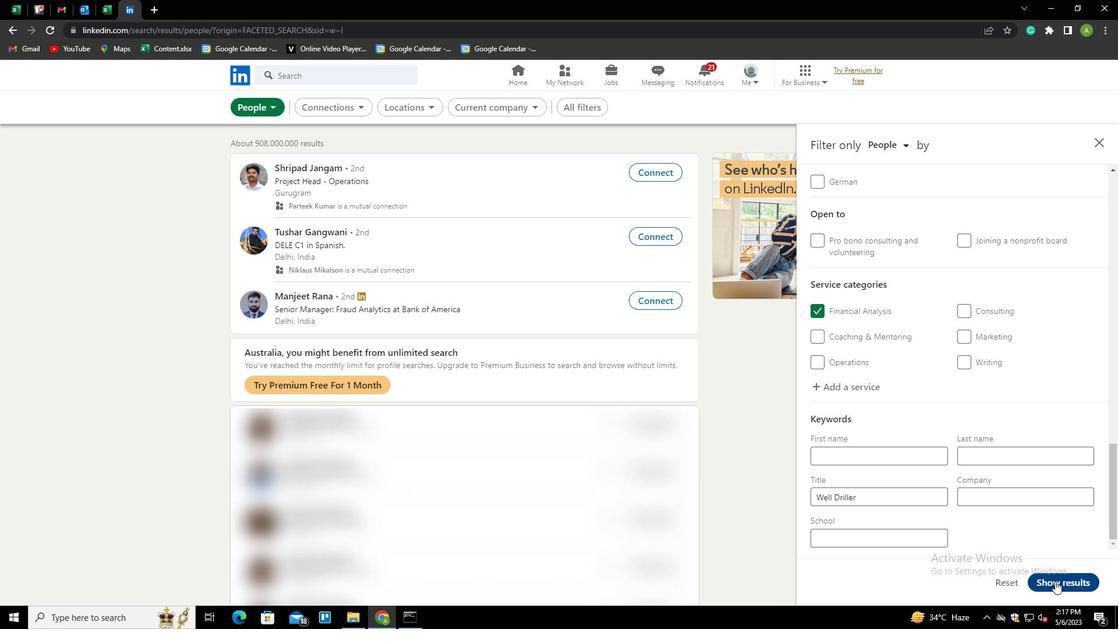 
Action: Mouse moved to (1064, 511)
Screenshot: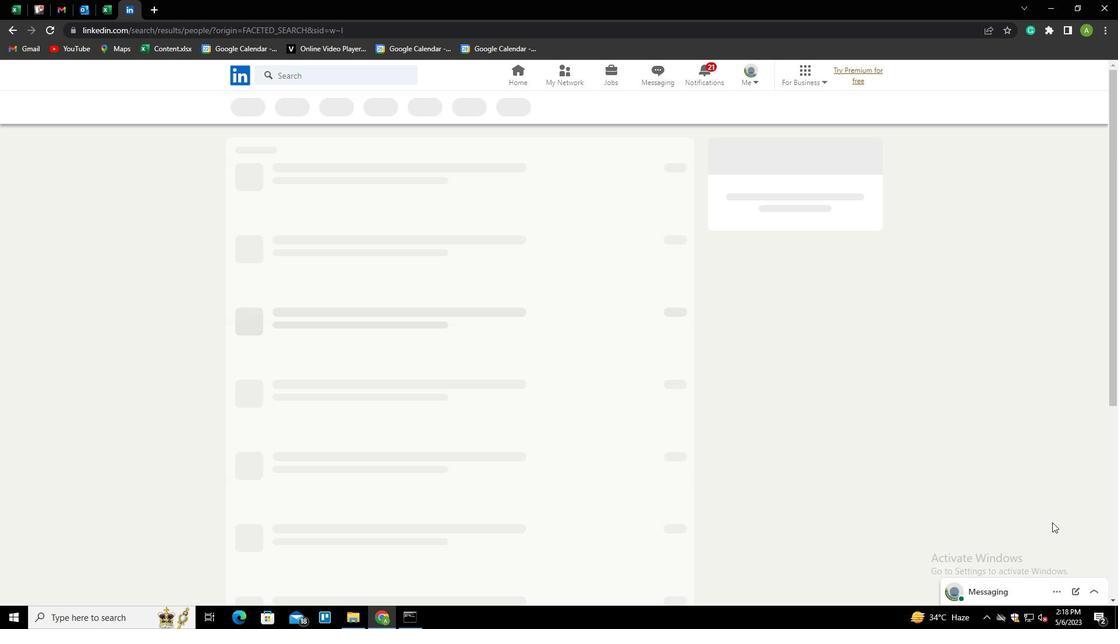 
